 Task: Check the companies of your interests.
Action: Mouse moved to (873, 121)
Screenshot: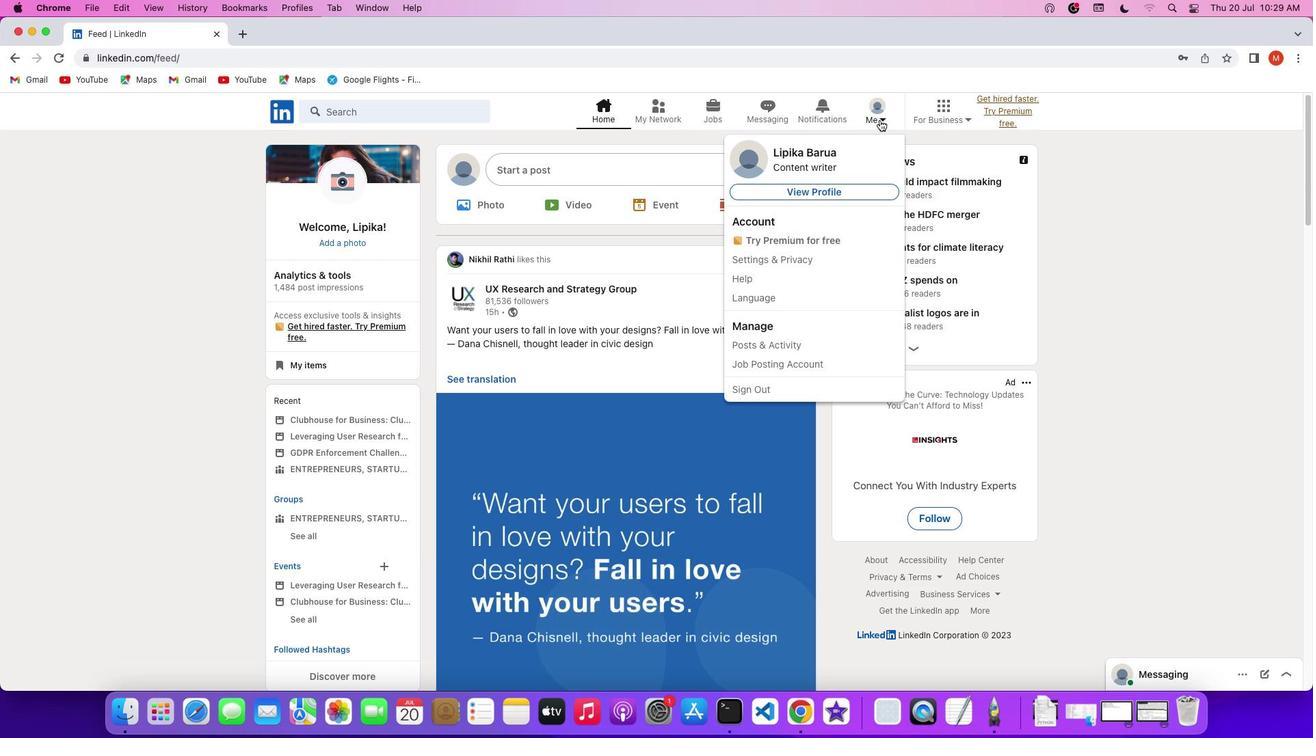 
Action: Mouse pressed left at (873, 121)
Screenshot: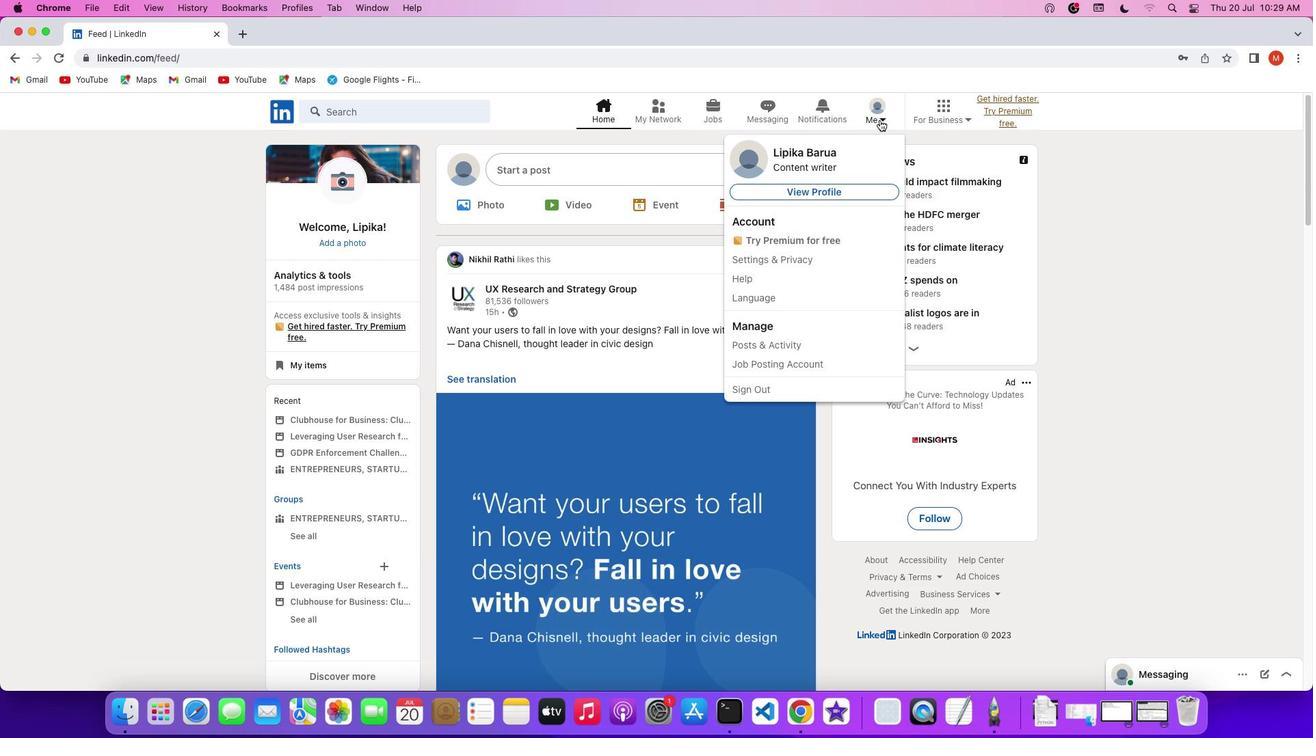 
Action: Mouse moved to (880, 119)
Screenshot: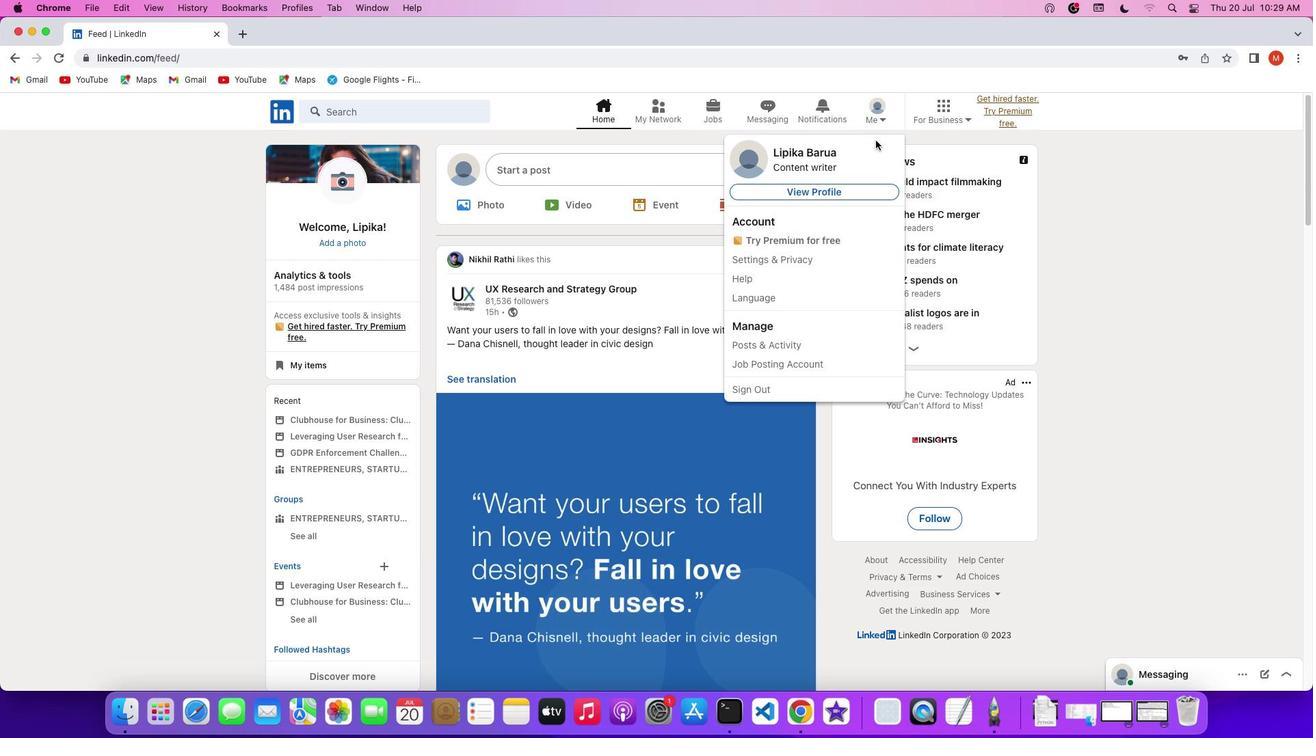 
Action: Mouse pressed left at (880, 119)
Screenshot: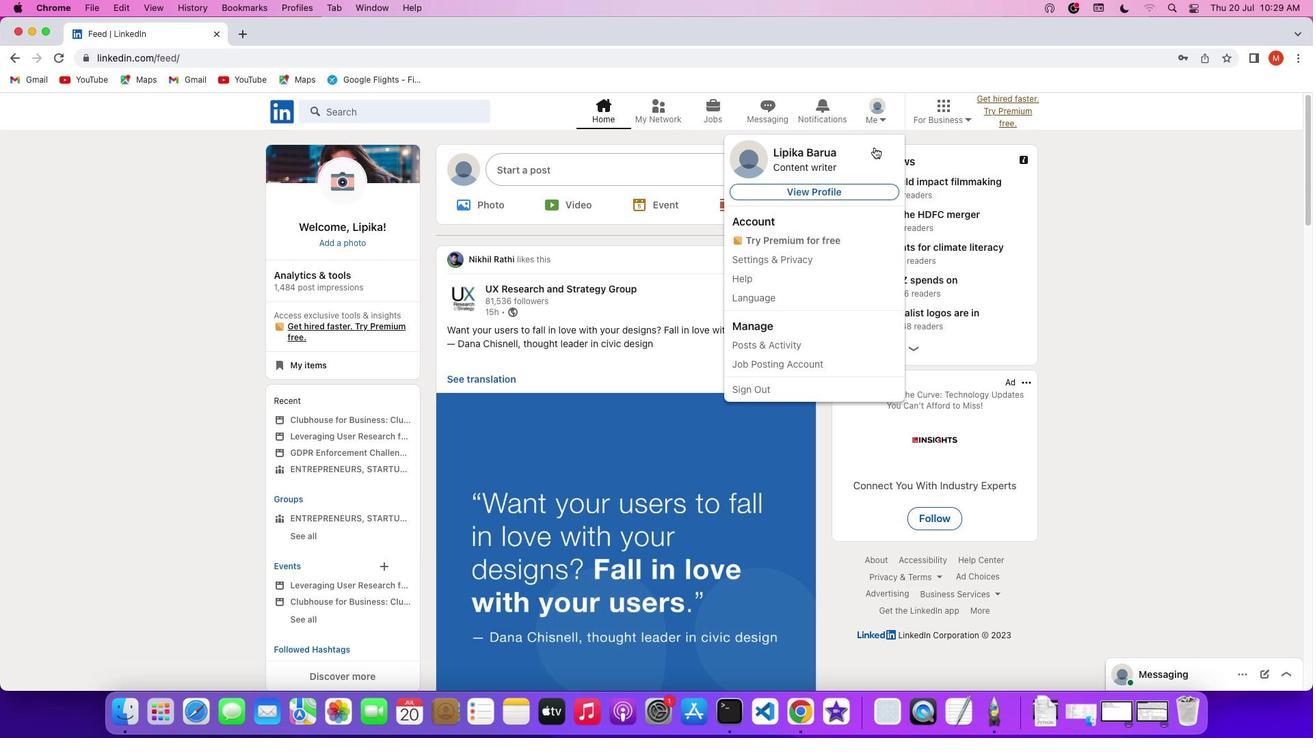 
Action: Mouse moved to (862, 189)
Screenshot: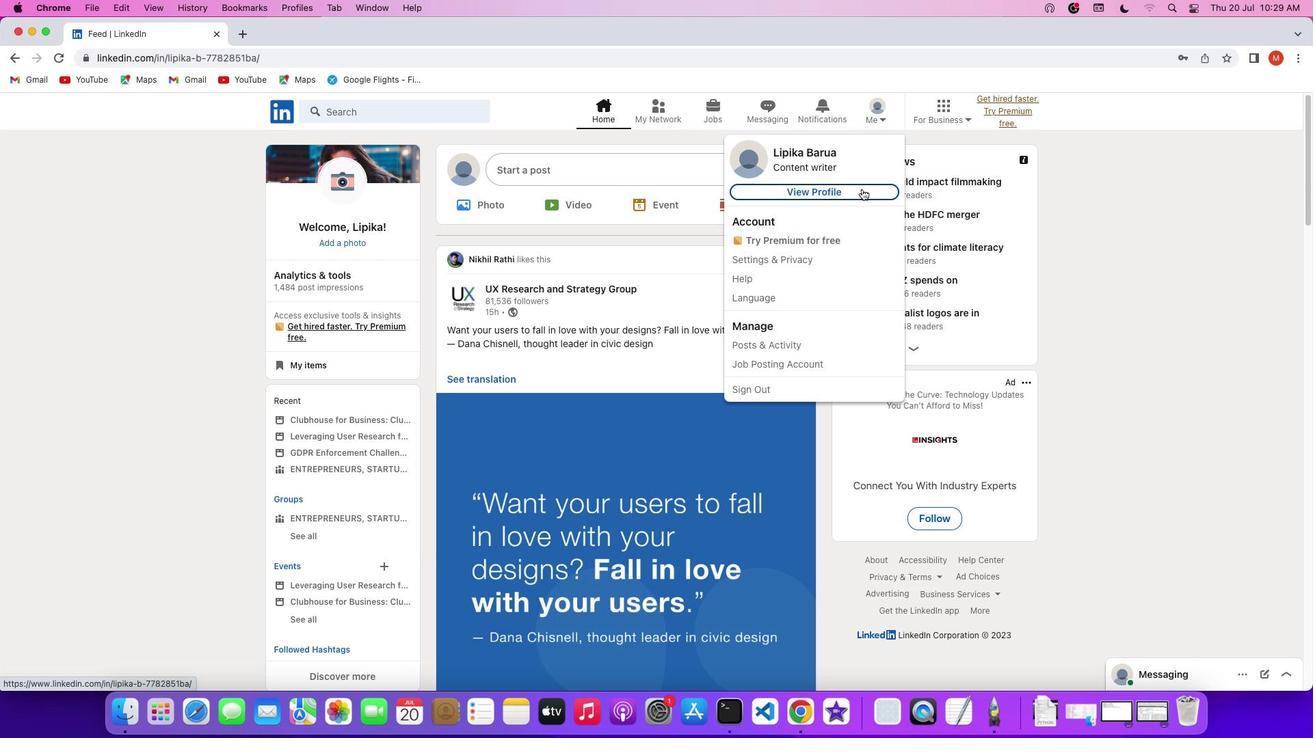 
Action: Mouse pressed left at (862, 189)
Screenshot: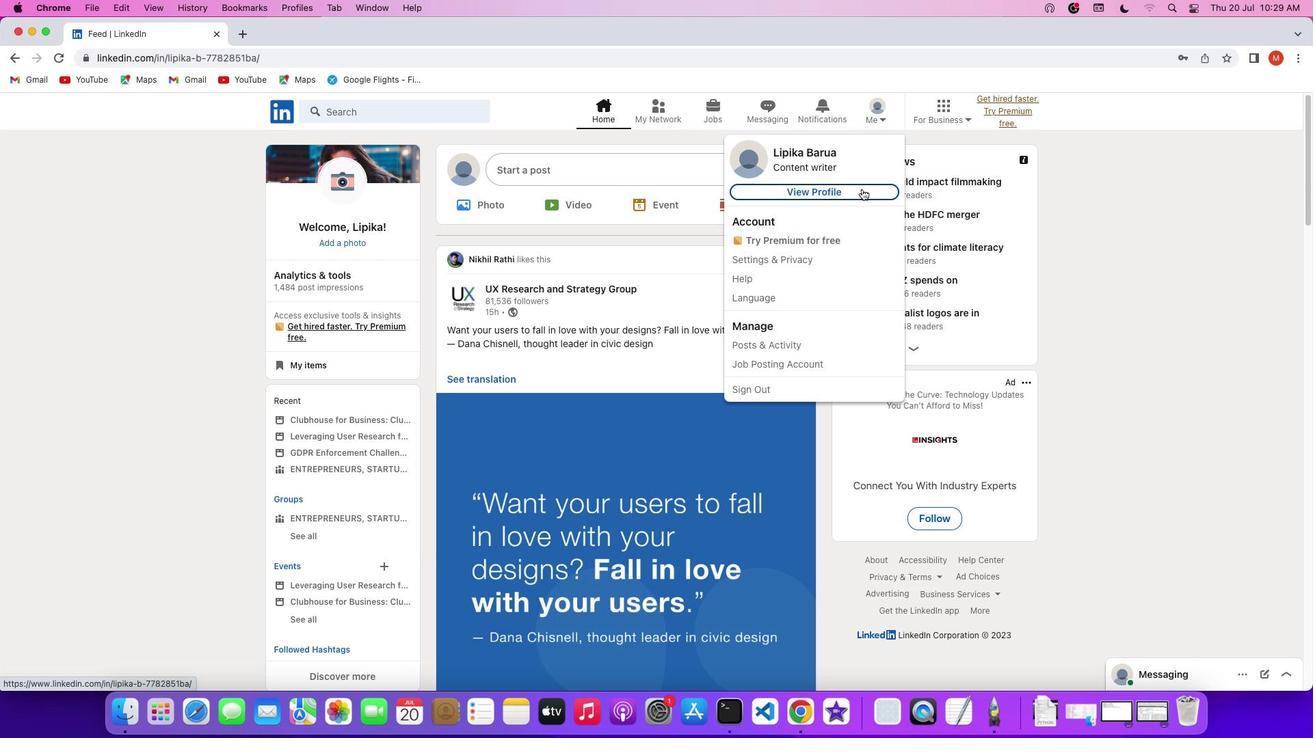 
Action: Mouse moved to (662, 395)
Screenshot: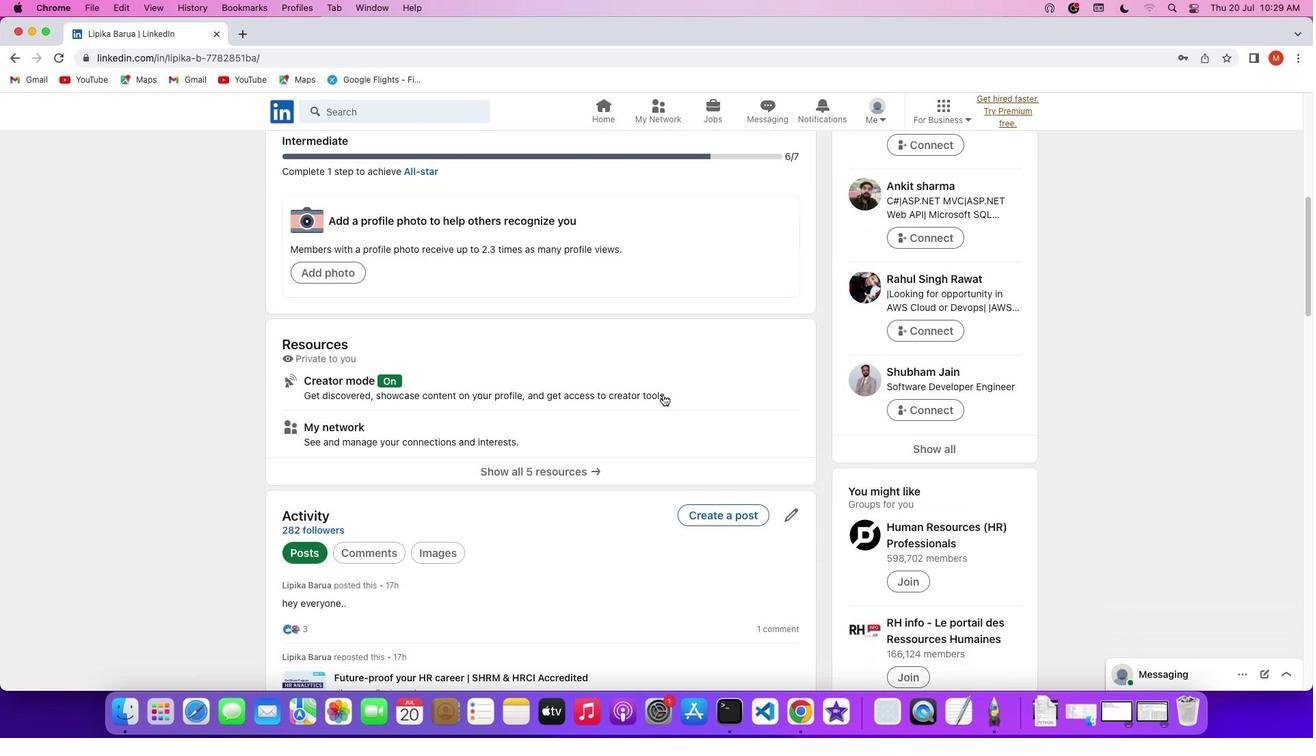 
Action: Mouse scrolled (662, 395) with delta (0, 0)
Screenshot: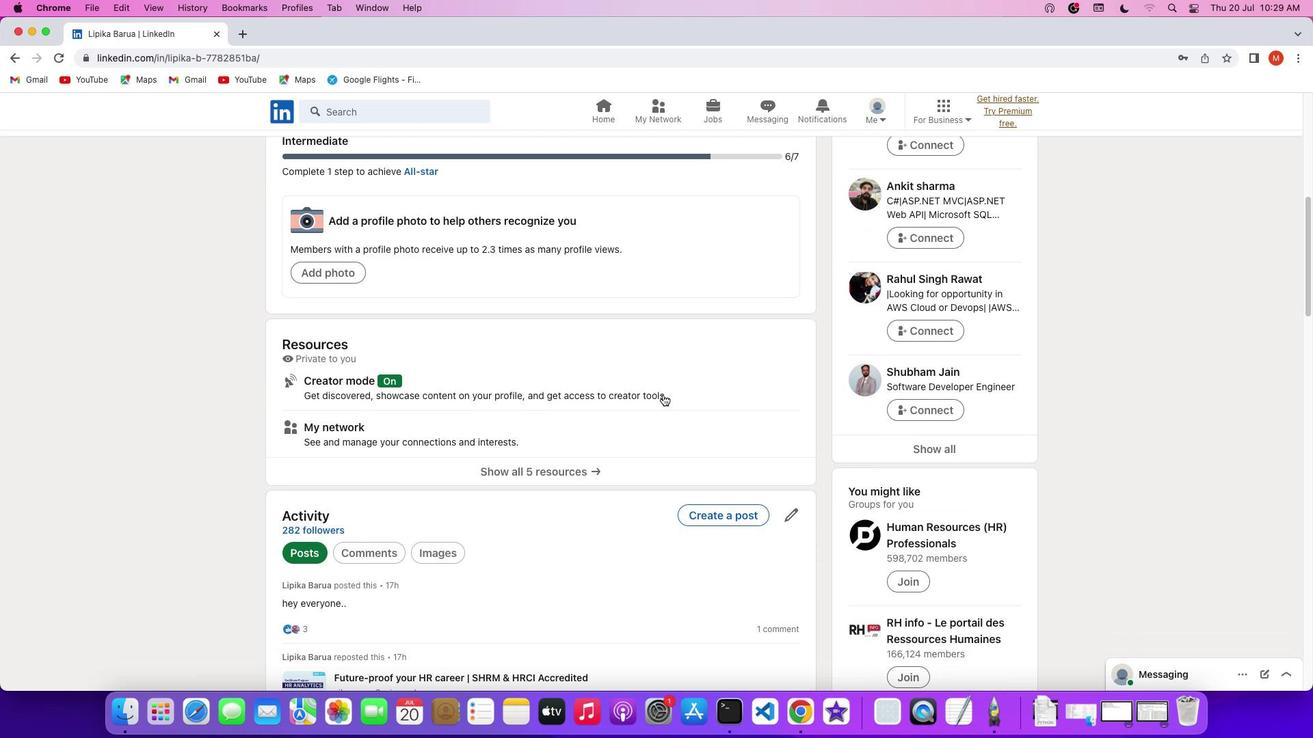 
Action: Mouse scrolled (662, 395) with delta (0, 0)
Screenshot: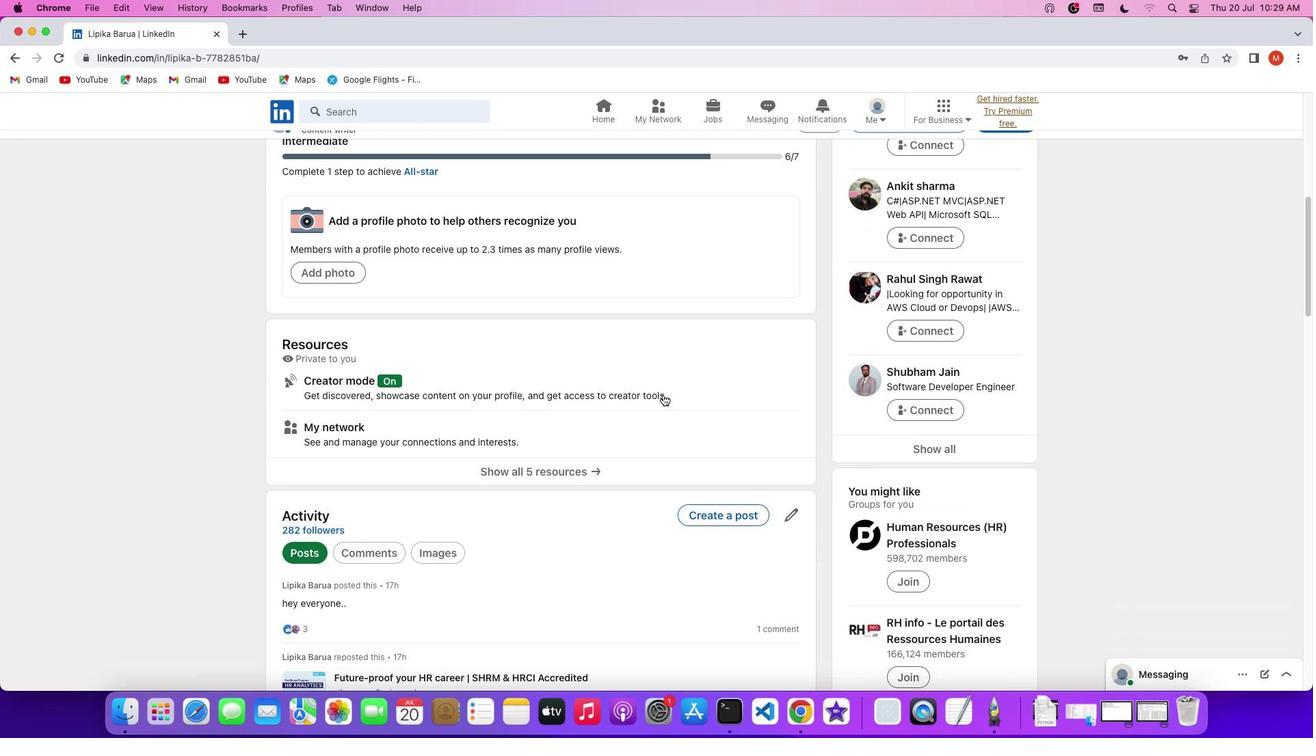 
Action: Mouse scrolled (662, 395) with delta (0, -2)
Screenshot: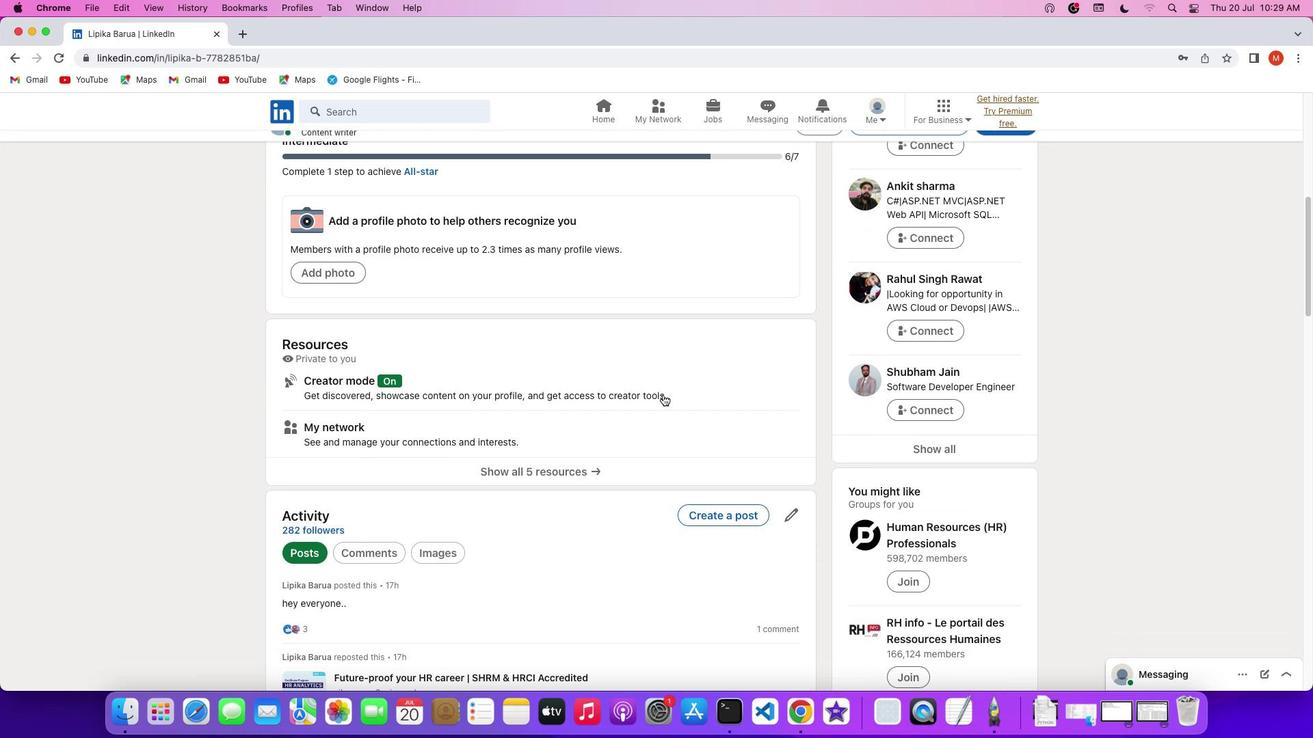 
Action: Mouse scrolled (662, 395) with delta (0, -2)
Screenshot: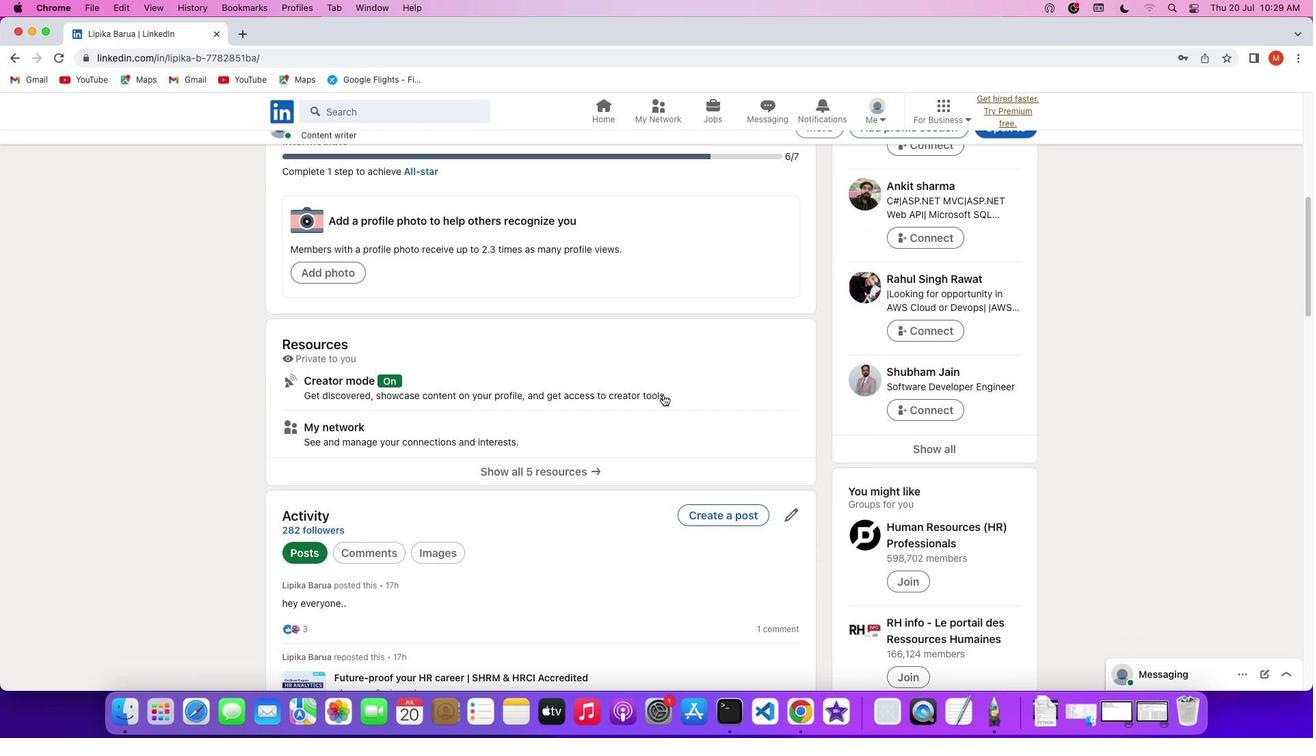 
Action: Mouse scrolled (662, 395) with delta (0, 0)
Screenshot: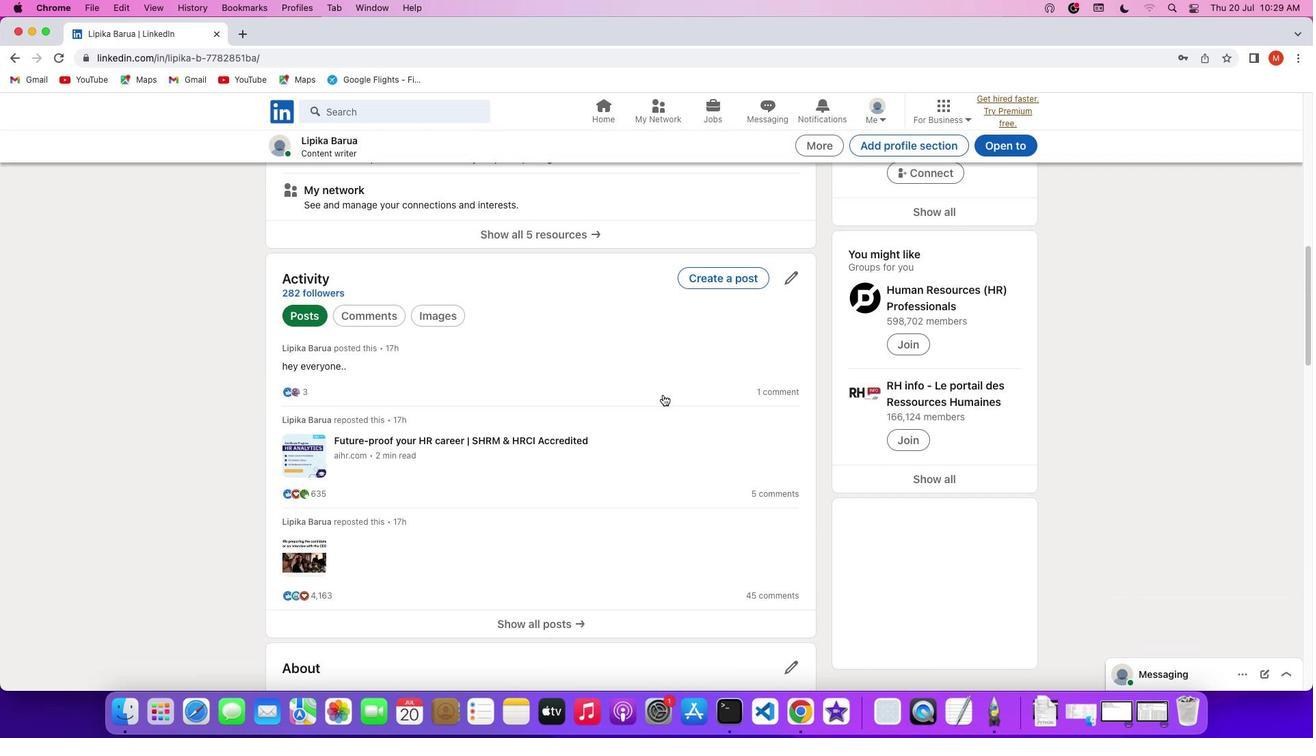 
Action: Mouse scrolled (662, 395) with delta (0, 0)
Screenshot: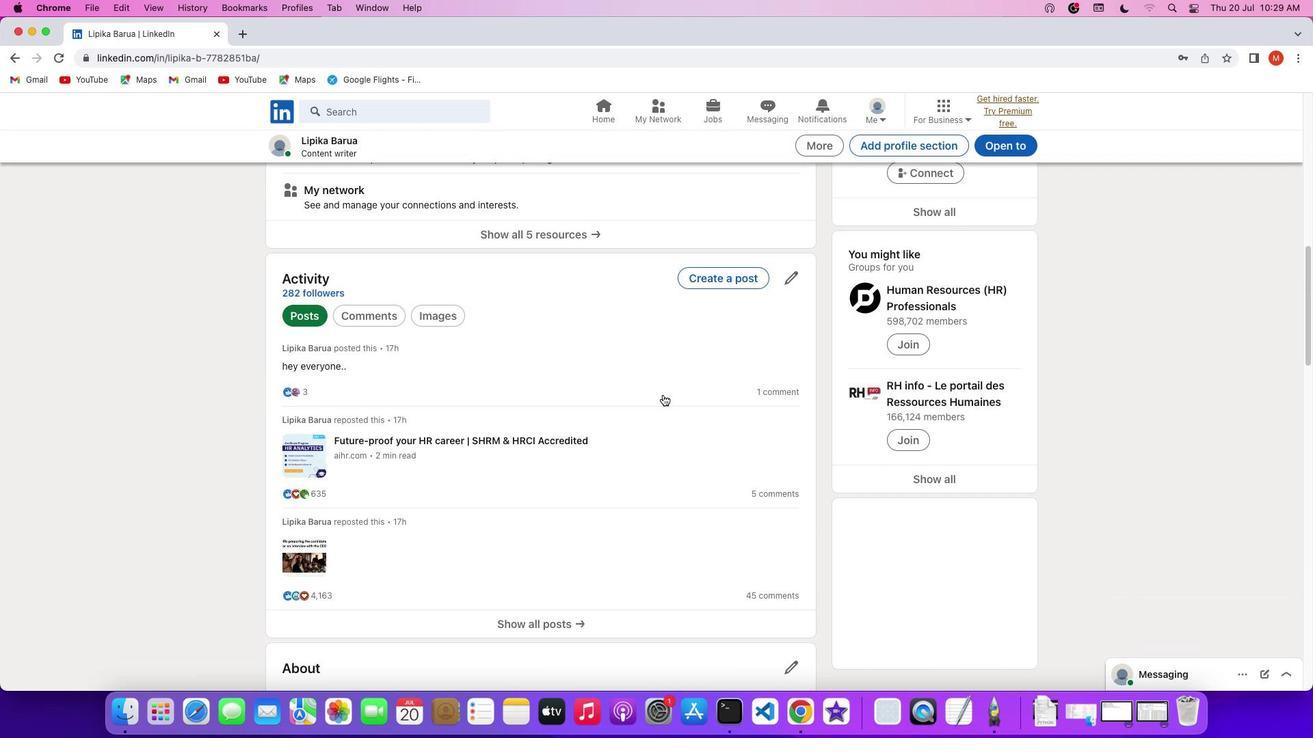 
Action: Mouse scrolled (662, 395) with delta (0, -2)
Screenshot: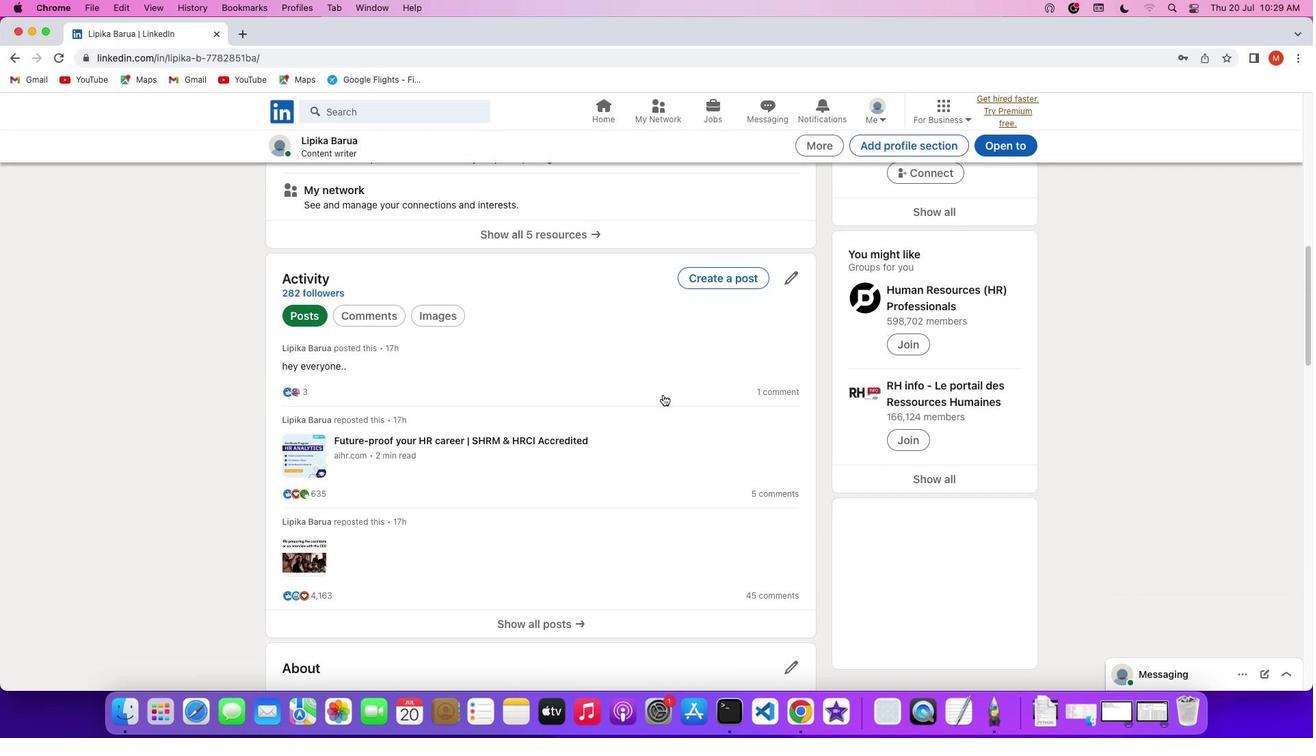 
Action: Mouse scrolled (662, 395) with delta (0, -3)
Screenshot: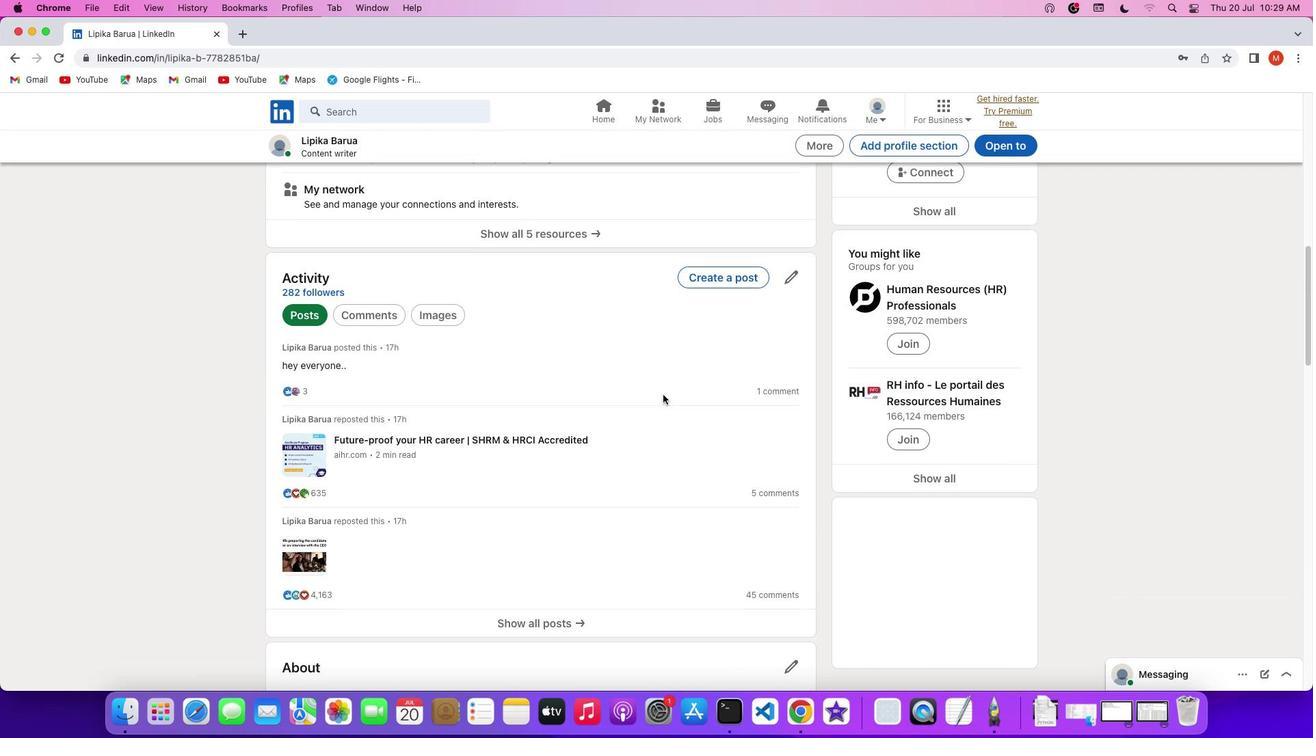 
Action: Mouse scrolled (662, 395) with delta (0, 0)
Screenshot: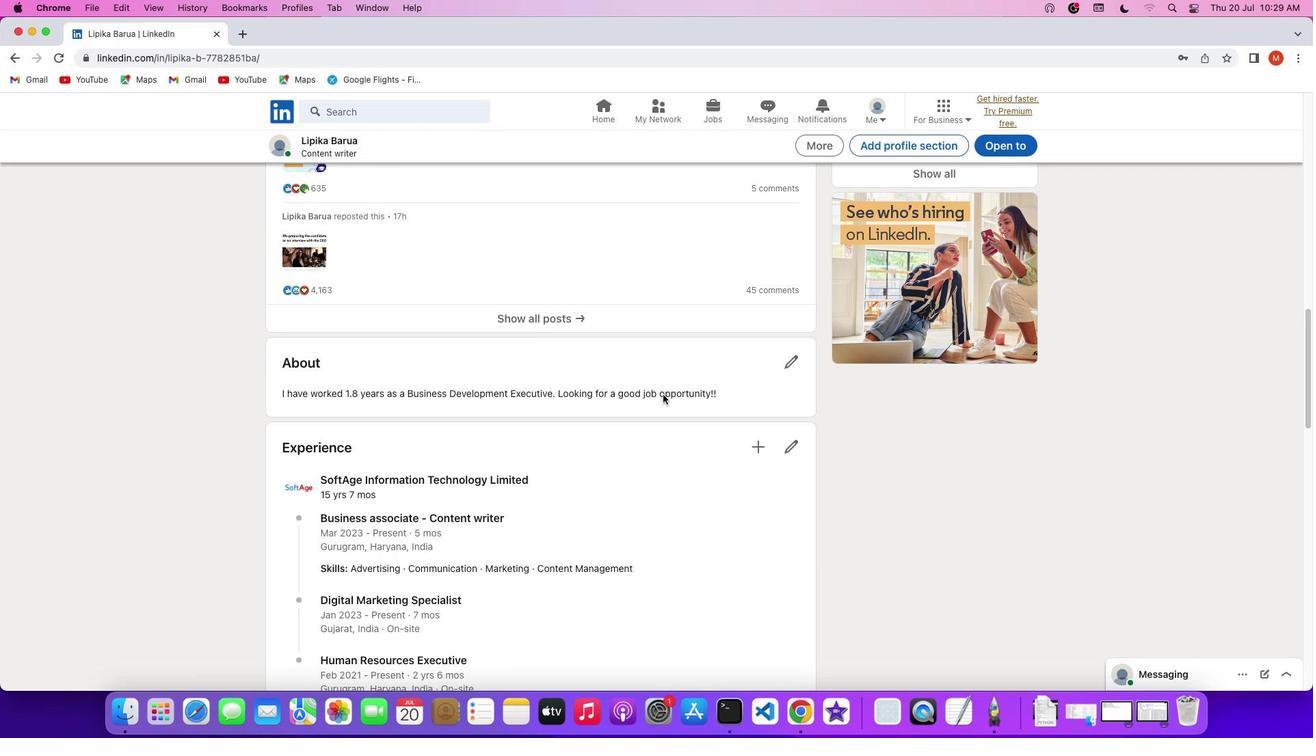 
Action: Mouse scrolled (662, 395) with delta (0, 0)
Screenshot: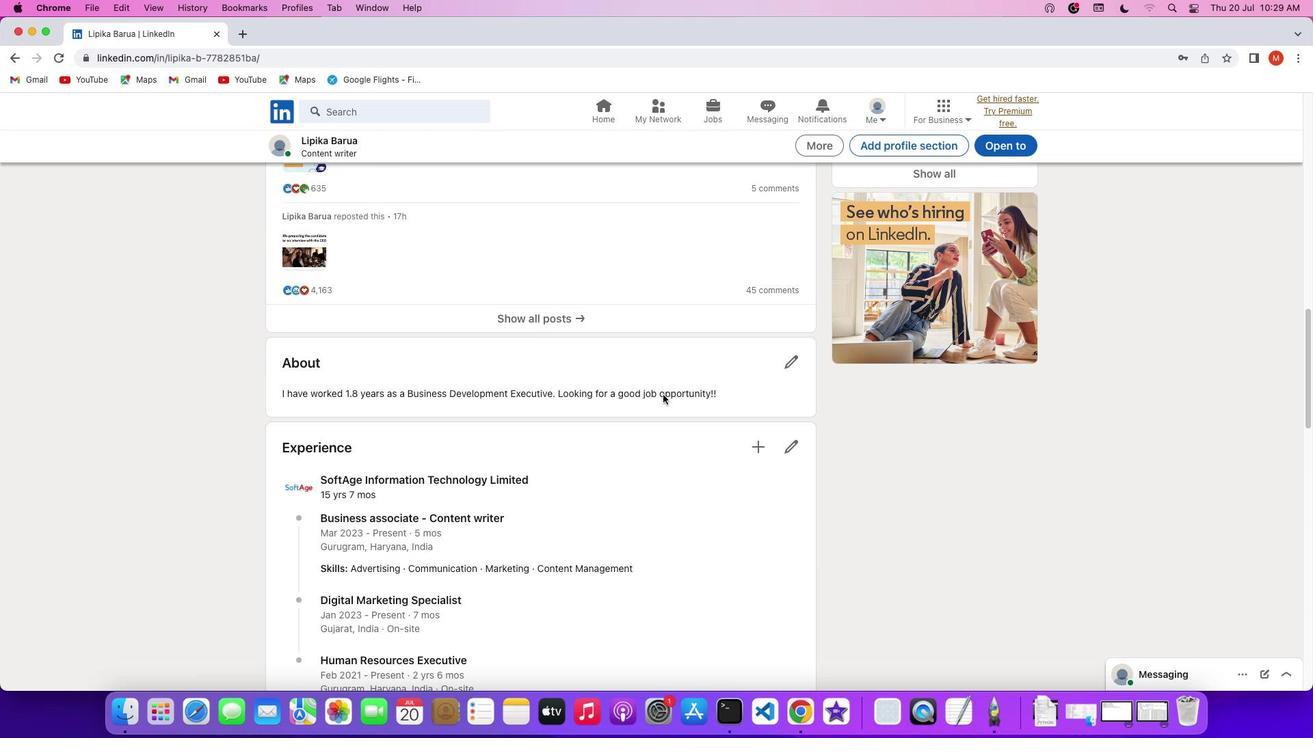 
Action: Mouse scrolled (662, 395) with delta (0, -2)
Screenshot: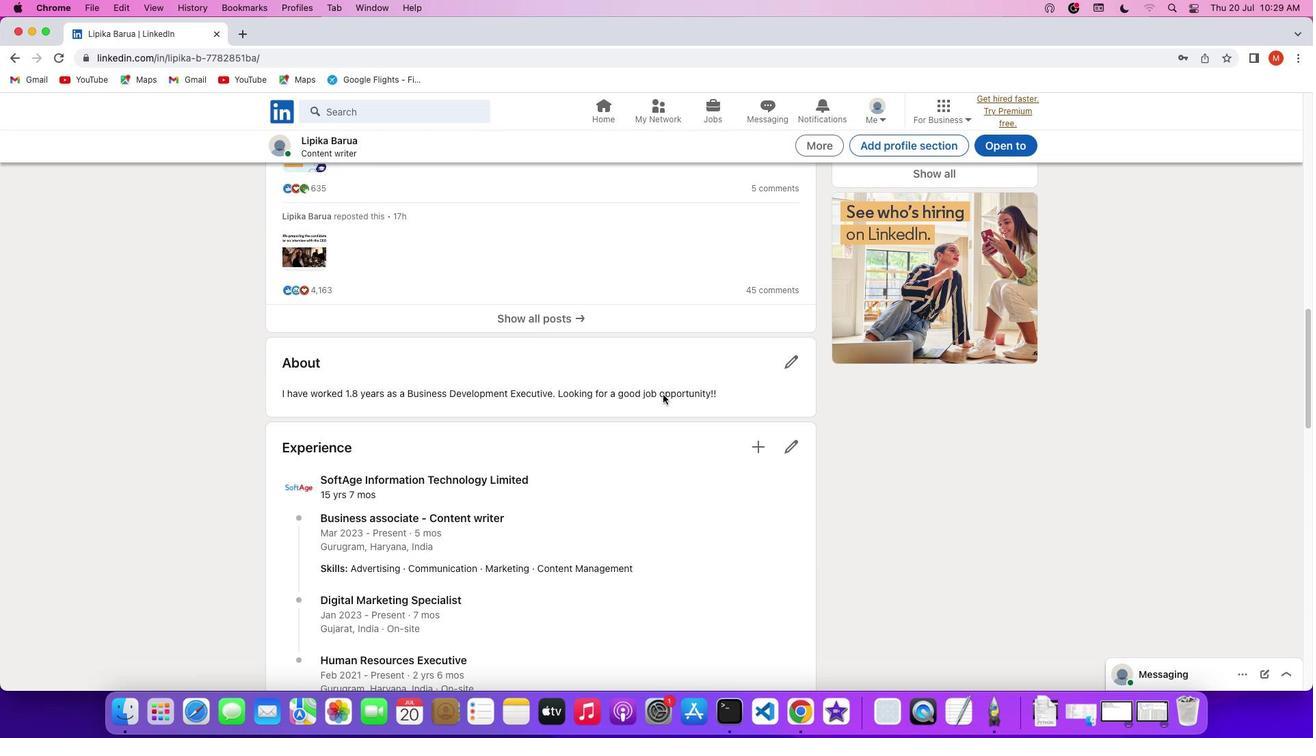 
Action: Mouse scrolled (662, 395) with delta (0, -2)
Screenshot: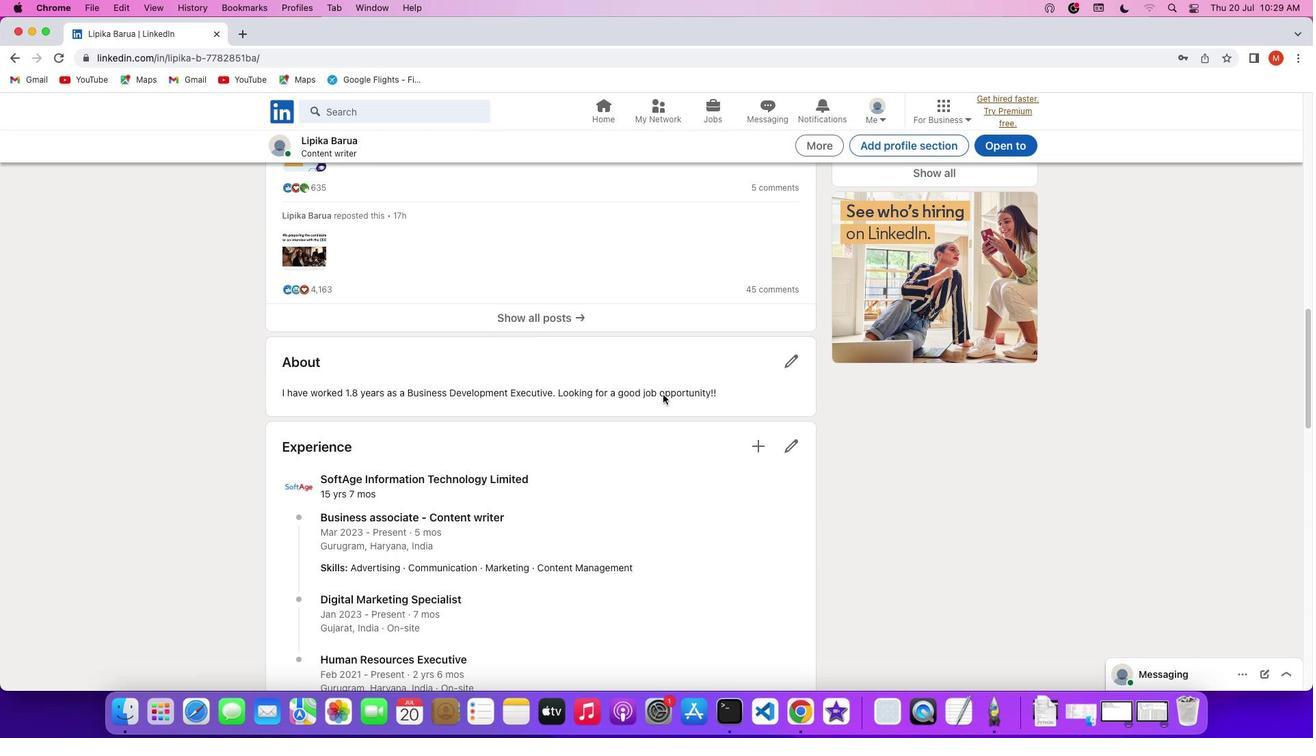 
Action: Mouse scrolled (662, 395) with delta (0, 0)
Screenshot: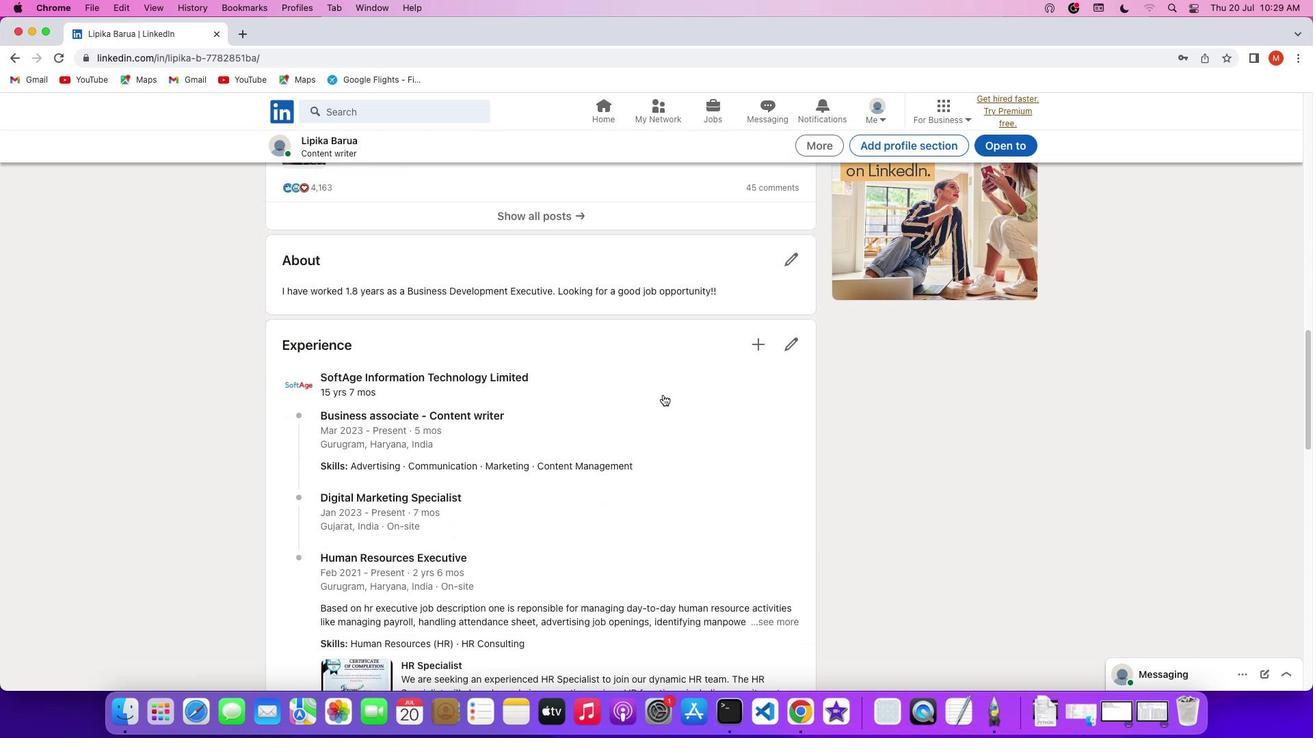 
Action: Mouse scrolled (662, 395) with delta (0, 0)
Screenshot: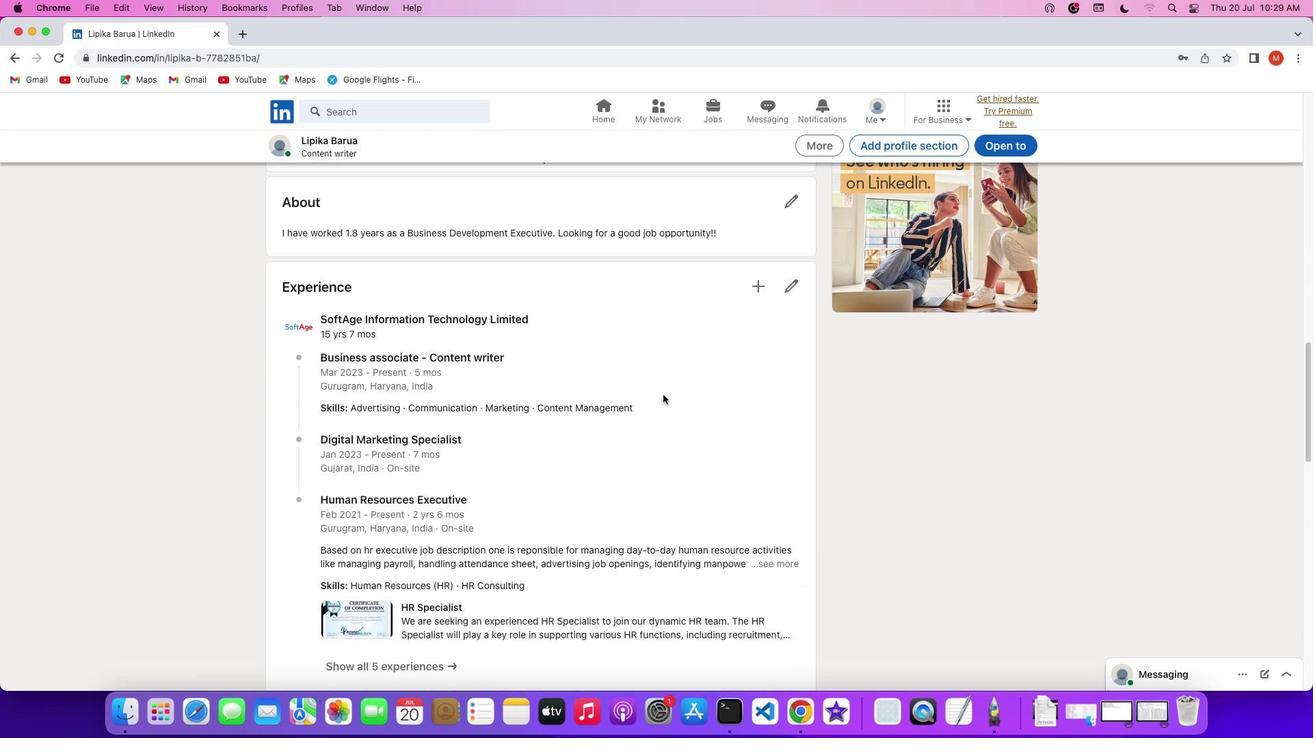 
Action: Mouse scrolled (662, 395) with delta (0, -1)
Screenshot: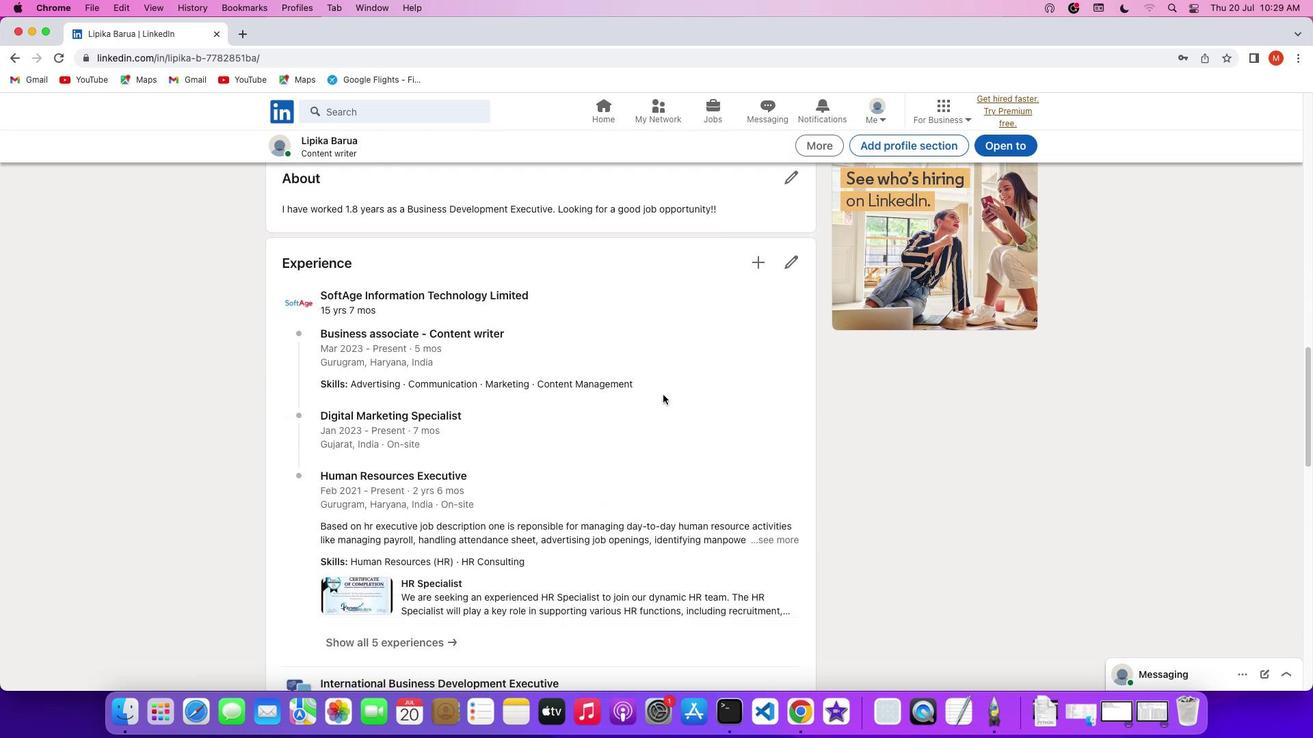 
Action: Mouse scrolled (662, 395) with delta (0, -2)
Screenshot: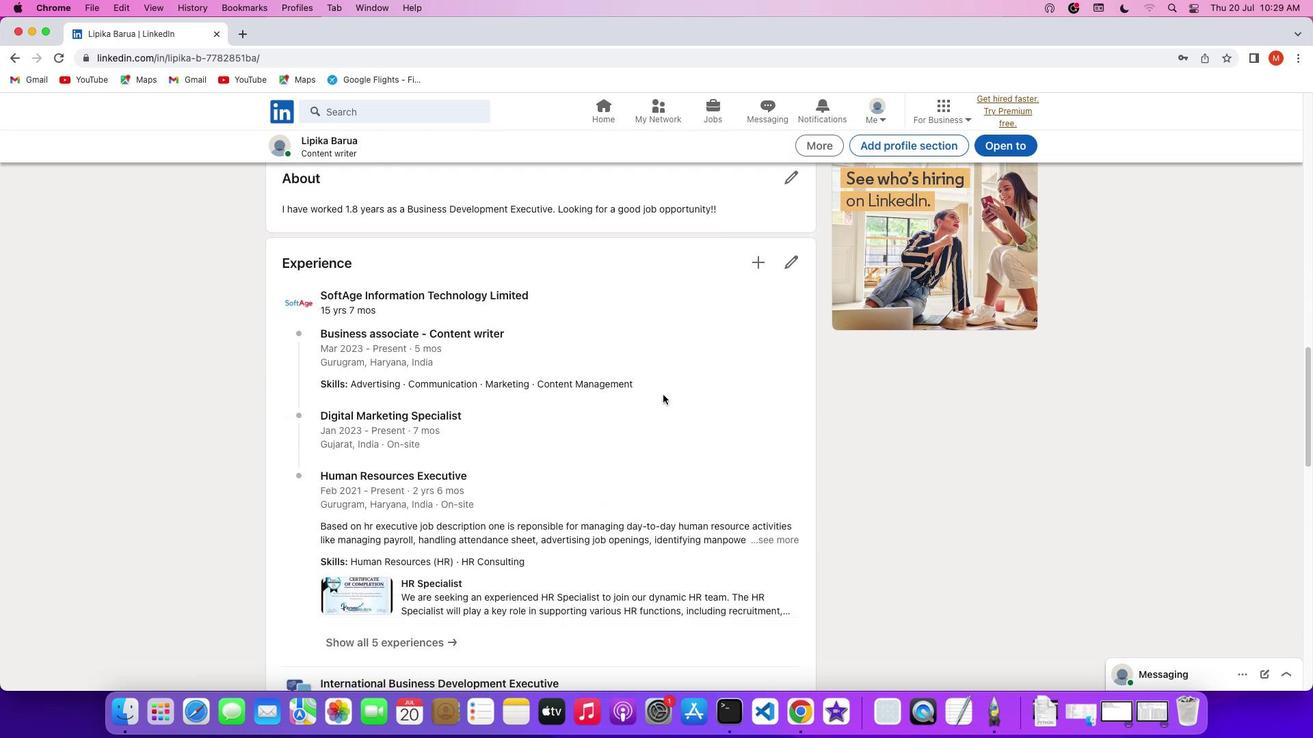 
Action: Mouse scrolled (662, 395) with delta (0, -2)
Screenshot: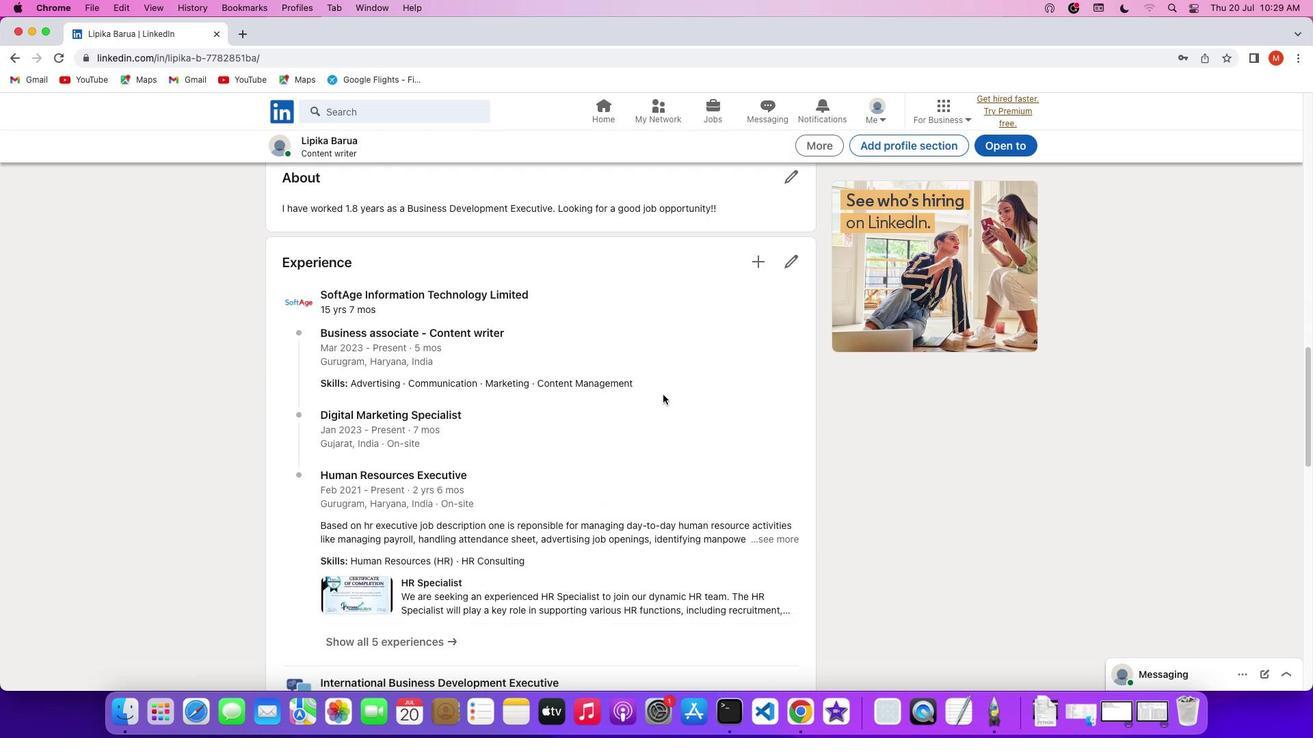 
Action: Mouse scrolled (662, 395) with delta (0, 0)
Screenshot: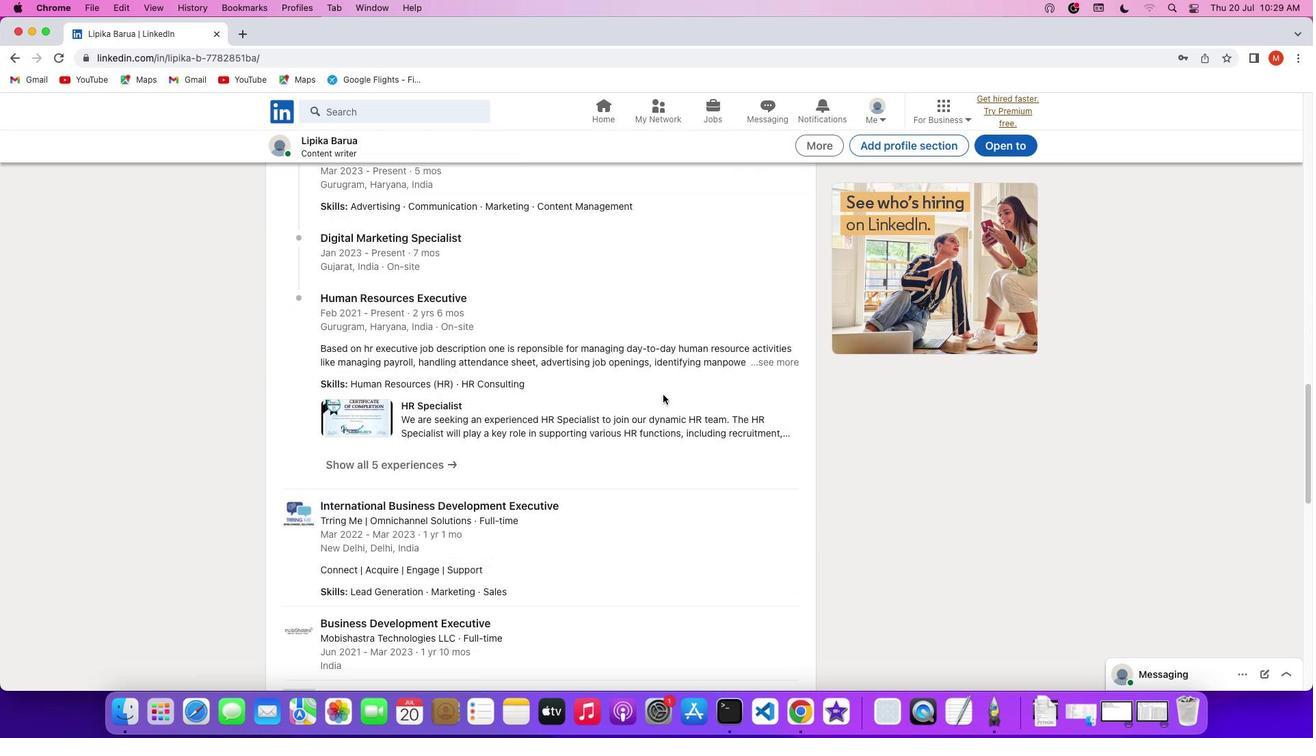 
Action: Mouse scrolled (662, 395) with delta (0, 0)
Screenshot: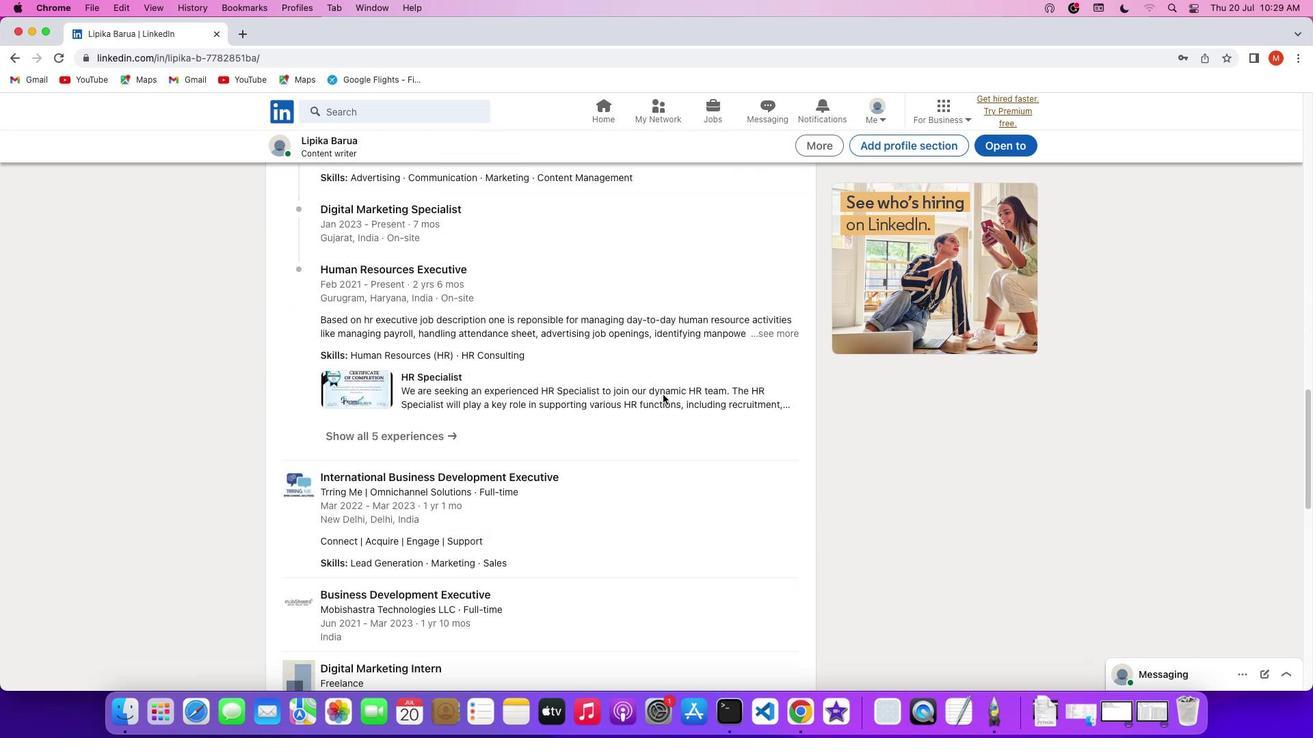 
Action: Mouse scrolled (662, 395) with delta (0, 0)
Screenshot: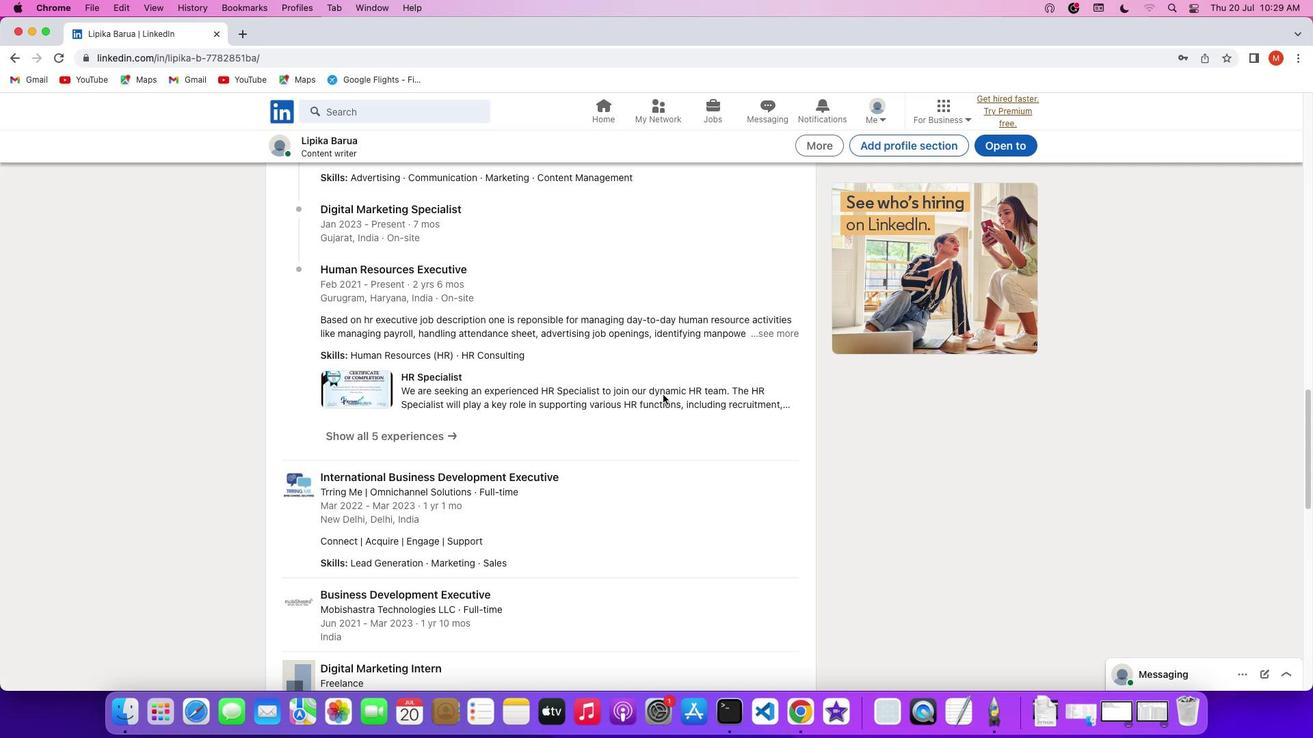 
Action: Mouse scrolled (662, 395) with delta (0, -1)
Screenshot: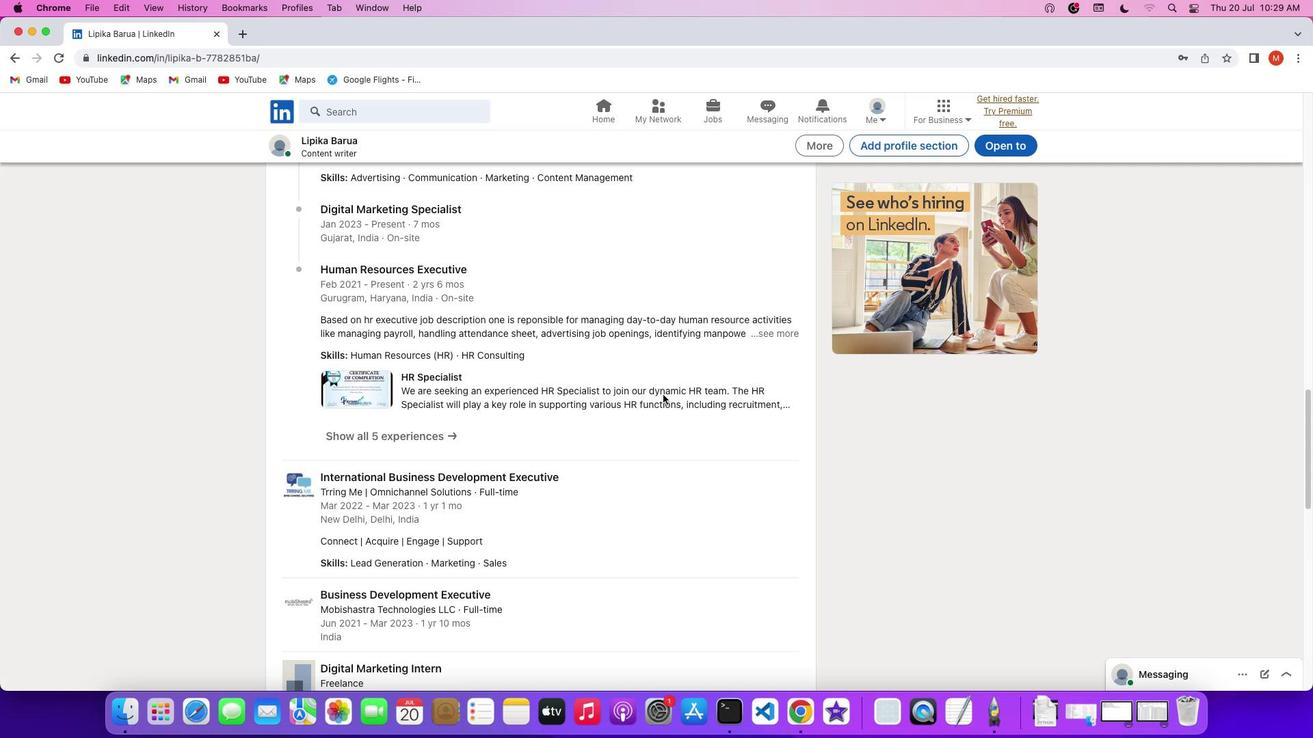 
Action: Mouse scrolled (662, 395) with delta (0, -1)
Screenshot: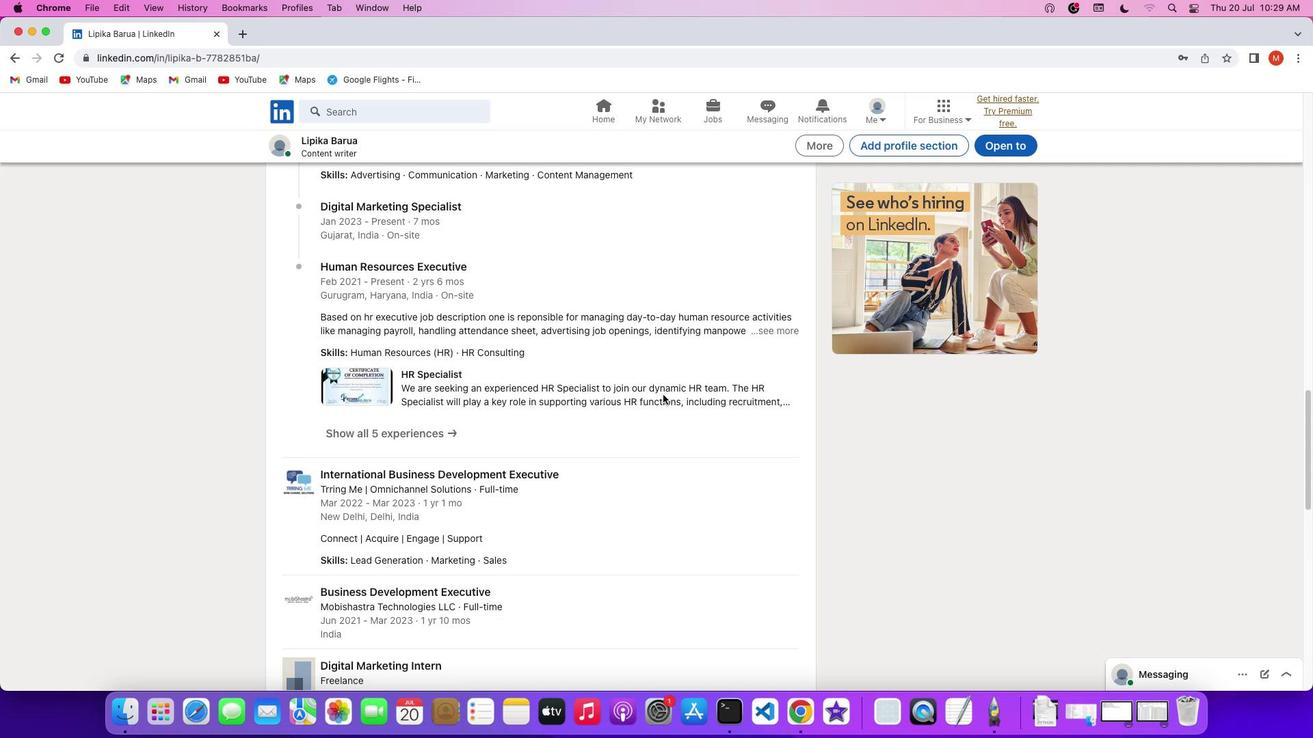 
Action: Mouse scrolled (662, 395) with delta (0, 0)
Screenshot: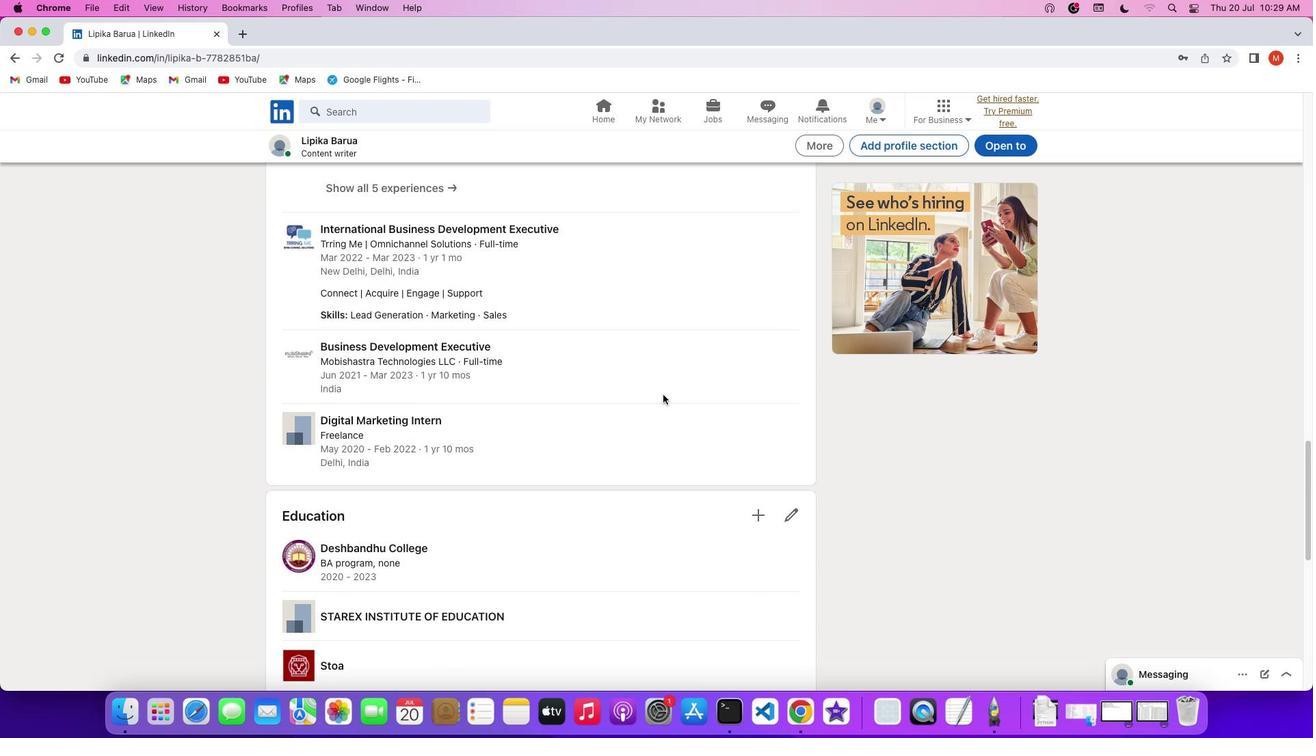 
Action: Mouse scrolled (662, 395) with delta (0, 0)
Screenshot: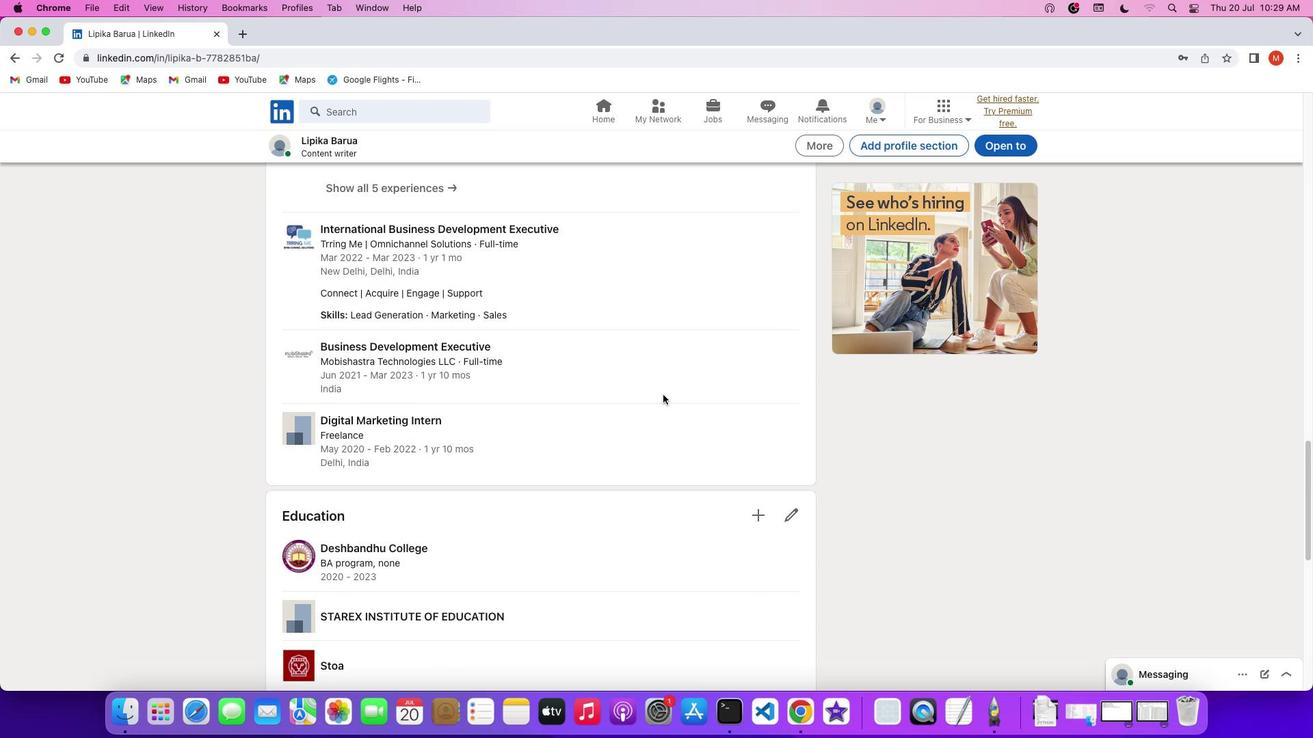 
Action: Mouse scrolled (662, 395) with delta (0, -1)
Screenshot: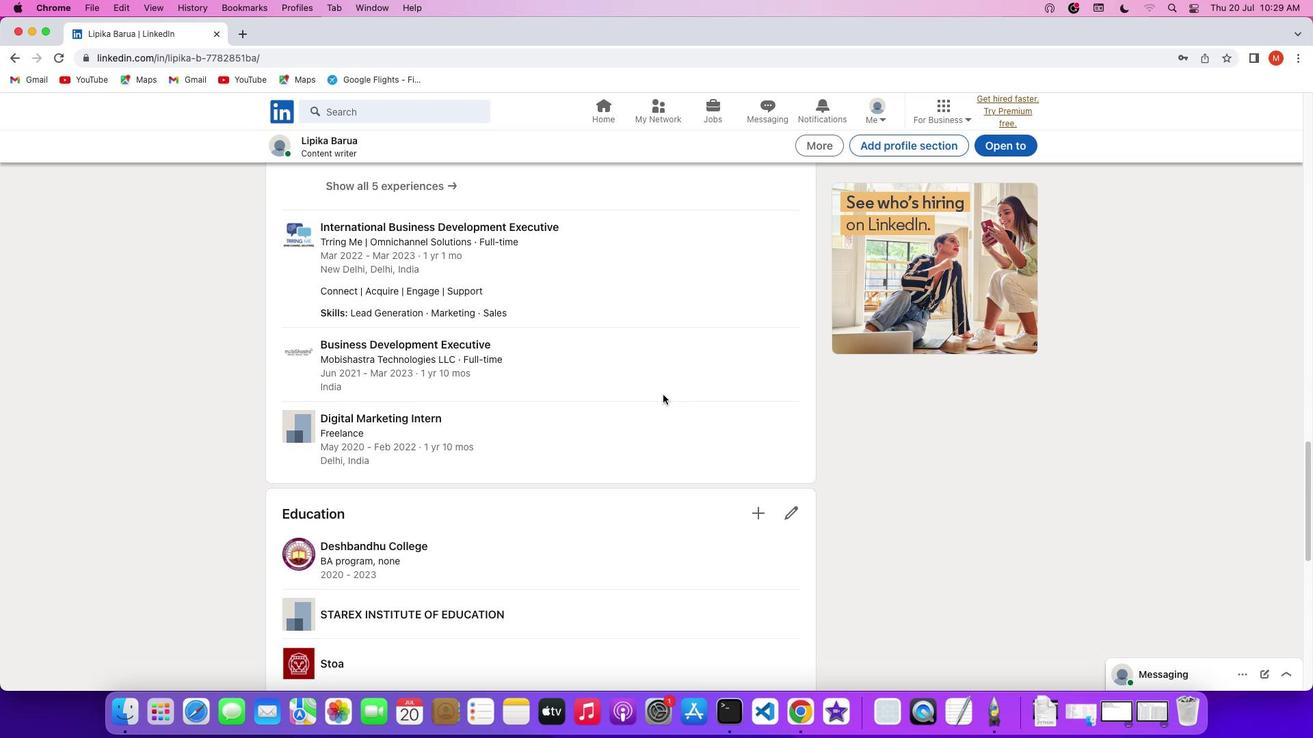 
Action: Mouse scrolled (662, 395) with delta (0, -2)
Screenshot: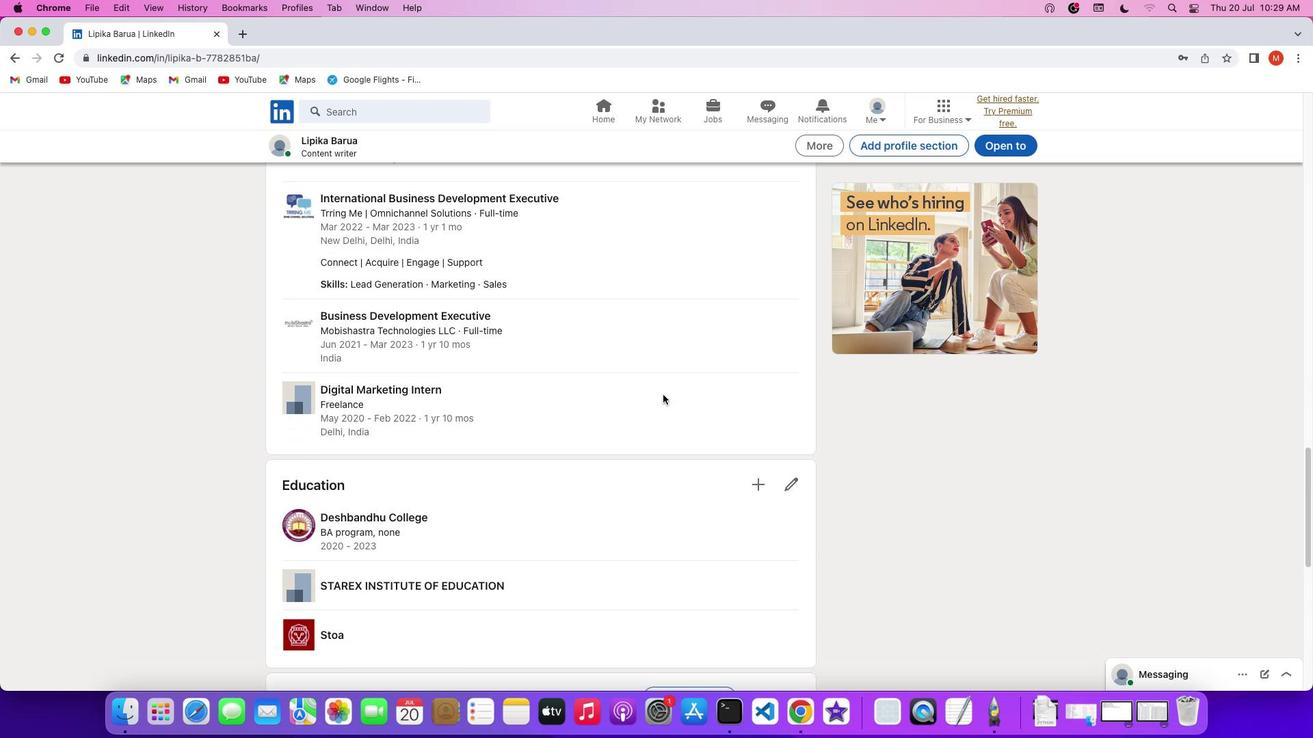 
Action: Mouse scrolled (662, 395) with delta (0, 0)
Screenshot: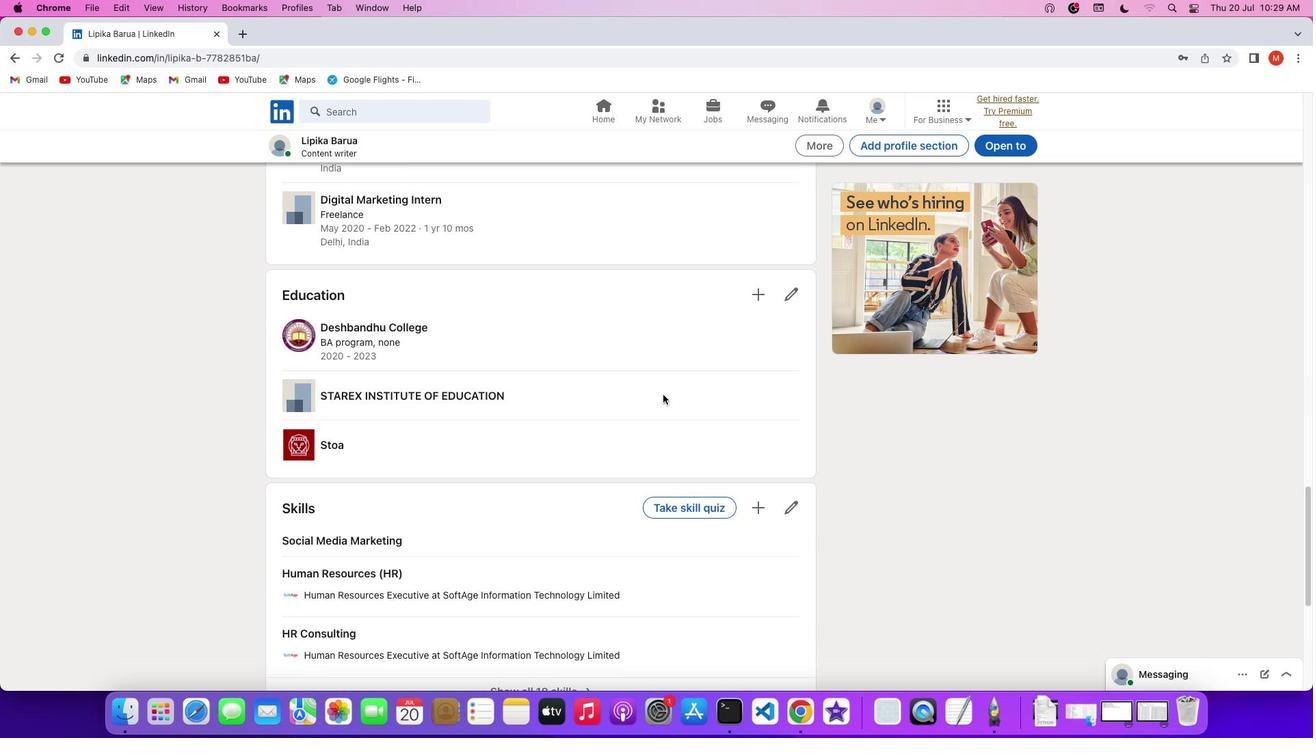 
Action: Mouse scrolled (662, 395) with delta (0, 0)
Screenshot: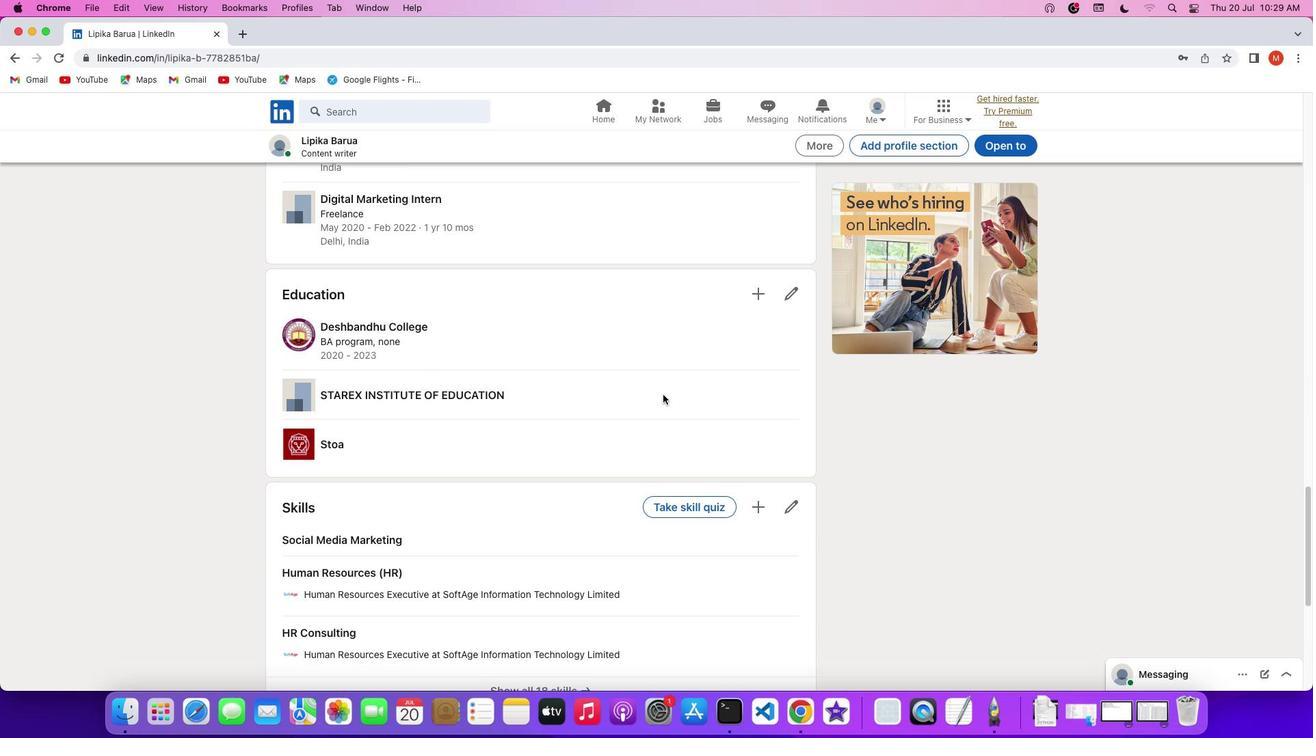 
Action: Mouse scrolled (662, 395) with delta (0, -2)
Screenshot: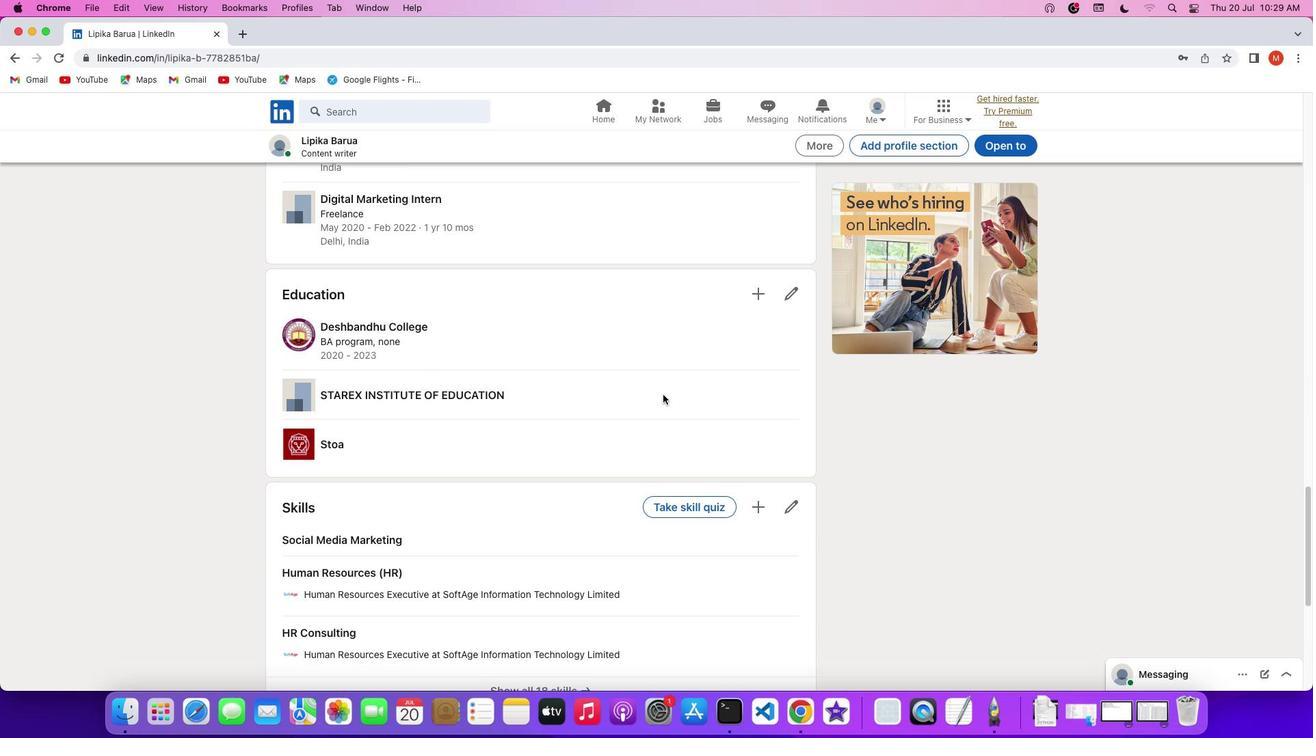 
Action: Mouse scrolled (662, 395) with delta (0, -2)
Screenshot: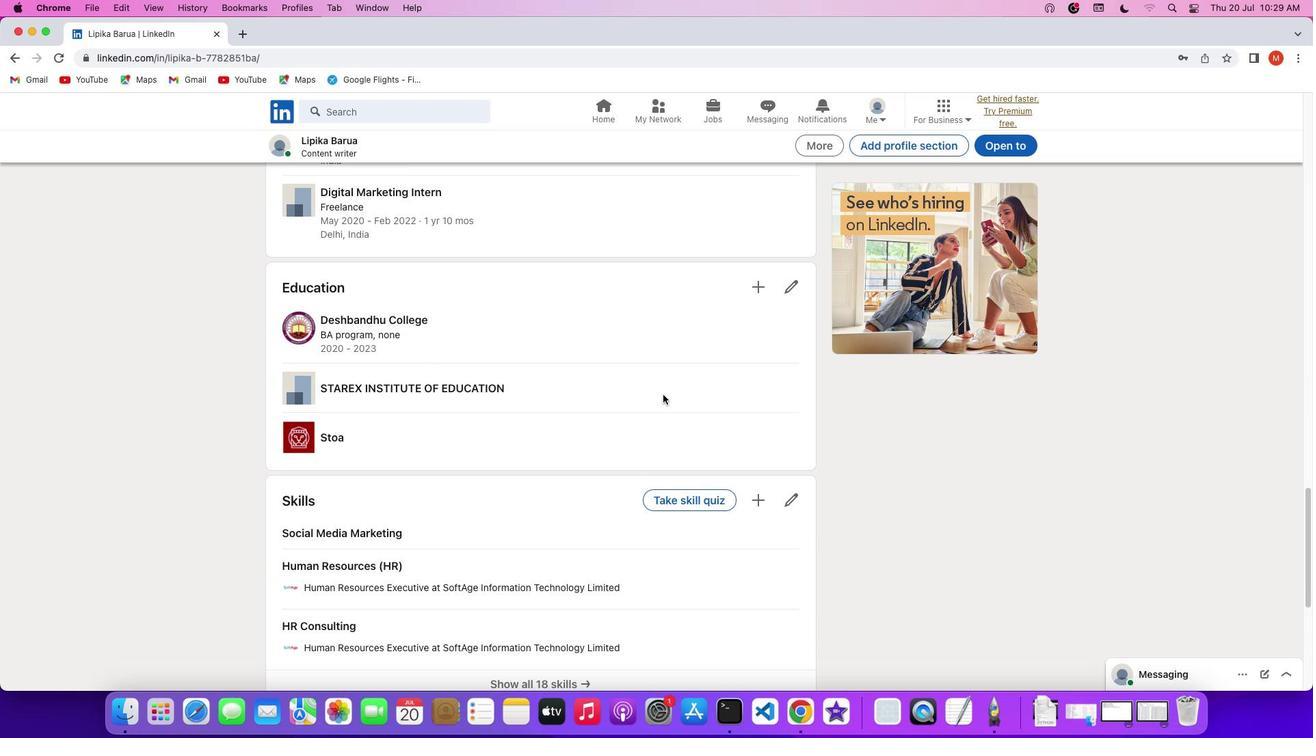 
Action: Mouse scrolled (662, 395) with delta (0, 0)
Screenshot: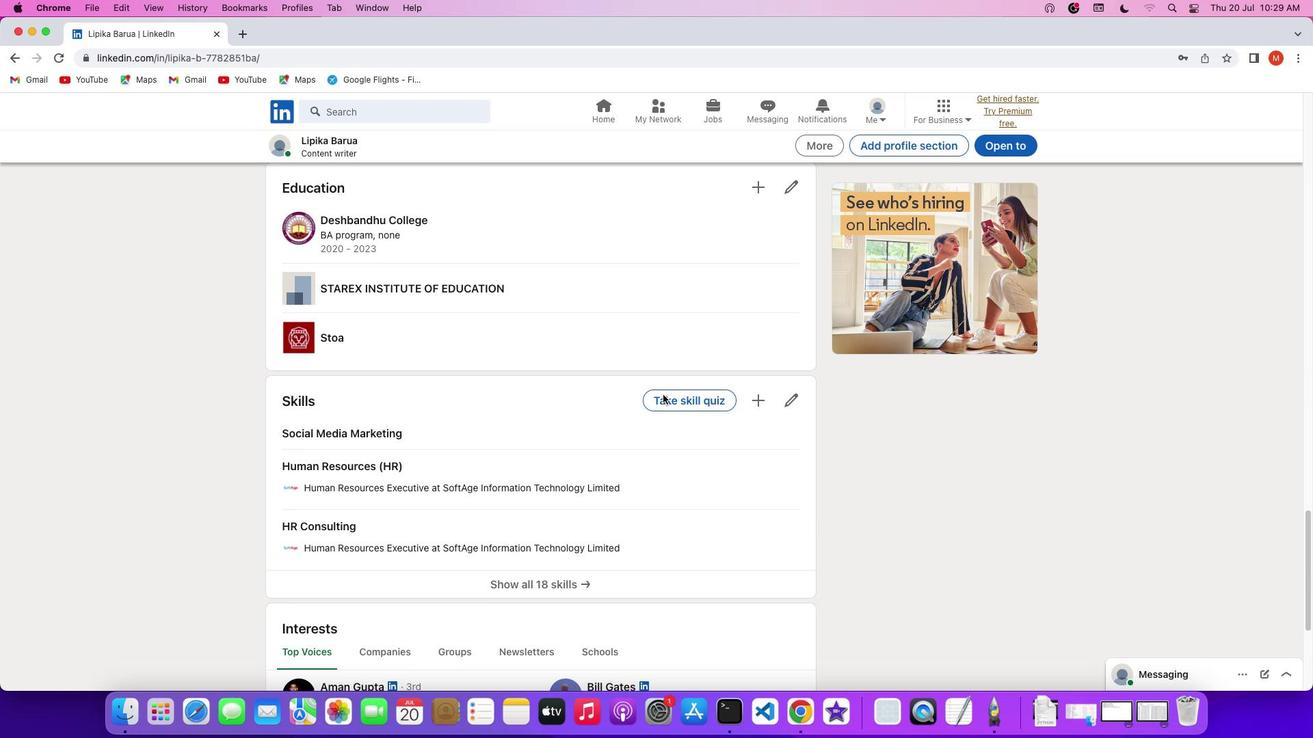 
Action: Mouse scrolled (662, 395) with delta (0, 0)
Screenshot: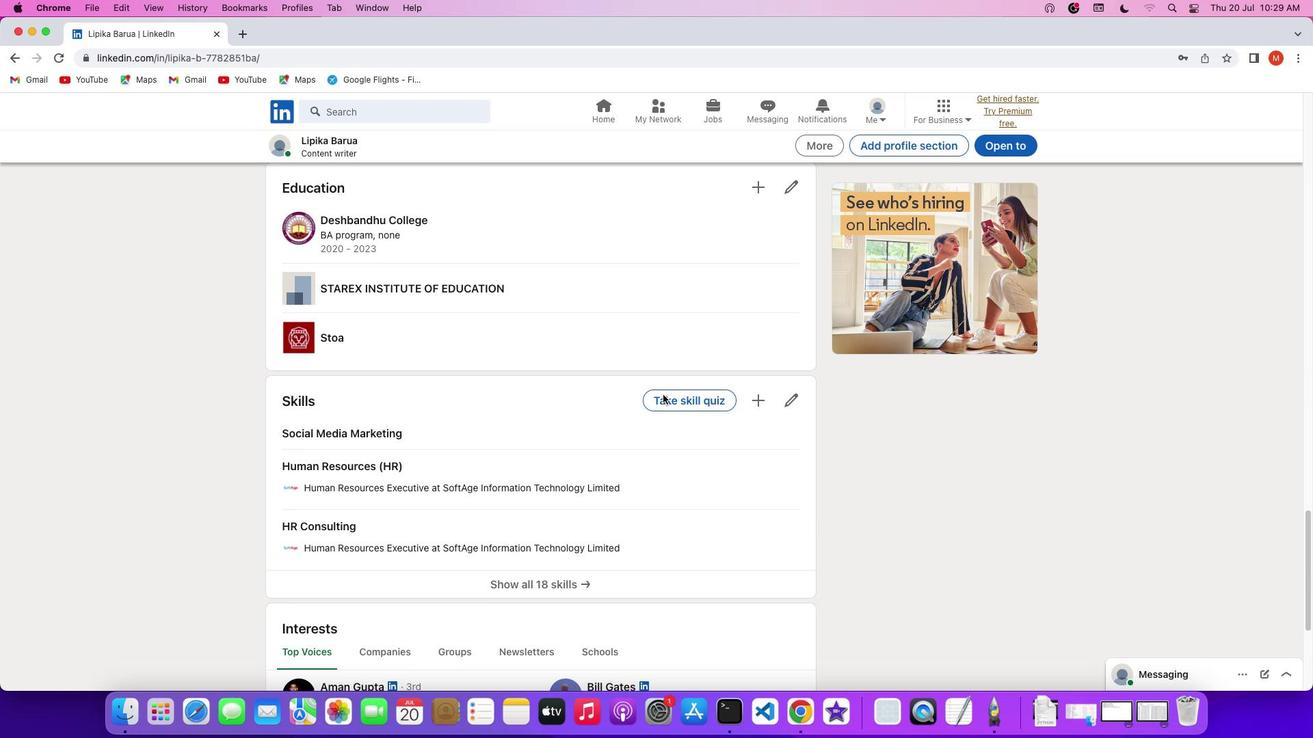 
Action: Mouse scrolled (662, 395) with delta (0, -2)
Screenshot: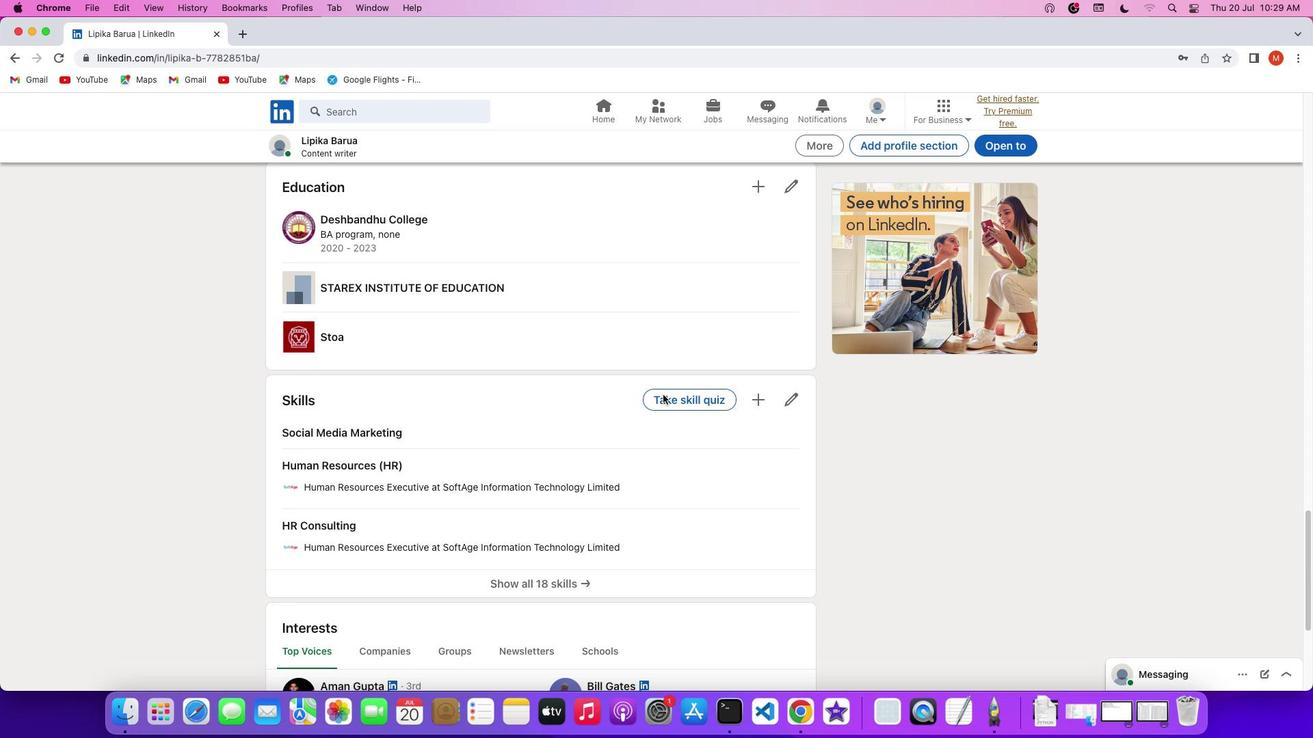 
Action: Mouse scrolled (662, 395) with delta (0, -2)
Screenshot: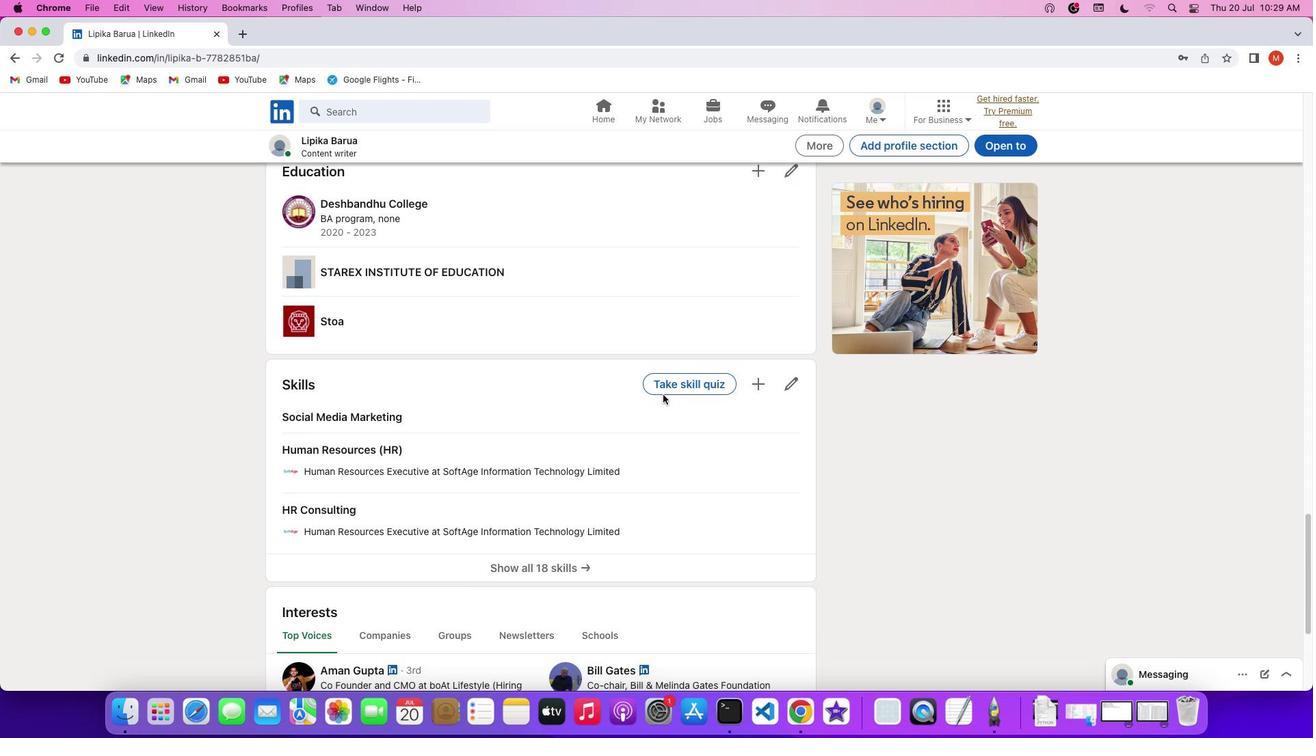 
Action: Mouse scrolled (662, 395) with delta (0, 0)
Screenshot: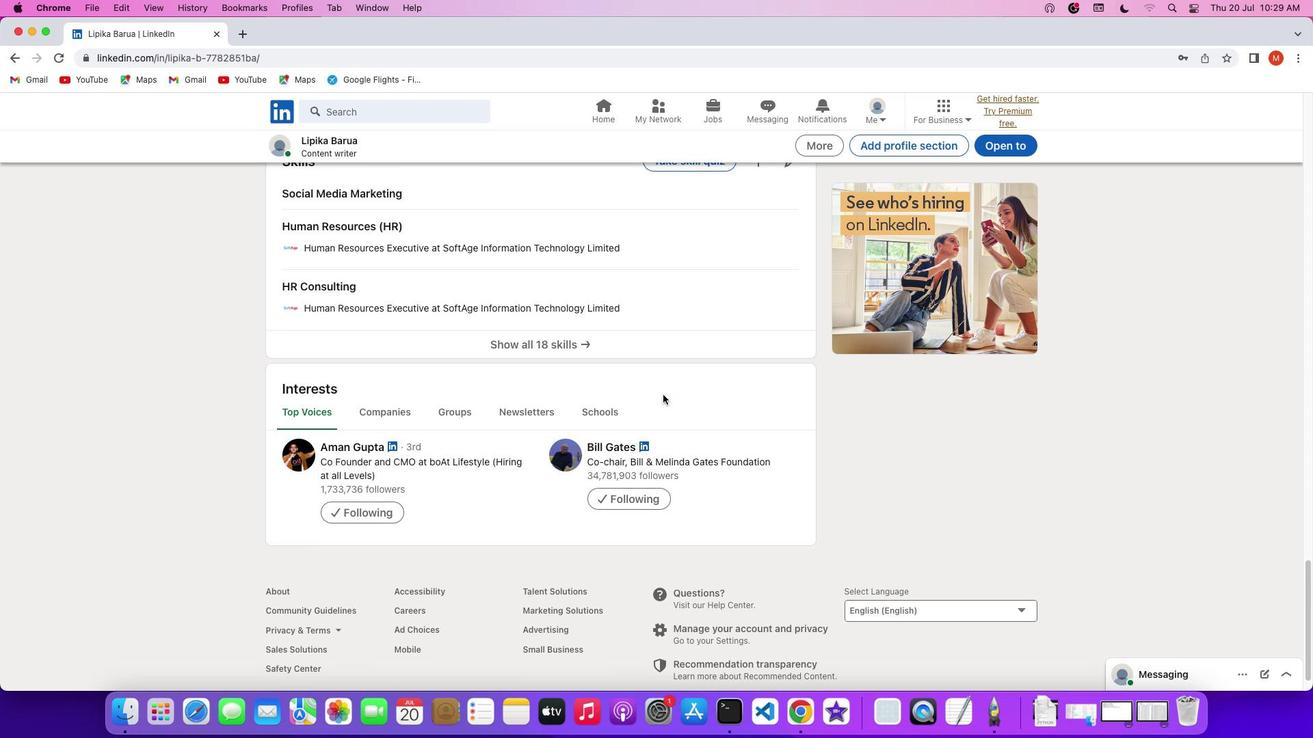 
Action: Mouse scrolled (662, 395) with delta (0, 0)
Screenshot: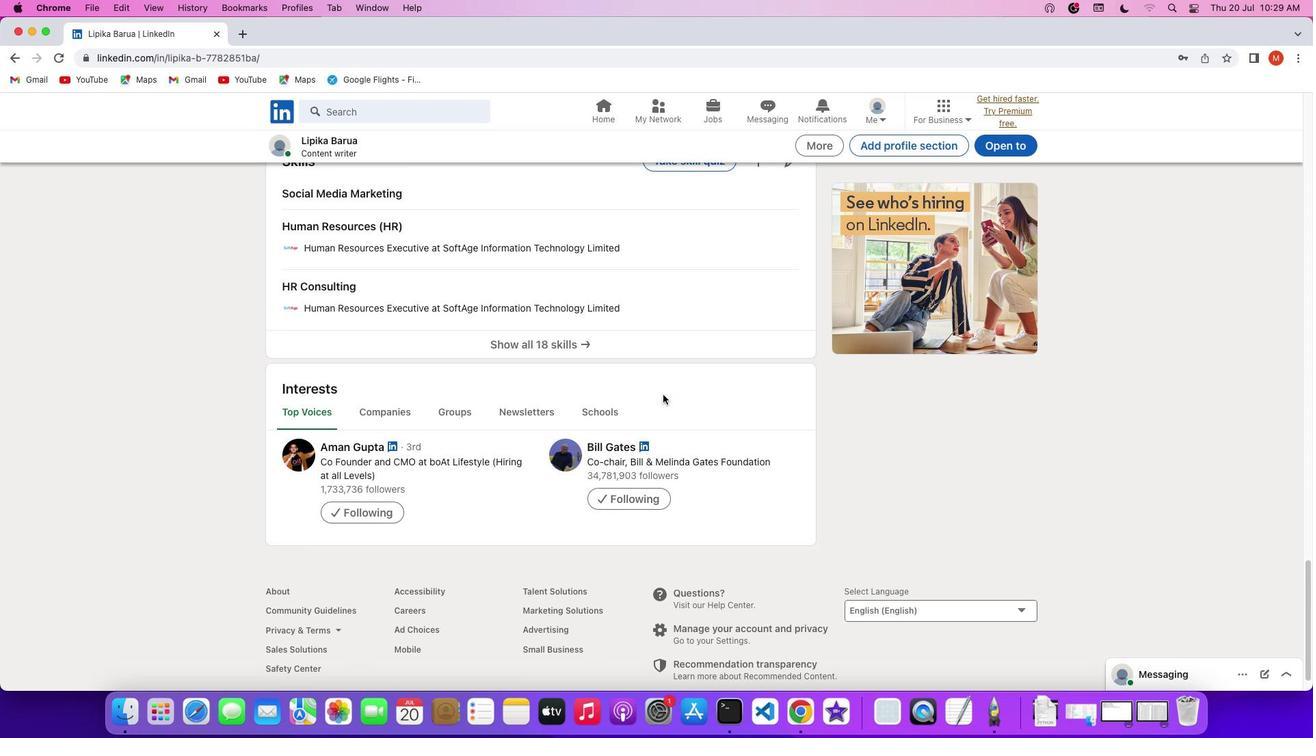 
Action: Mouse scrolled (662, 395) with delta (0, -1)
Screenshot: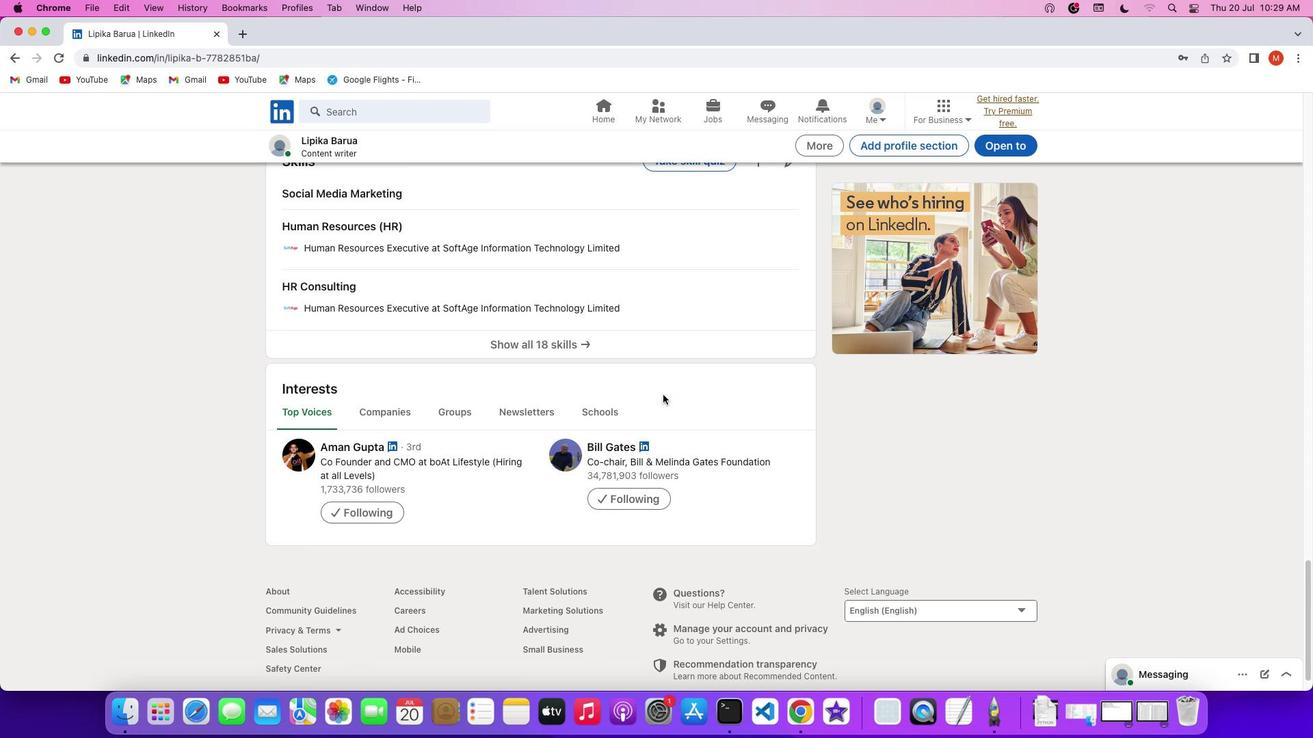 
Action: Mouse scrolled (662, 395) with delta (0, 0)
Screenshot: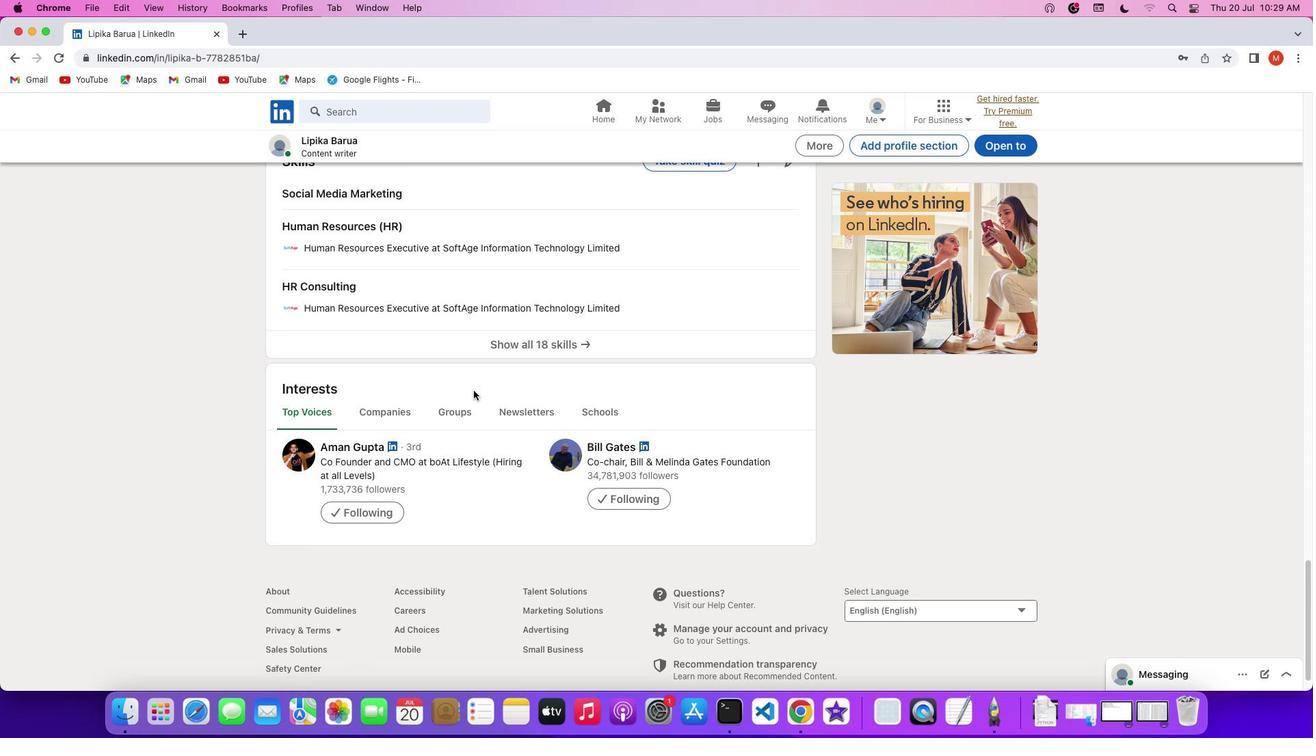 
Action: Mouse scrolled (662, 395) with delta (0, 0)
Screenshot: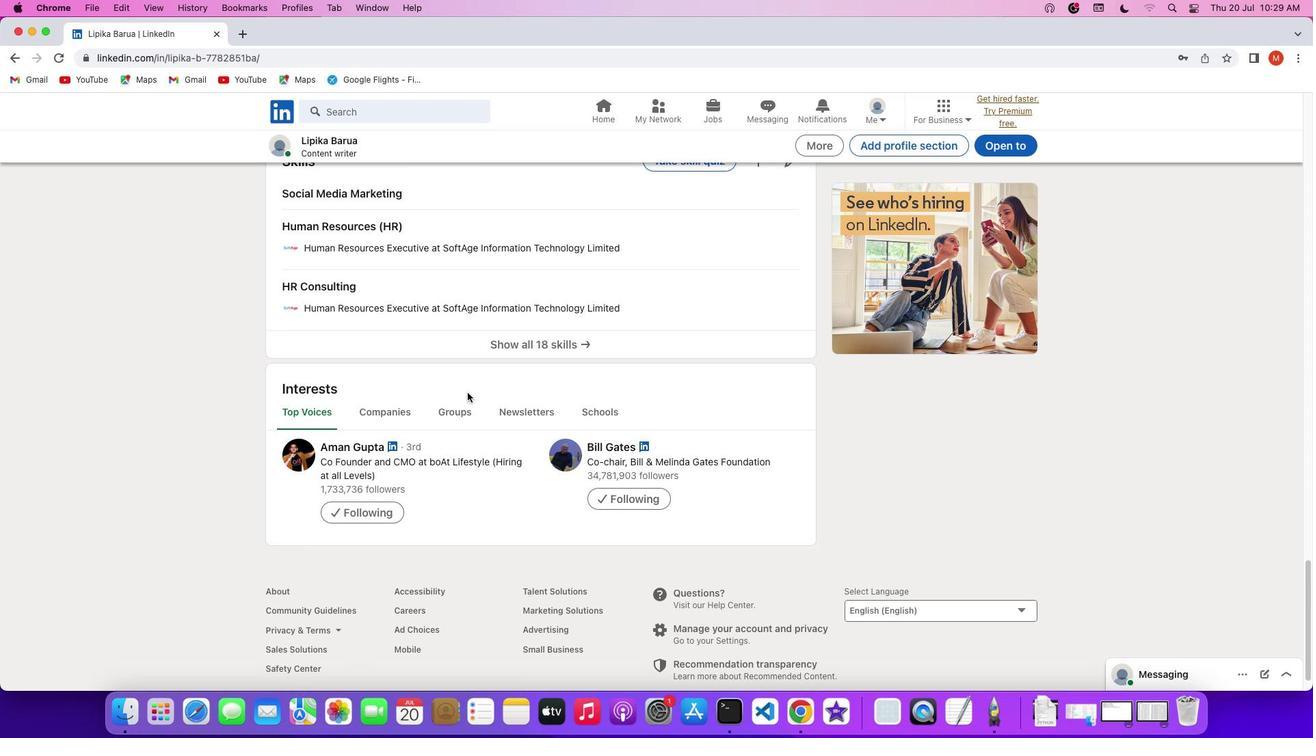 
Action: Mouse scrolled (662, 395) with delta (0, -2)
Screenshot: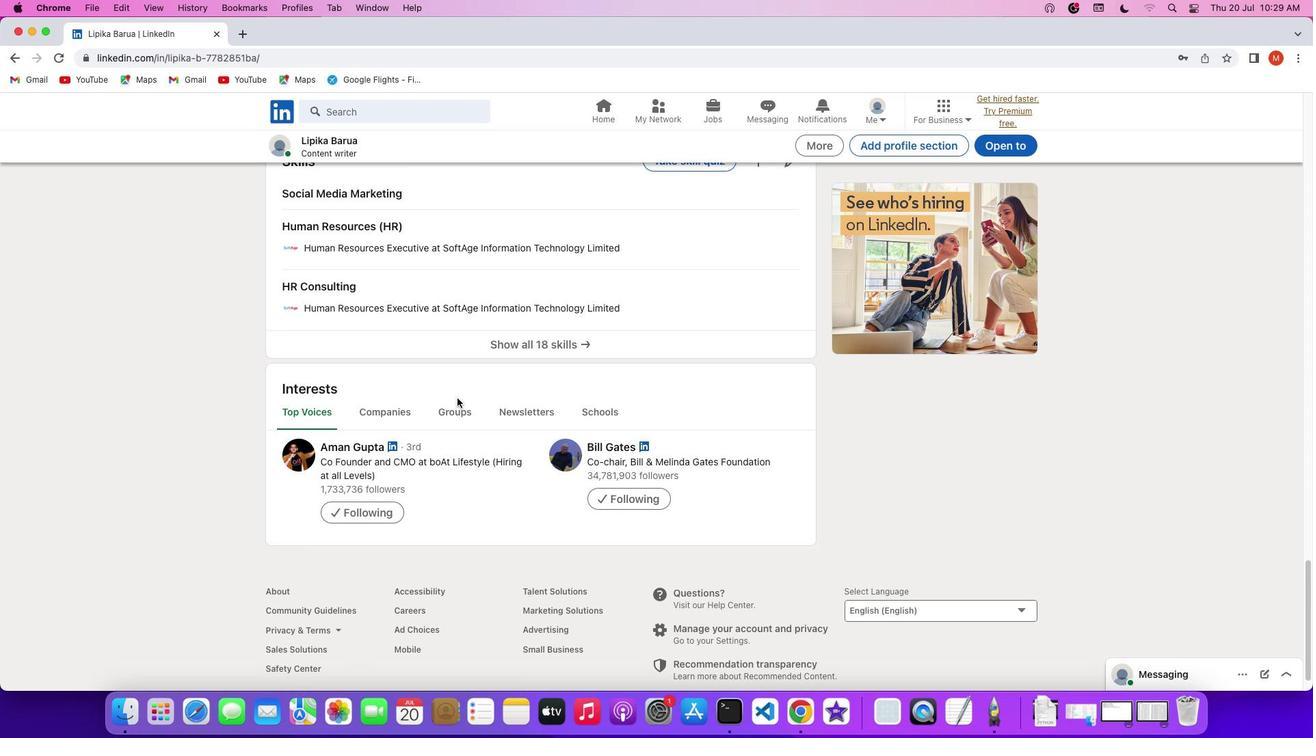 
Action: Mouse scrolled (662, 395) with delta (0, -2)
Screenshot: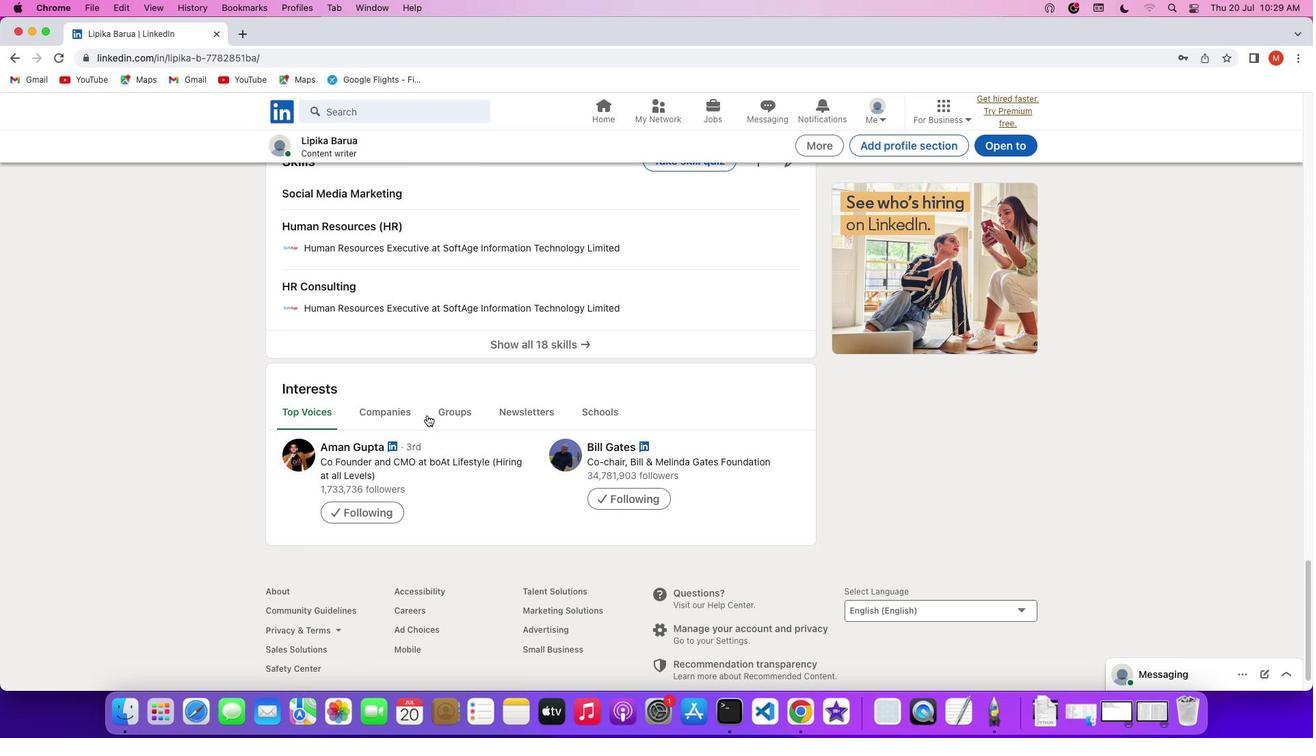 
Action: Mouse moved to (395, 410)
Screenshot: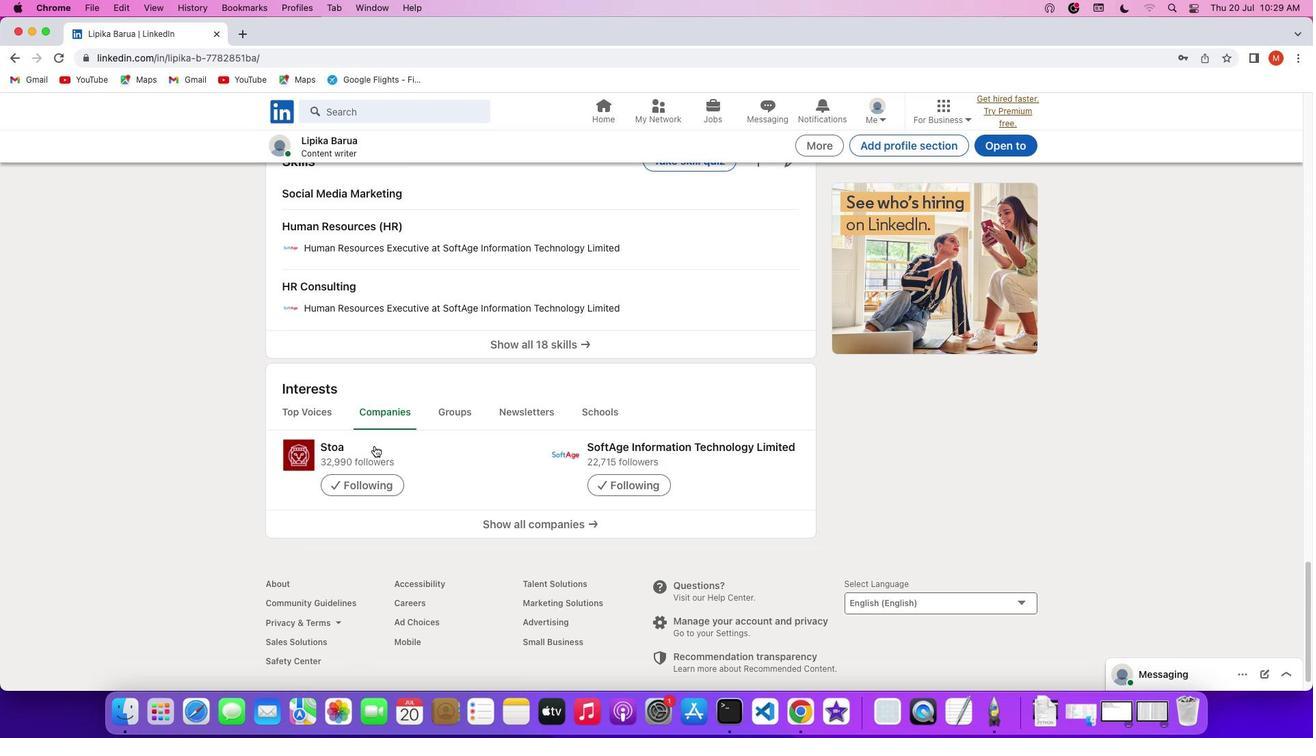 
Action: Mouse pressed left at (395, 410)
Screenshot: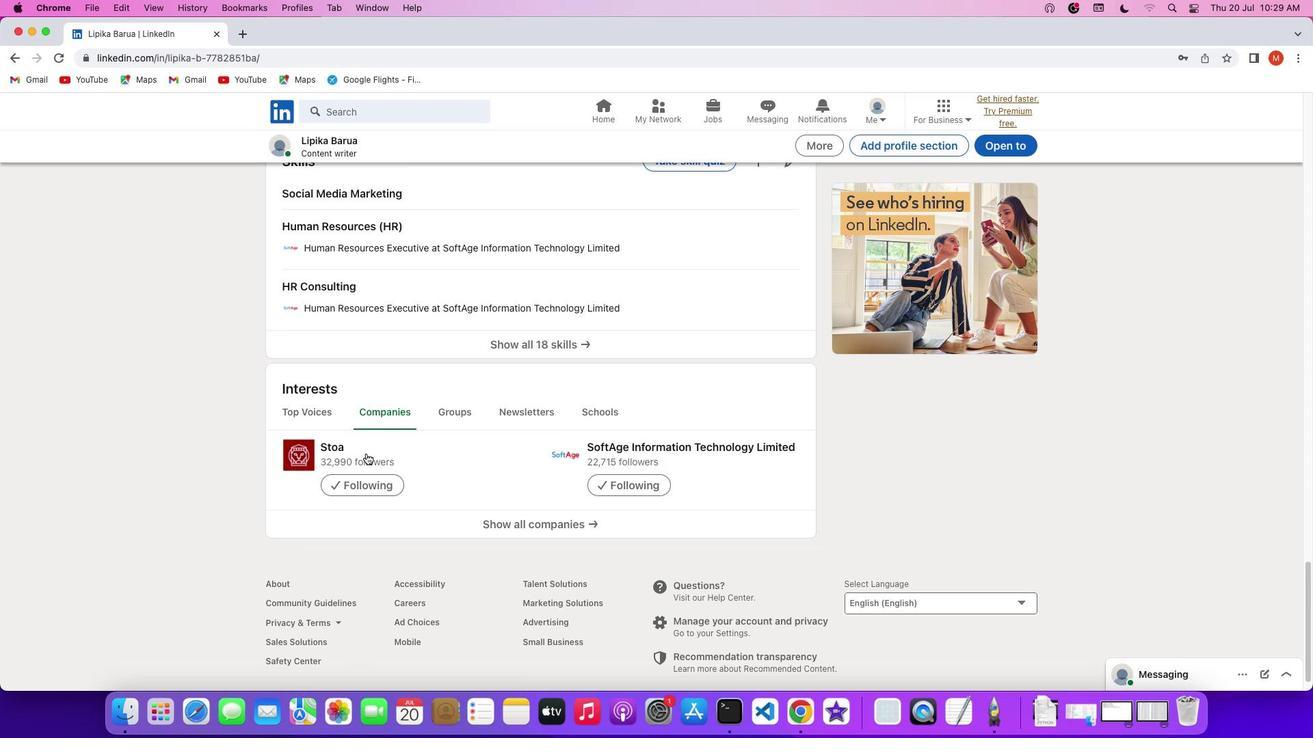 
Action: Mouse moved to (361, 456)
Screenshot: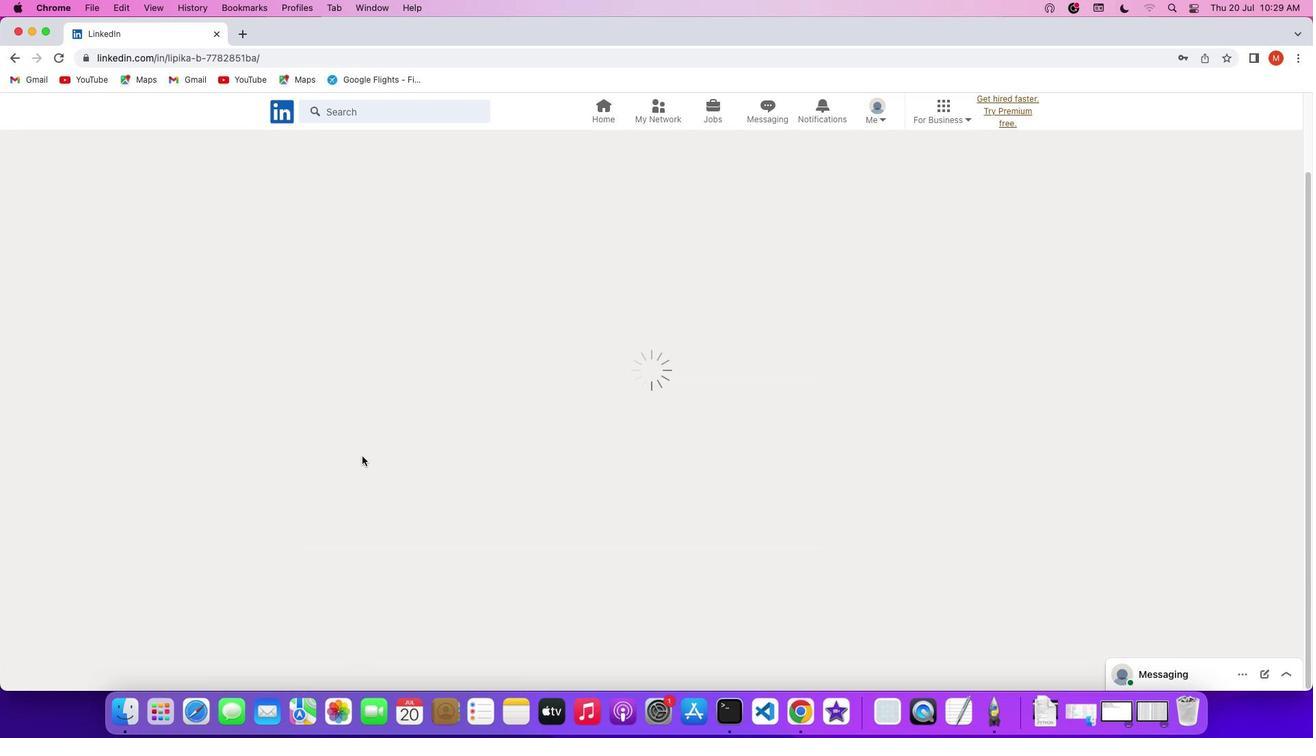 
Action: Mouse pressed left at (361, 456)
Screenshot: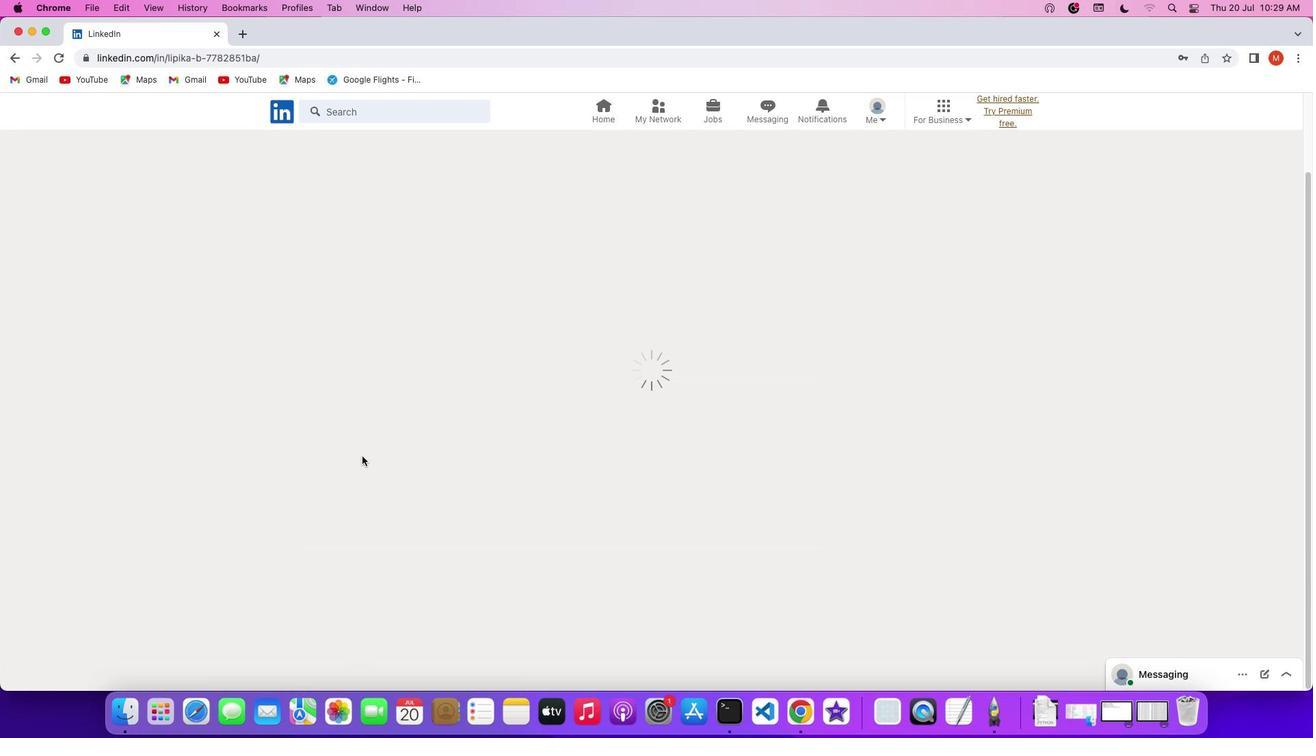 
Action: Mouse moved to (446, 466)
Screenshot: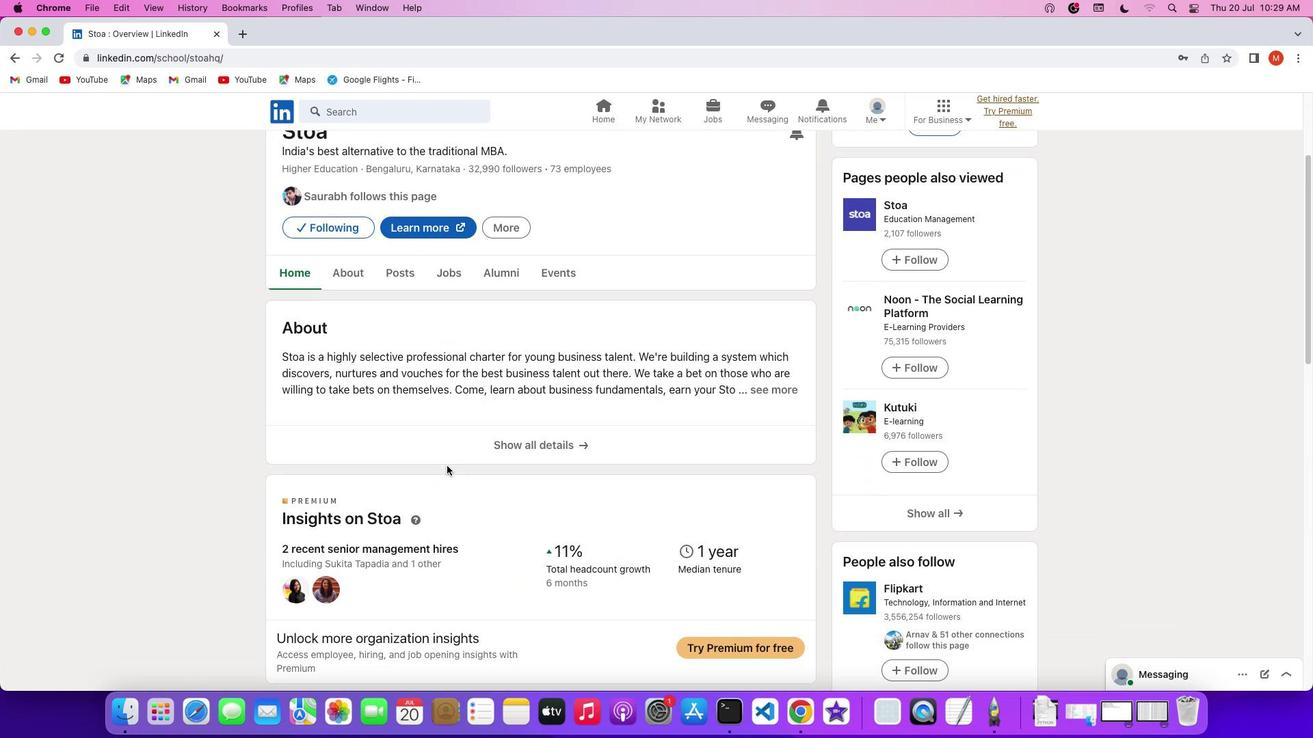 
Action: Mouse scrolled (446, 466) with delta (0, 0)
Screenshot: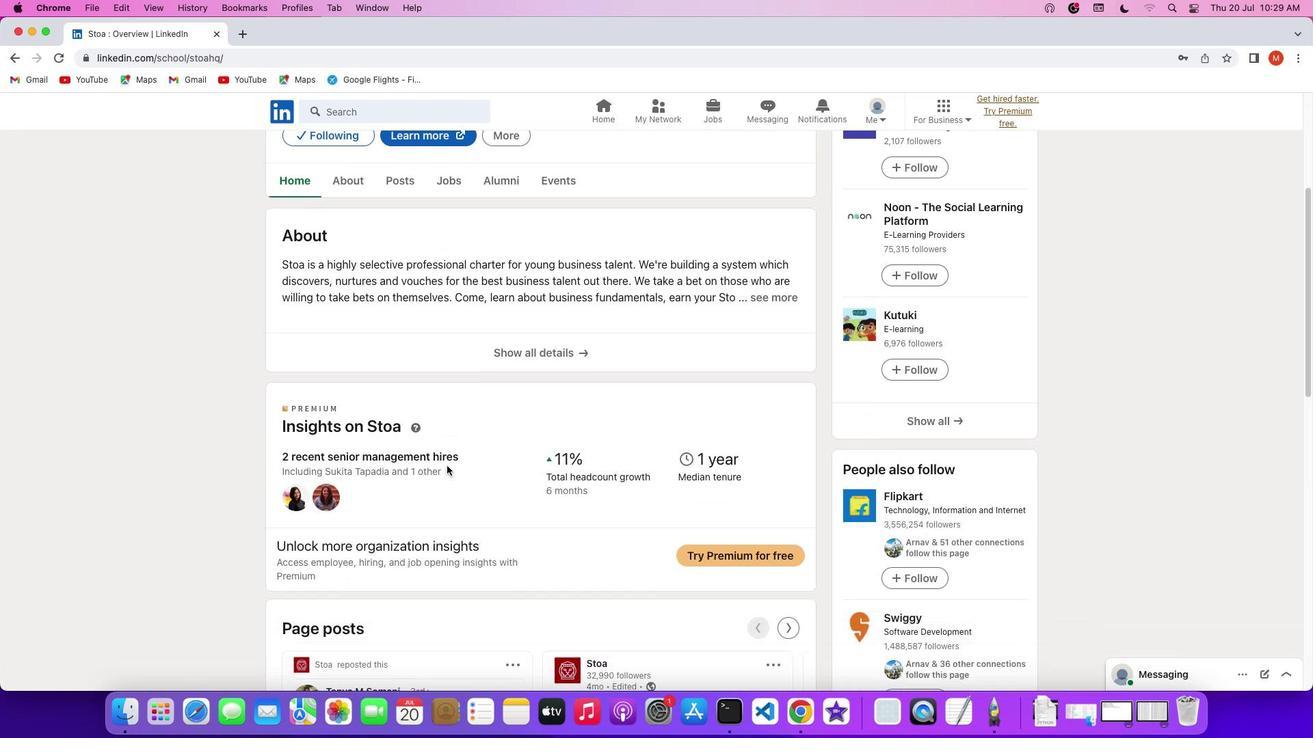 
Action: Mouse scrolled (446, 466) with delta (0, 0)
Screenshot: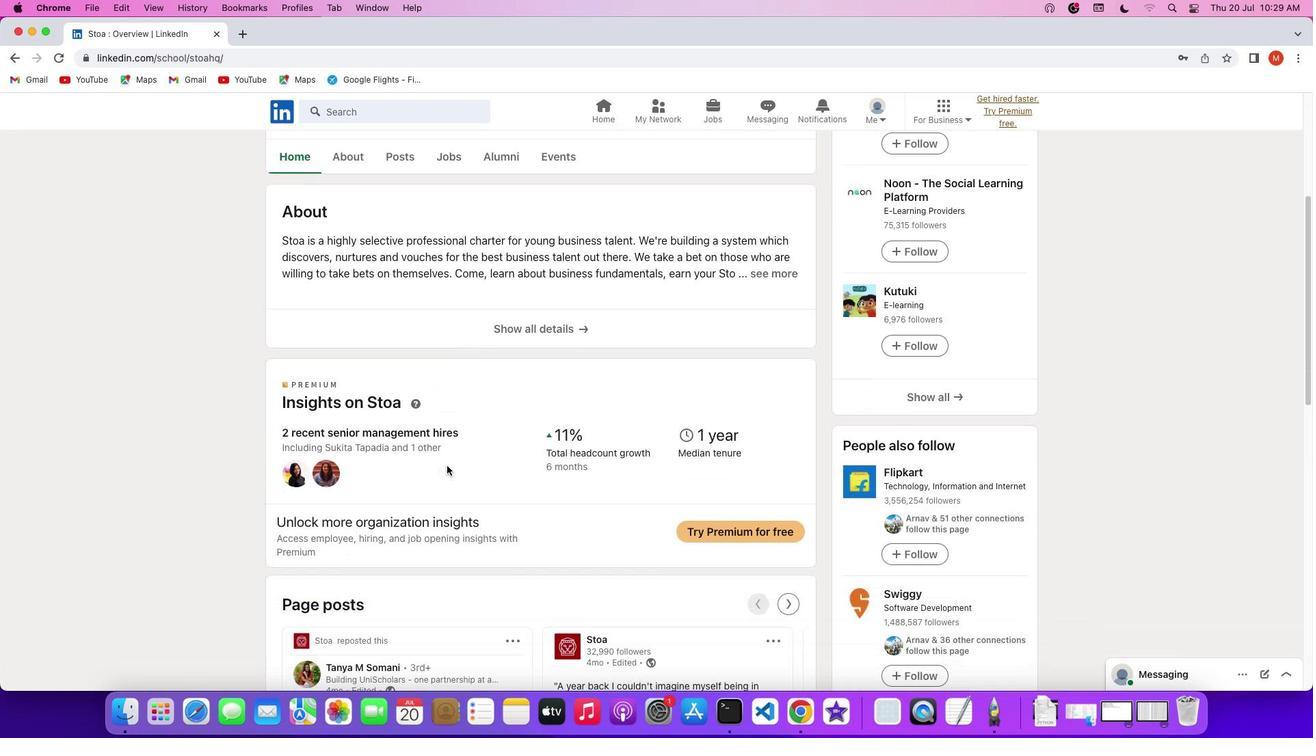 
Action: Mouse scrolled (446, 466) with delta (0, -1)
Screenshot: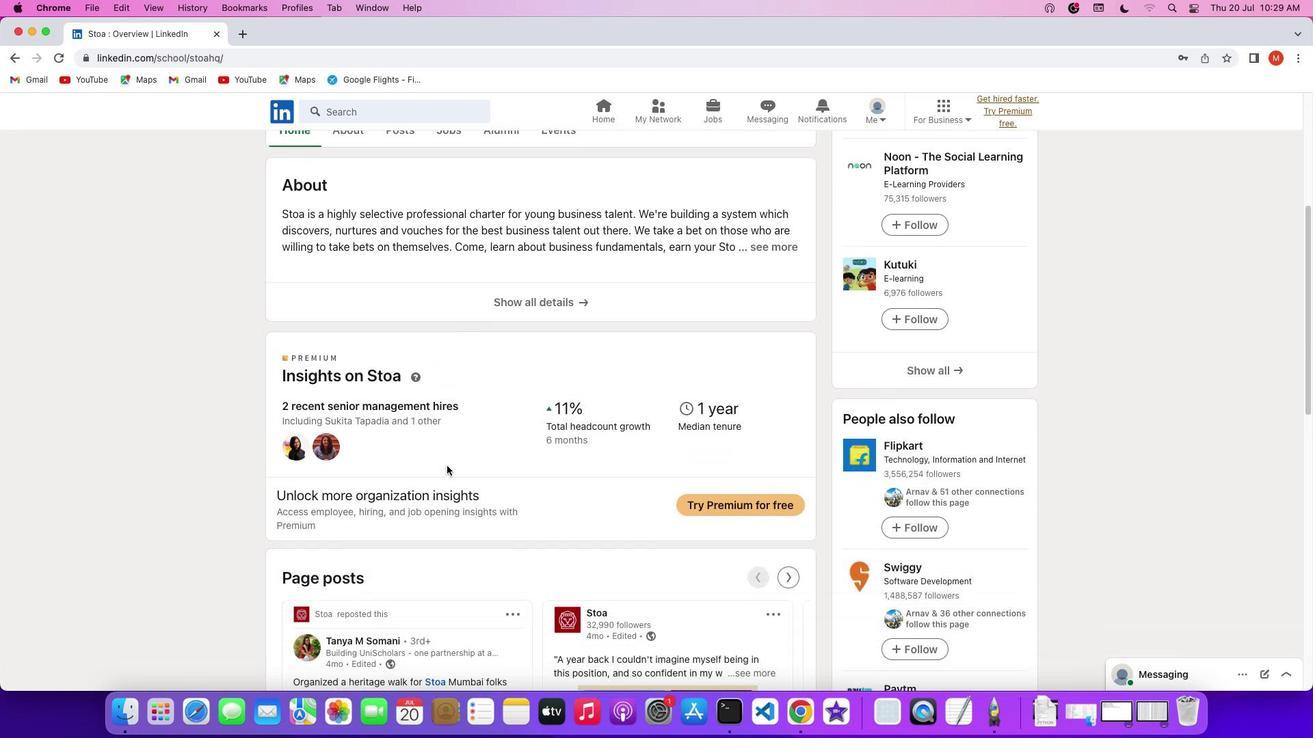 
Action: Mouse scrolled (446, 466) with delta (0, -1)
Screenshot: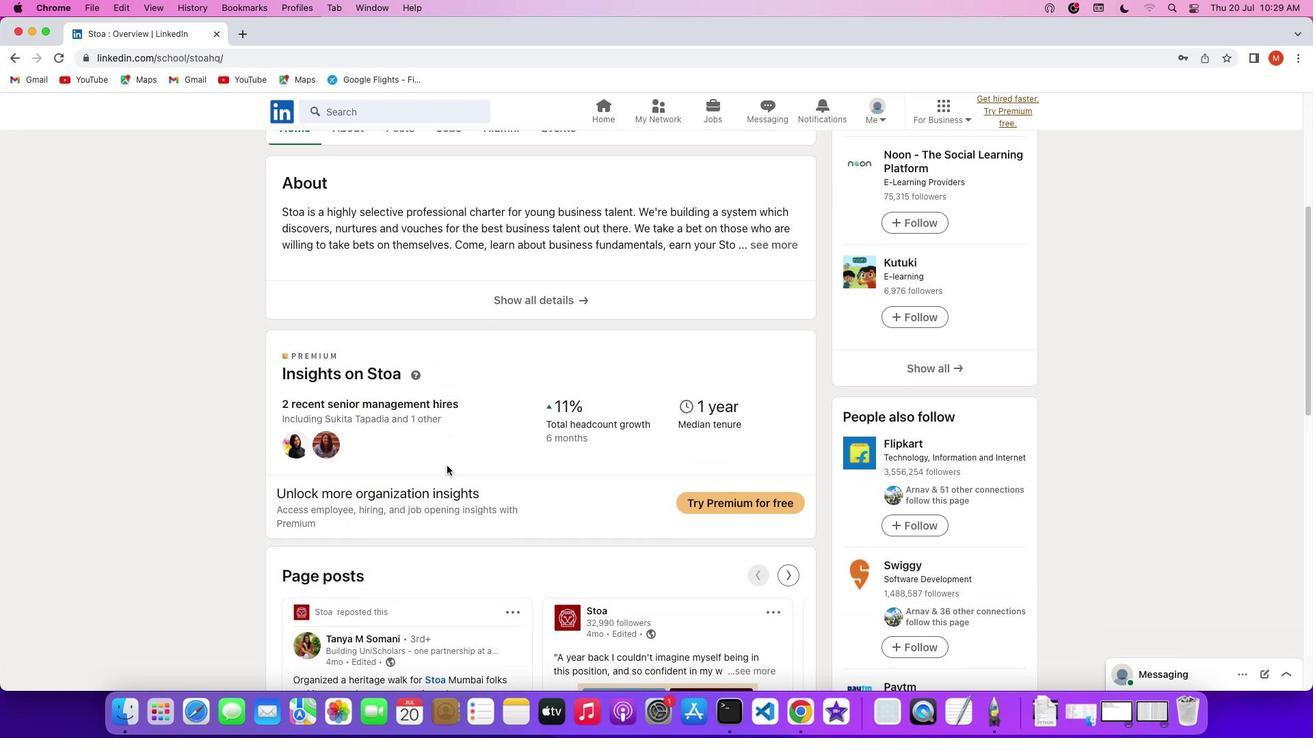 
Action: Mouse scrolled (446, 466) with delta (0, 0)
Screenshot: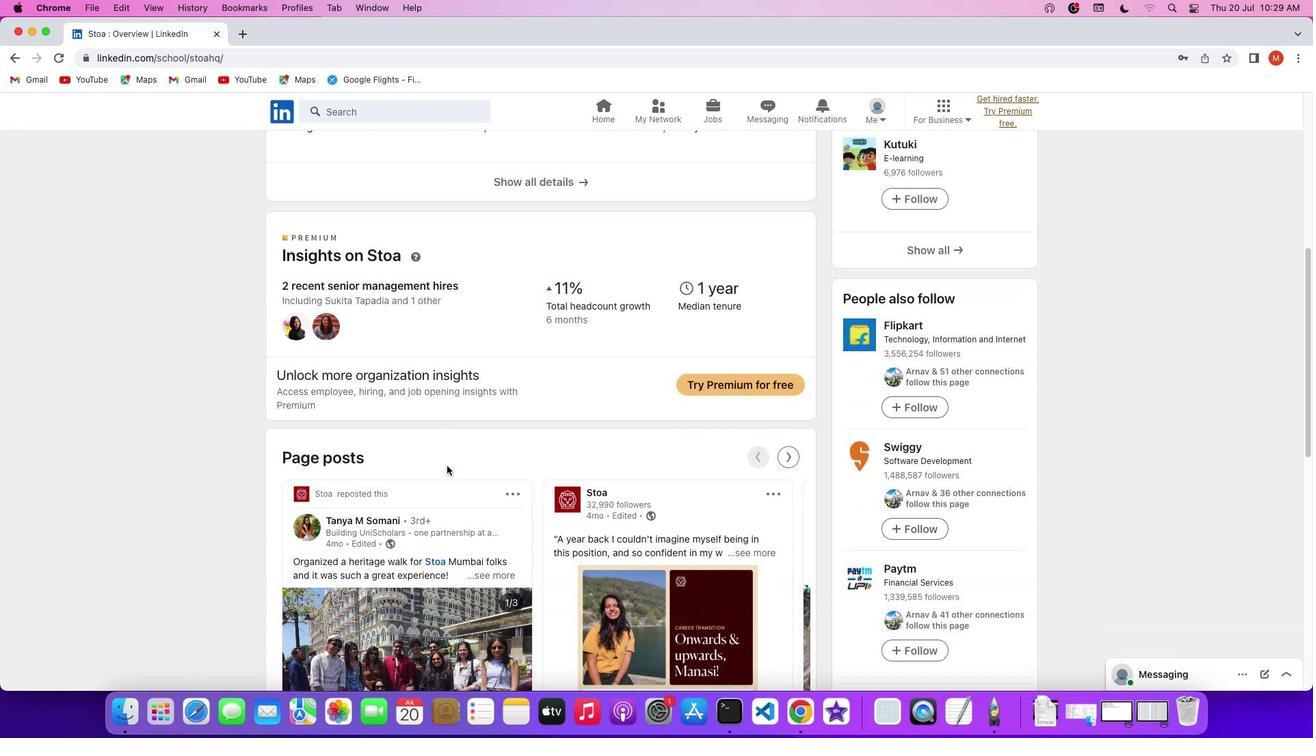 
Action: Mouse scrolled (446, 466) with delta (0, 0)
Screenshot: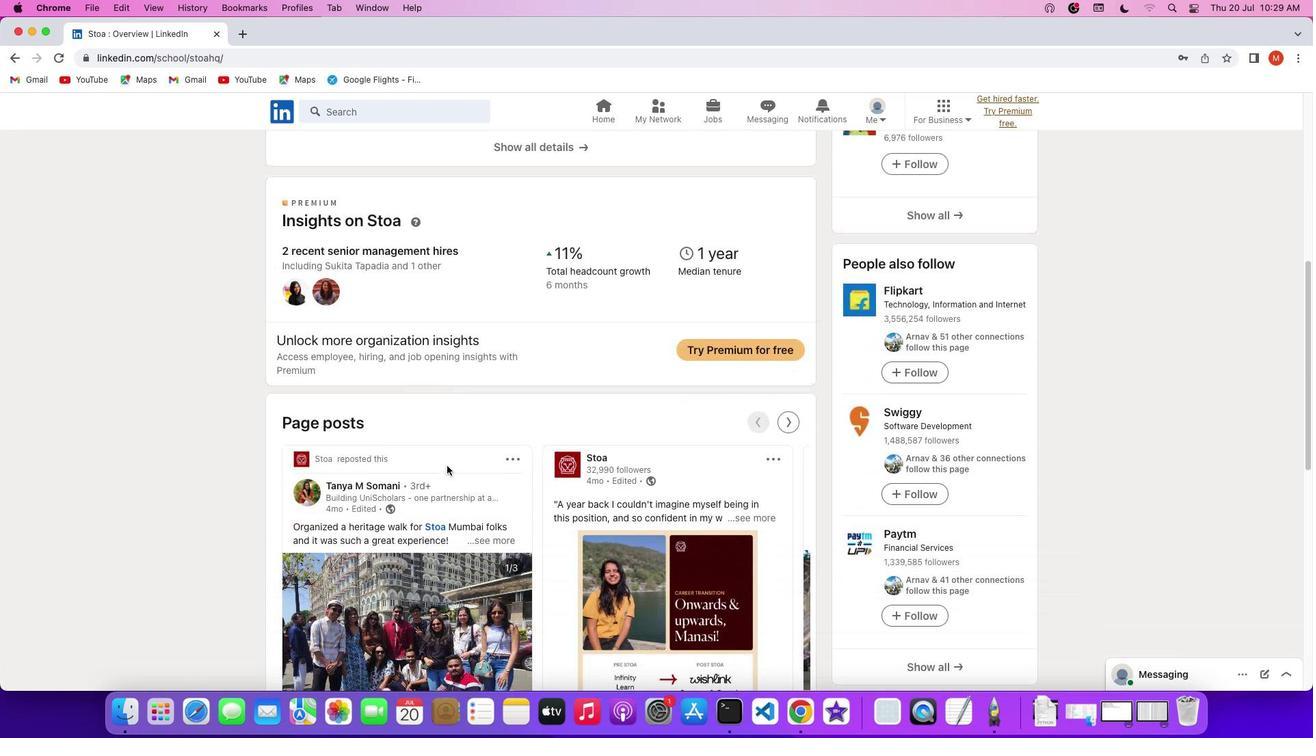 
Action: Mouse scrolled (446, 466) with delta (0, -1)
Screenshot: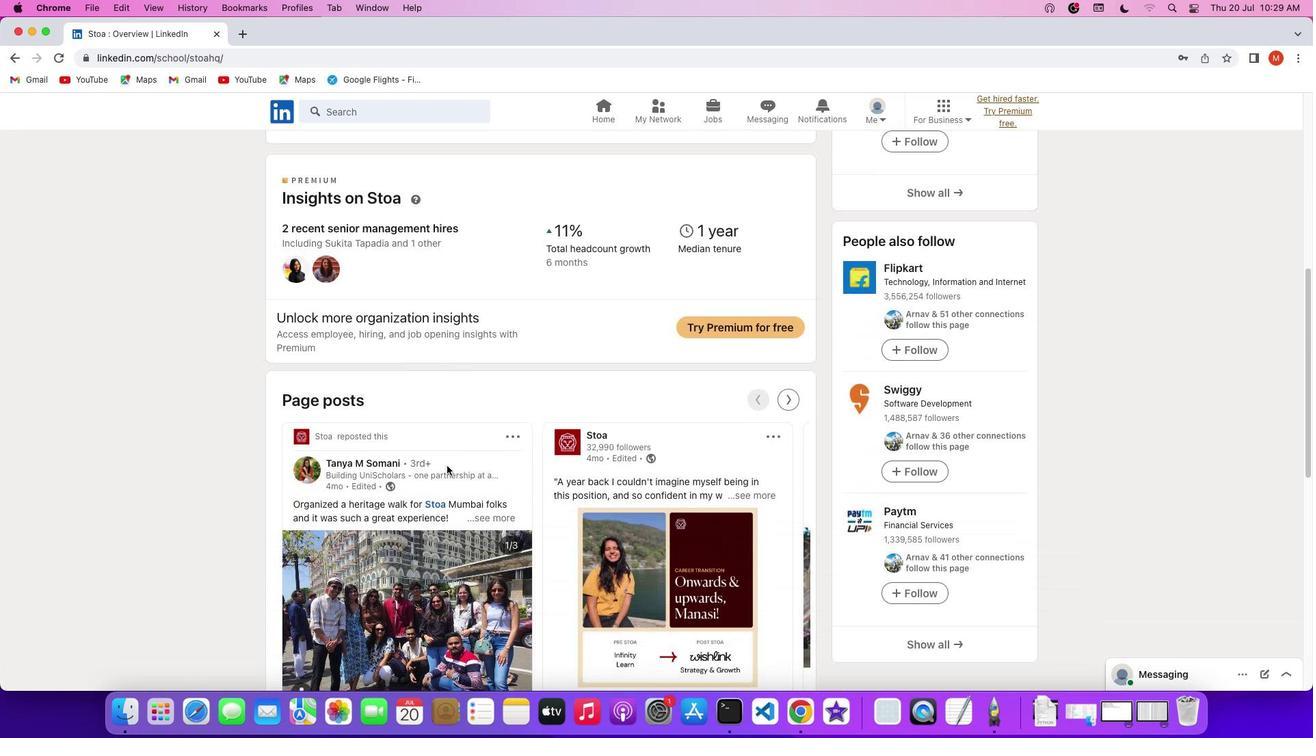 
Action: Mouse scrolled (446, 466) with delta (0, -1)
Screenshot: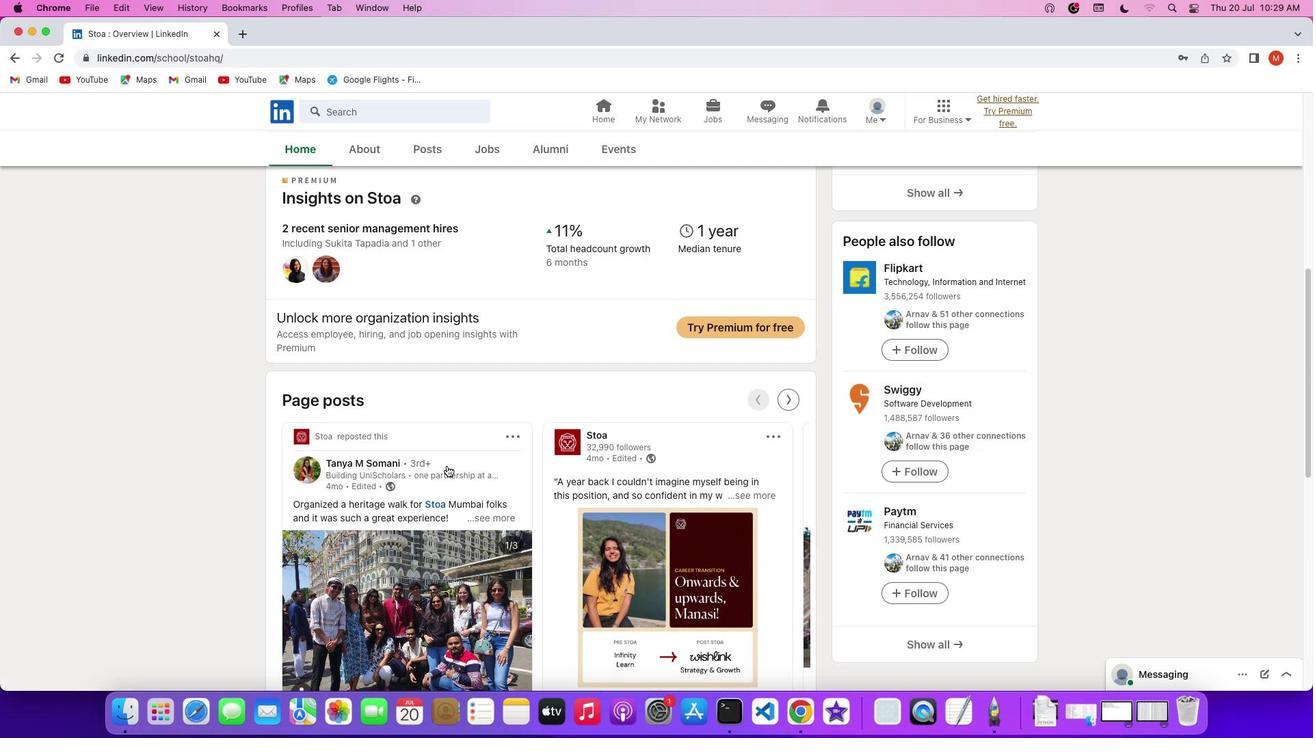 
Action: Mouse scrolled (446, 466) with delta (0, 0)
Screenshot: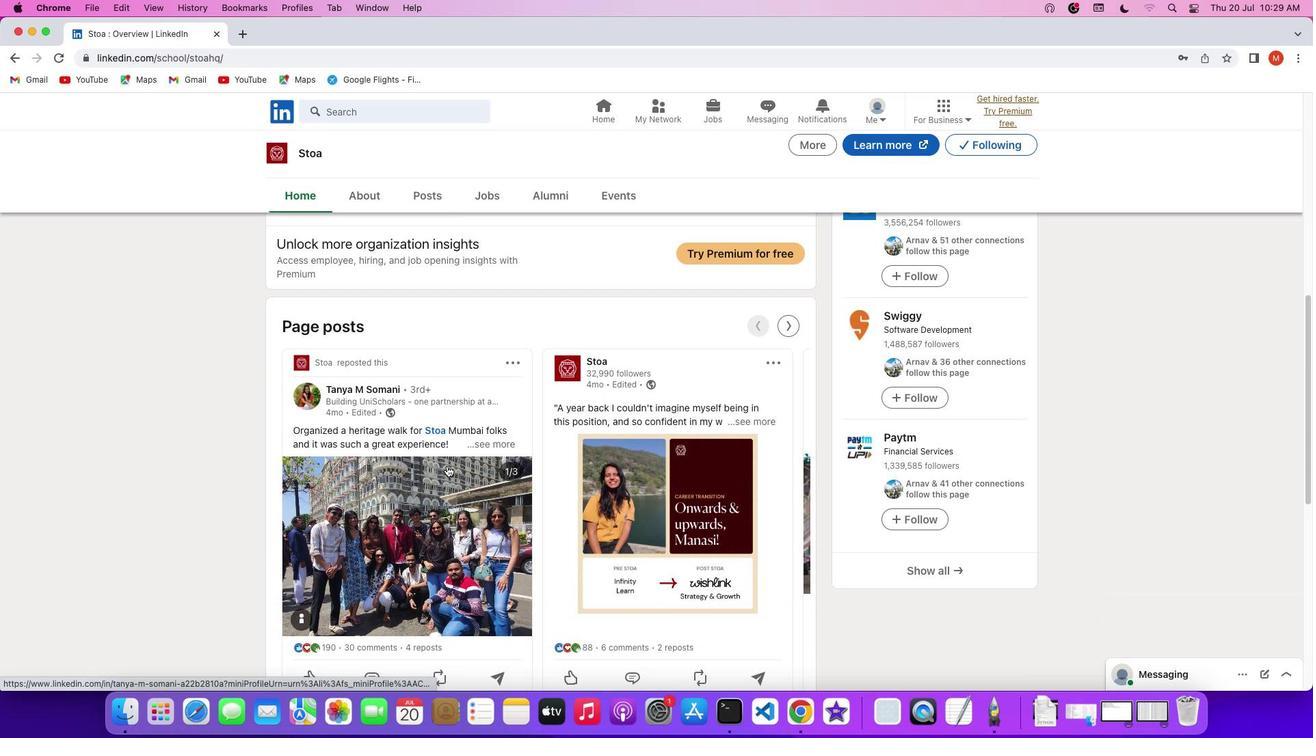 
Action: Mouse scrolled (446, 466) with delta (0, 0)
Screenshot: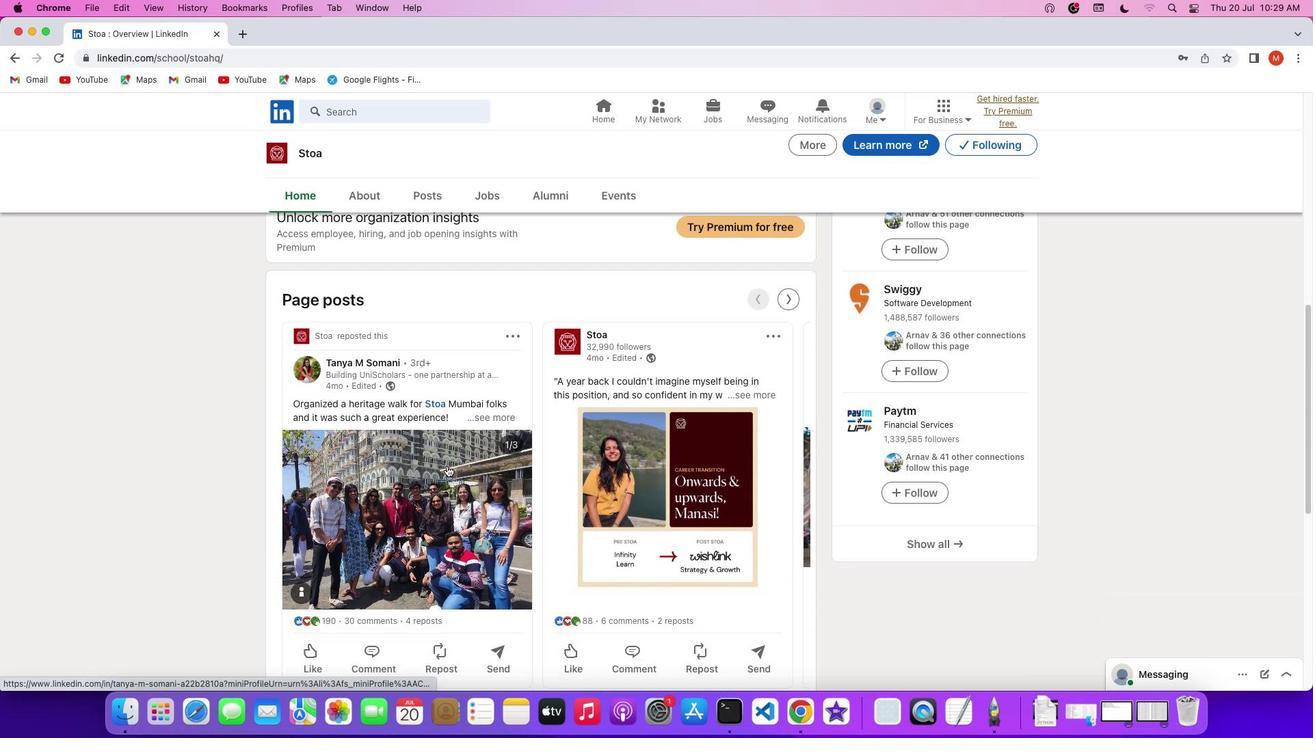 
Action: Mouse scrolled (446, 466) with delta (0, -1)
Screenshot: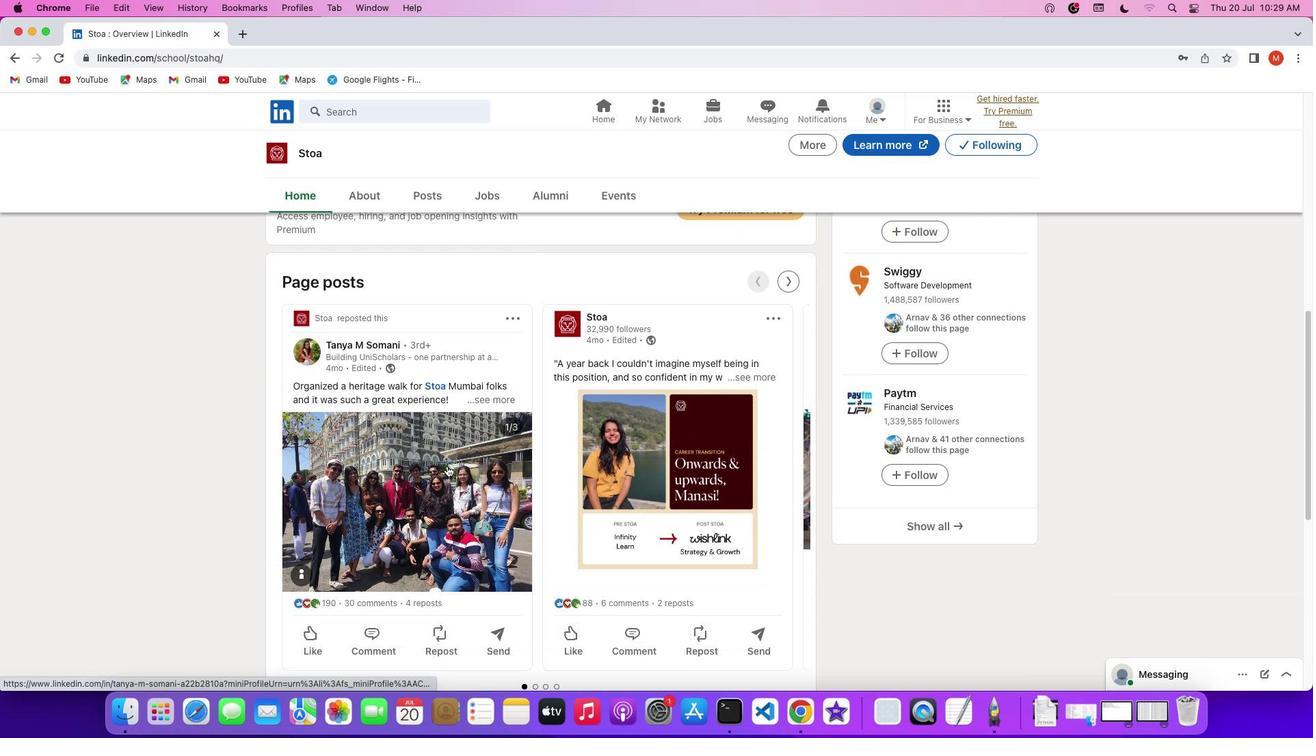 
Action: Mouse scrolled (446, 466) with delta (0, -2)
Screenshot: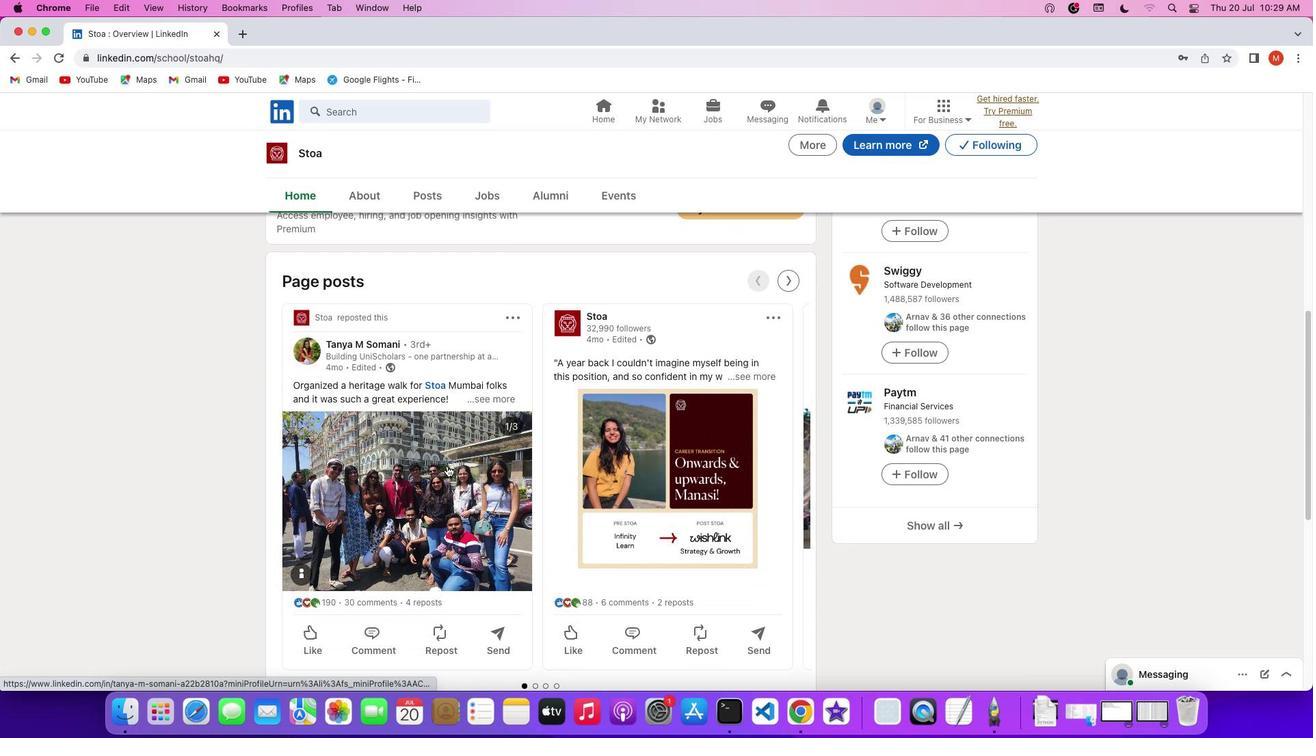 
Action: Mouse scrolled (446, 466) with delta (0, 0)
Screenshot: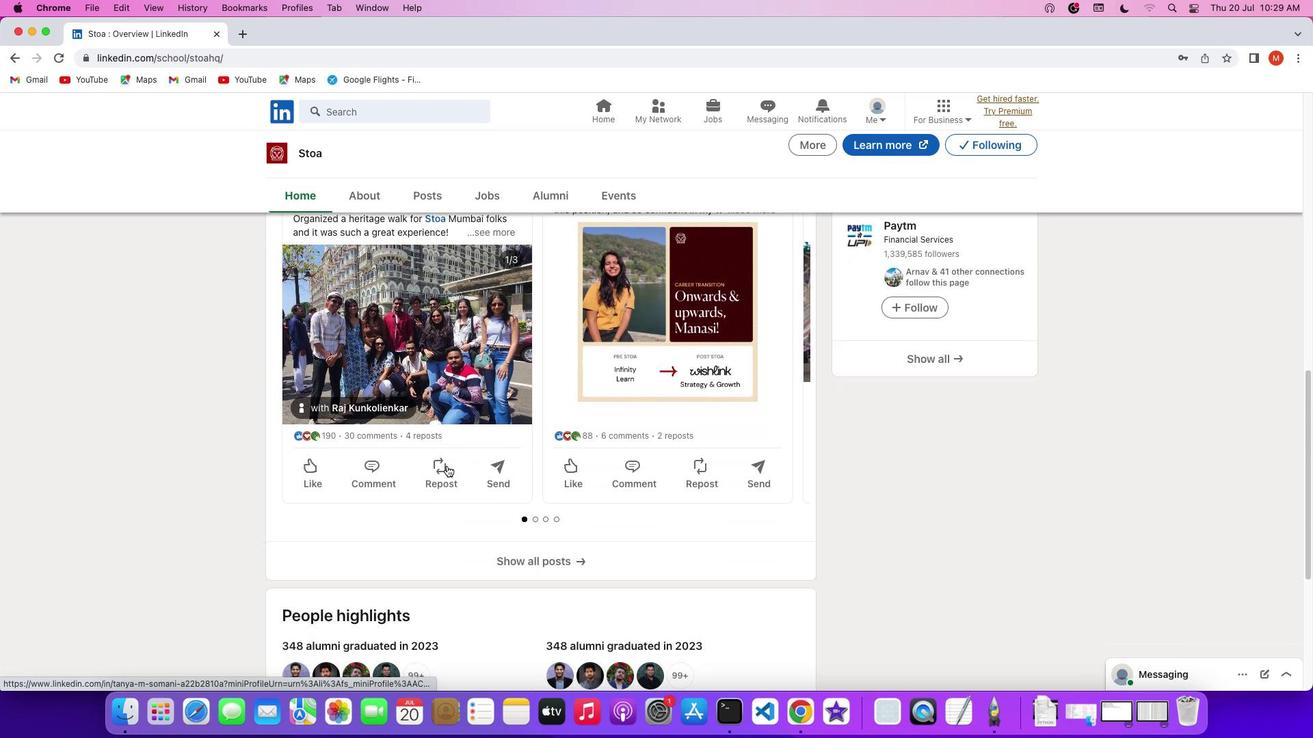 
Action: Mouse scrolled (446, 466) with delta (0, 0)
Screenshot: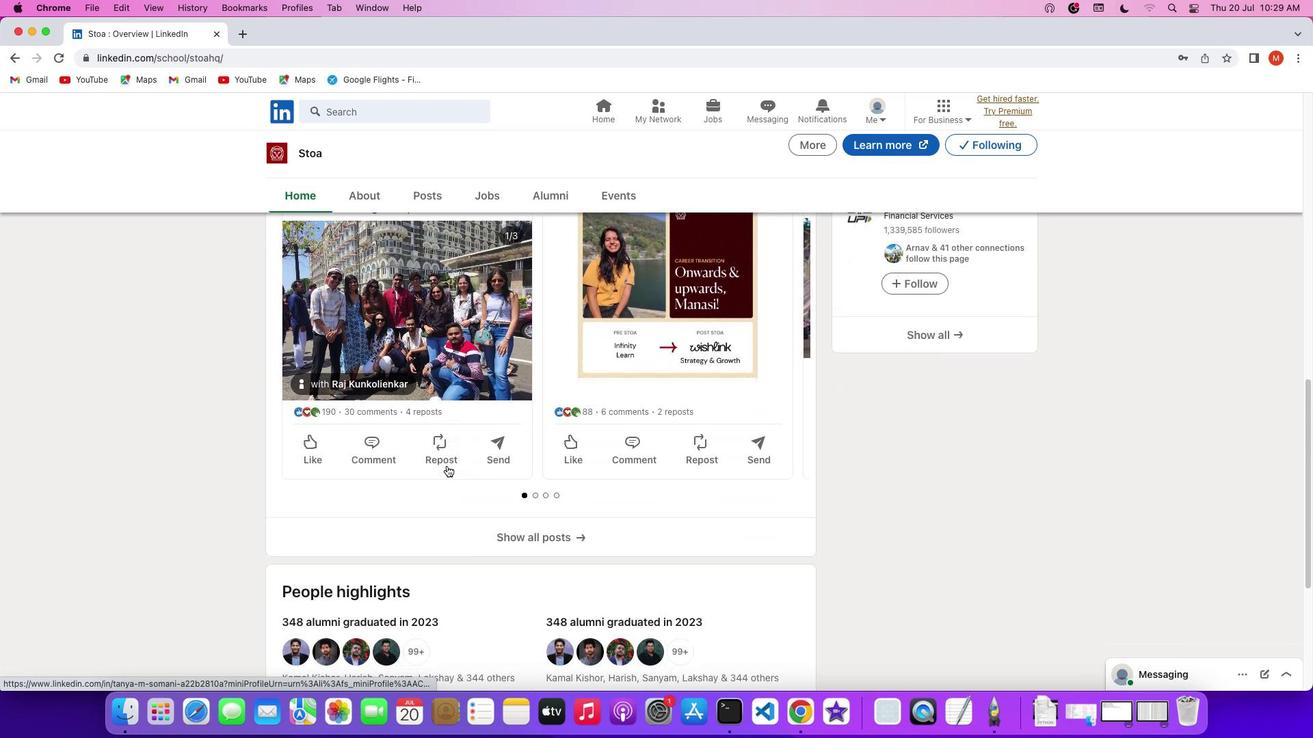 
Action: Mouse scrolled (446, 466) with delta (0, 0)
Screenshot: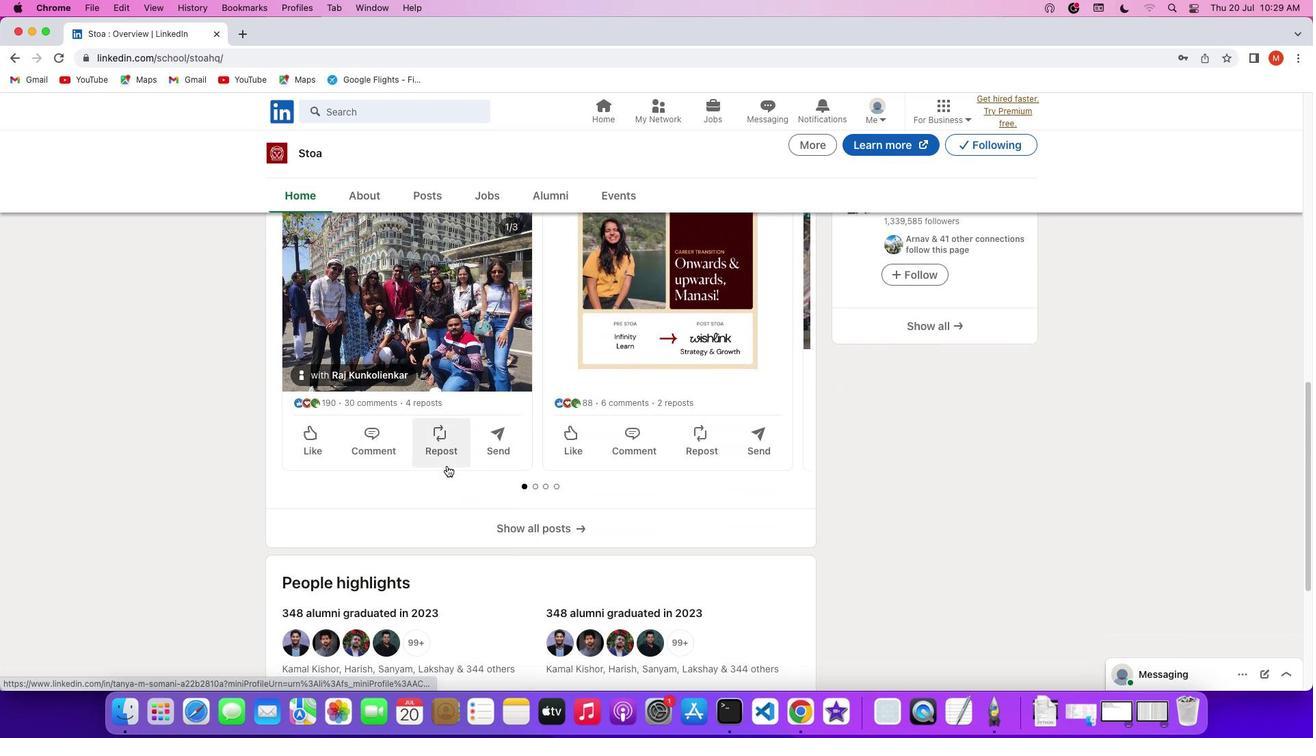 
Action: Mouse scrolled (446, 466) with delta (0, 0)
Screenshot: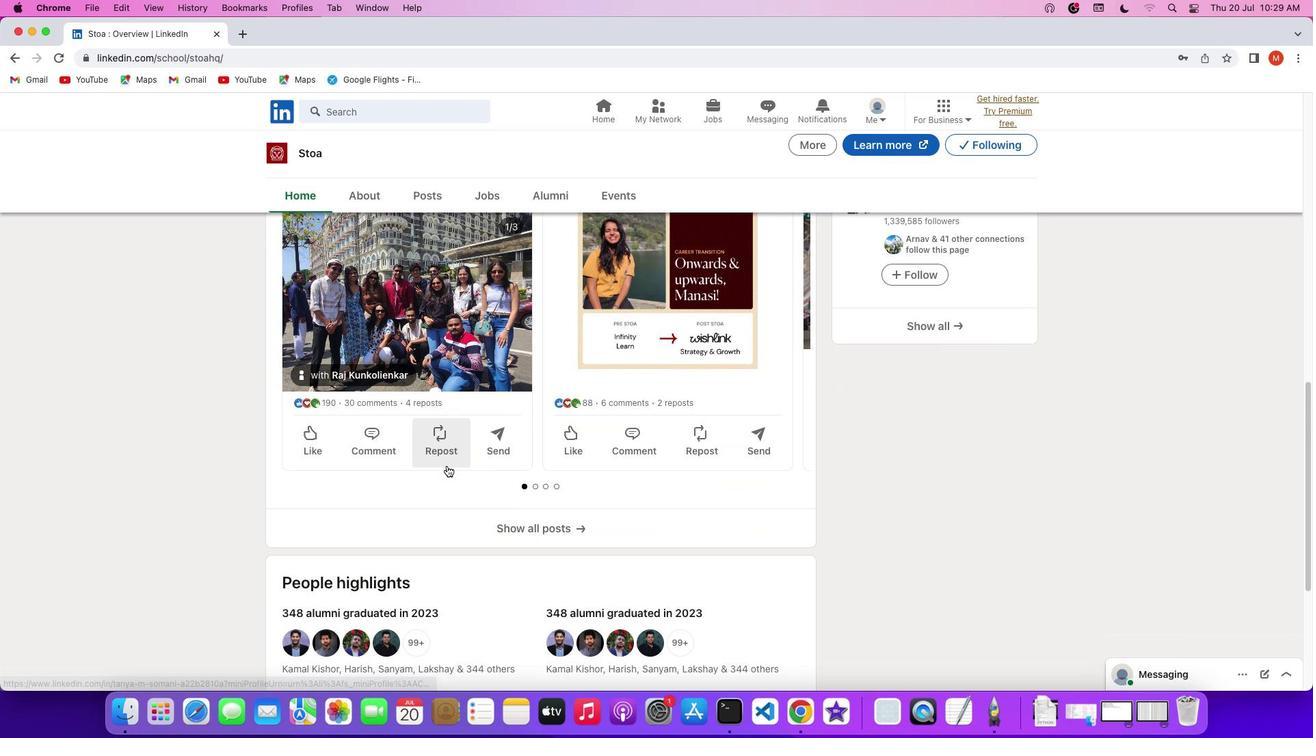 
Action: Mouse scrolled (446, 466) with delta (0, 0)
Screenshot: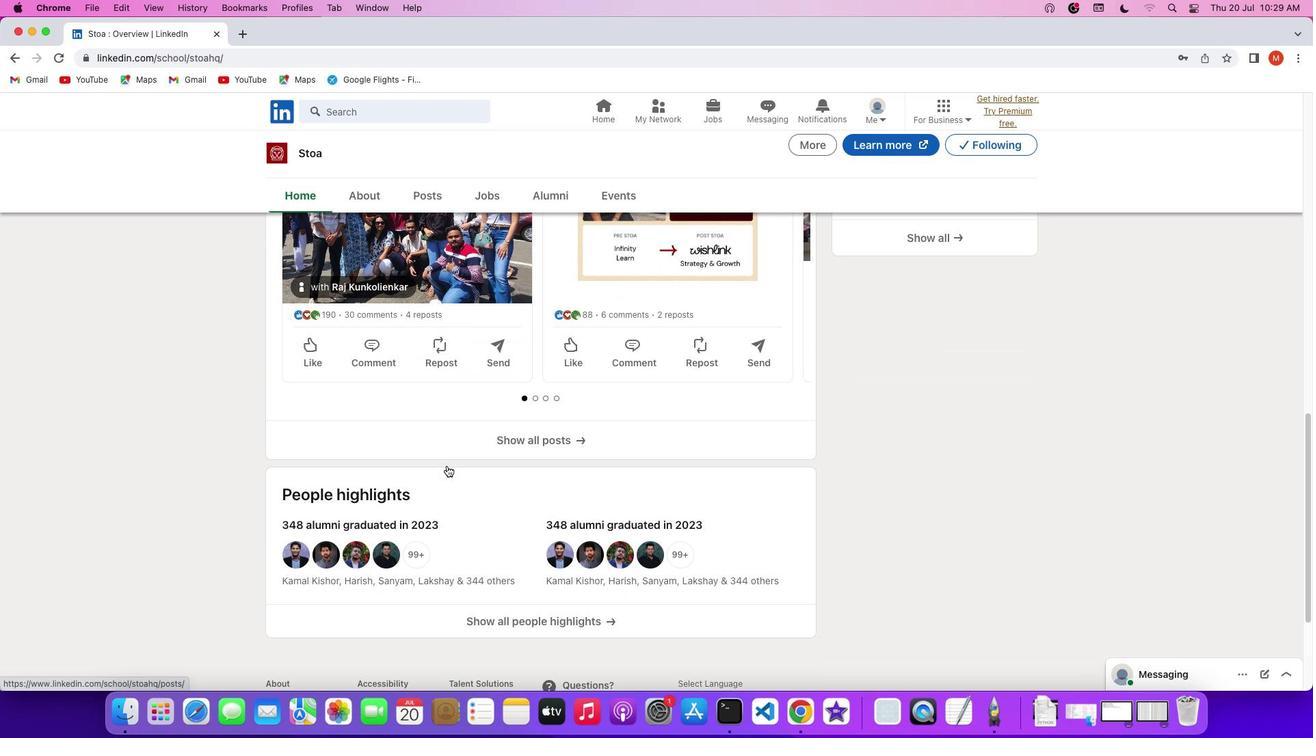 
Action: Mouse scrolled (446, 466) with delta (0, 0)
Screenshot: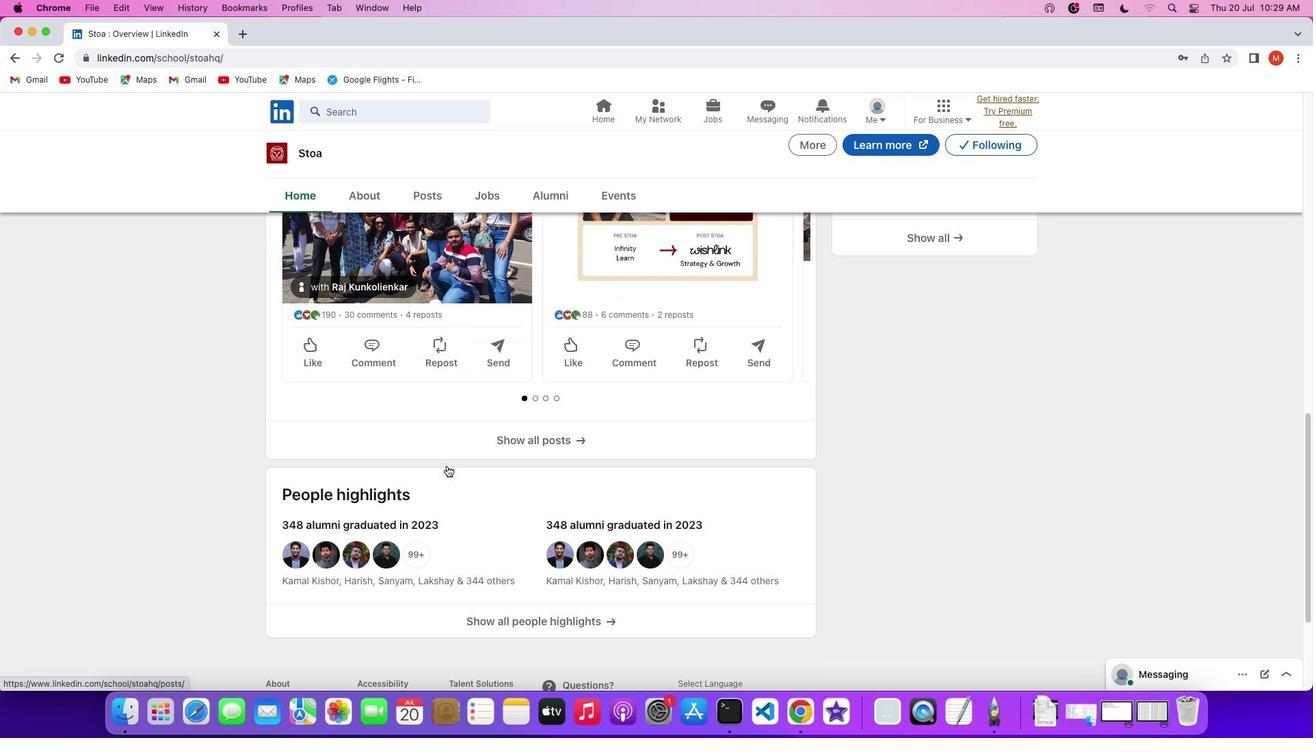 
Action: Mouse scrolled (446, 466) with delta (0, -1)
Screenshot: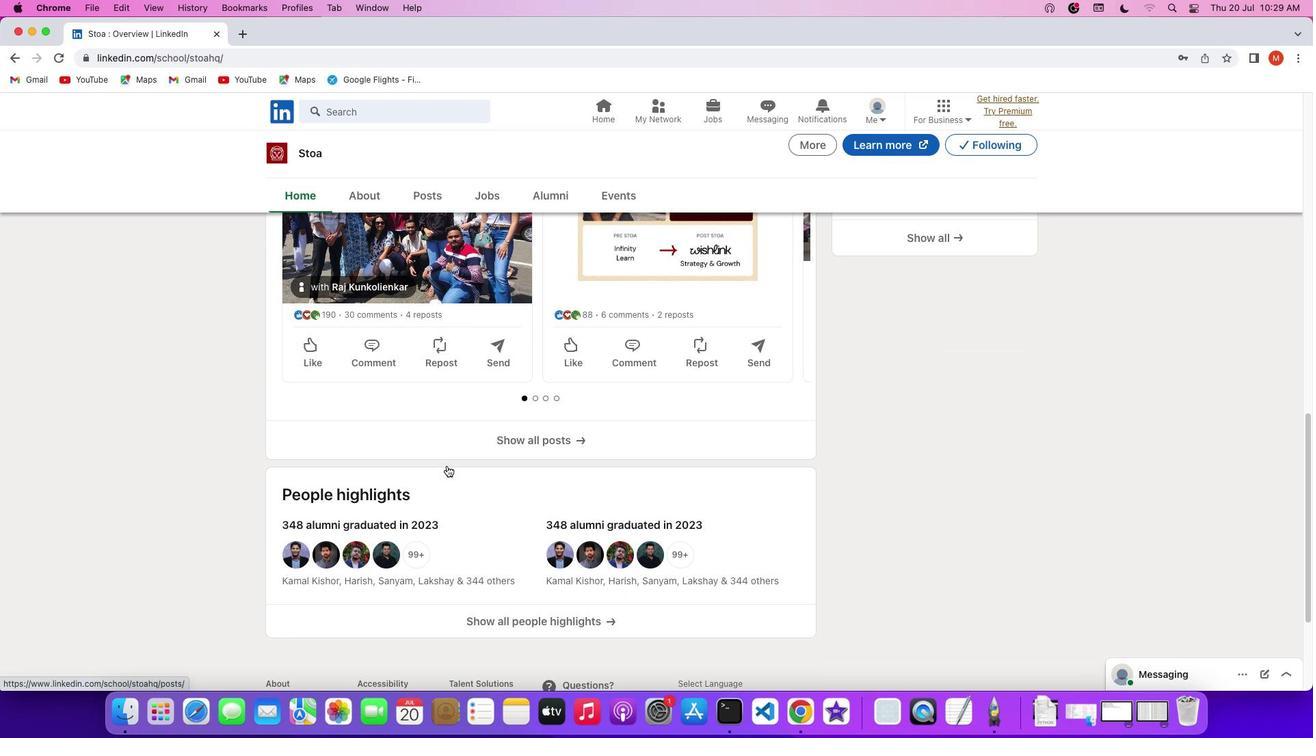 
Action: Mouse scrolled (446, 466) with delta (0, -2)
Screenshot: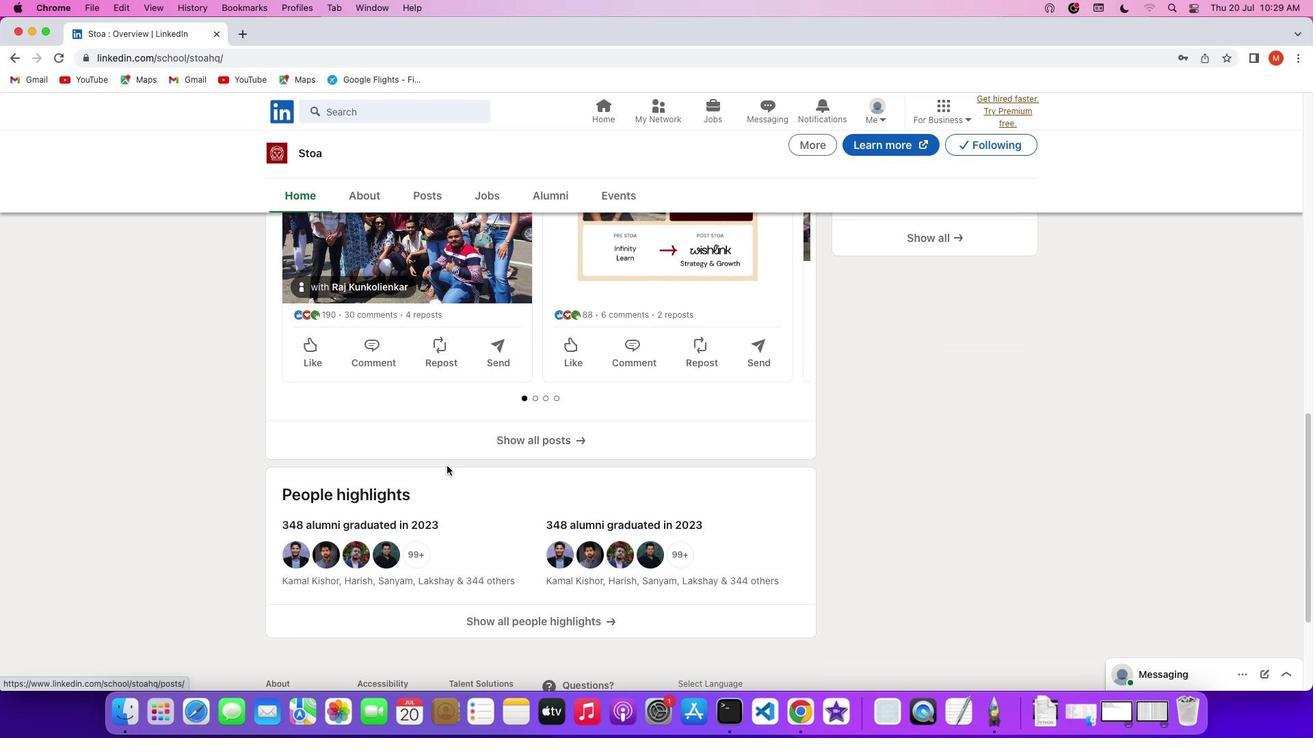 
Action: Mouse scrolled (446, 466) with delta (0, 0)
Screenshot: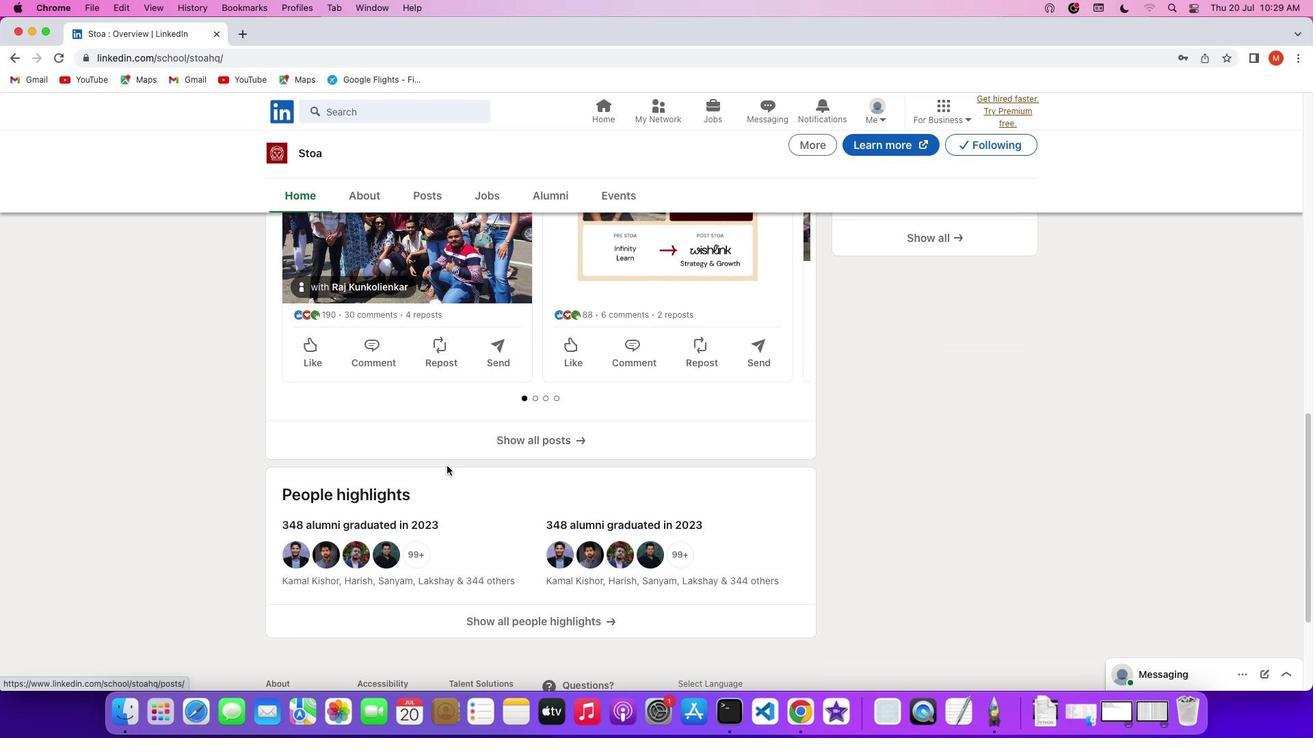 
Action: Mouse scrolled (446, 466) with delta (0, 0)
Screenshot: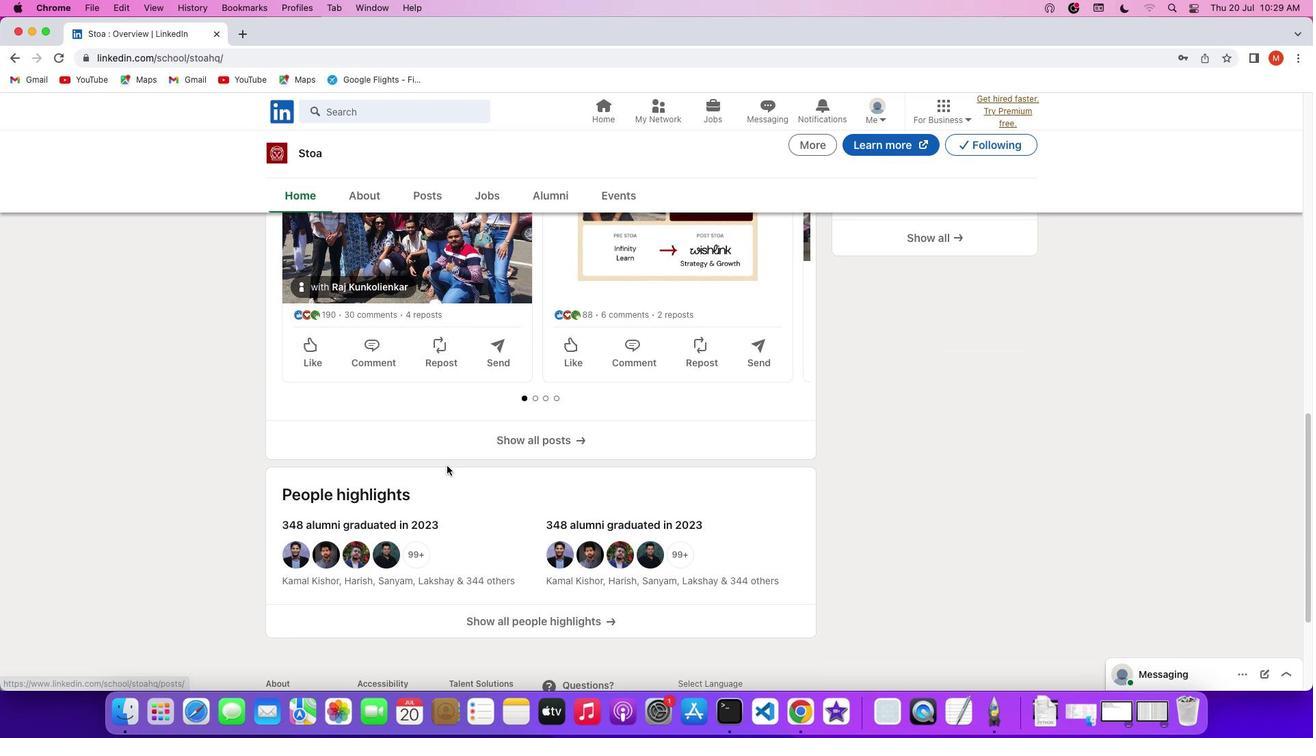 
Action: Mouse scrolled (446, 466) with delta (0, -1)
Screenshot: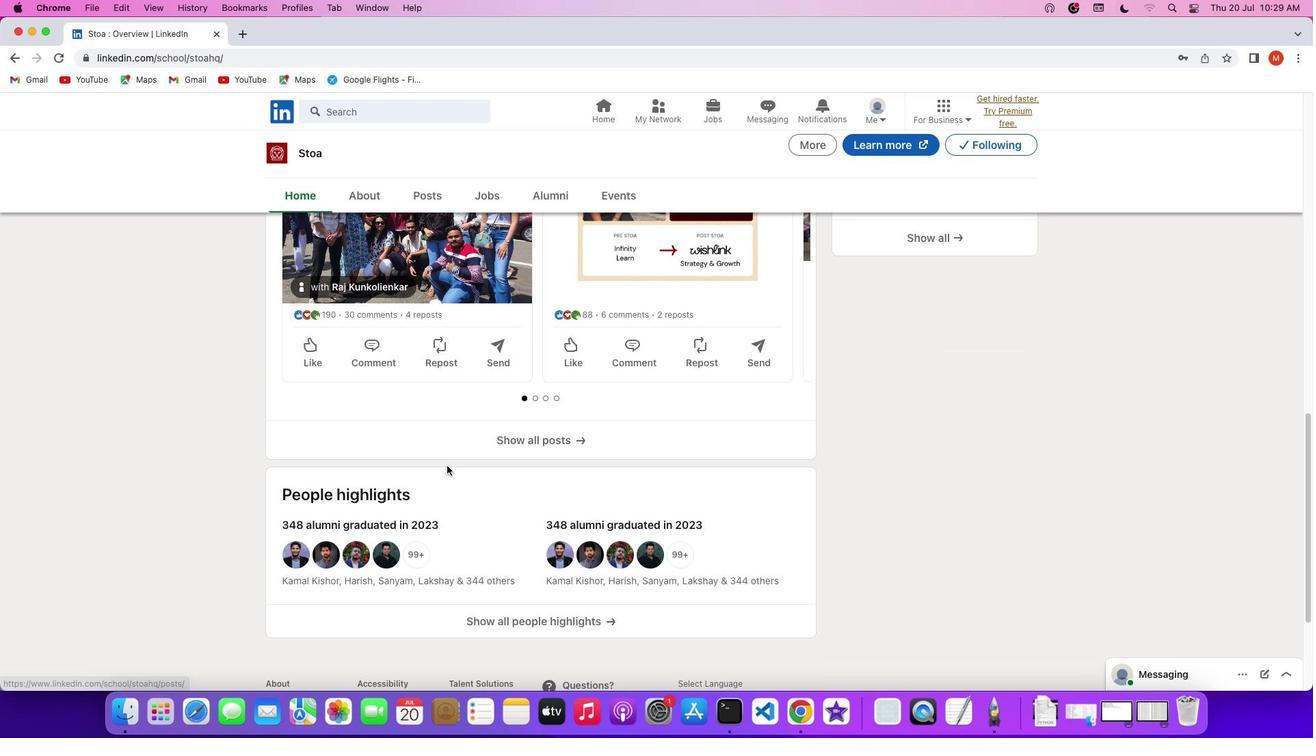 
Action: Mouse moved to (446, 466)
Screenshot: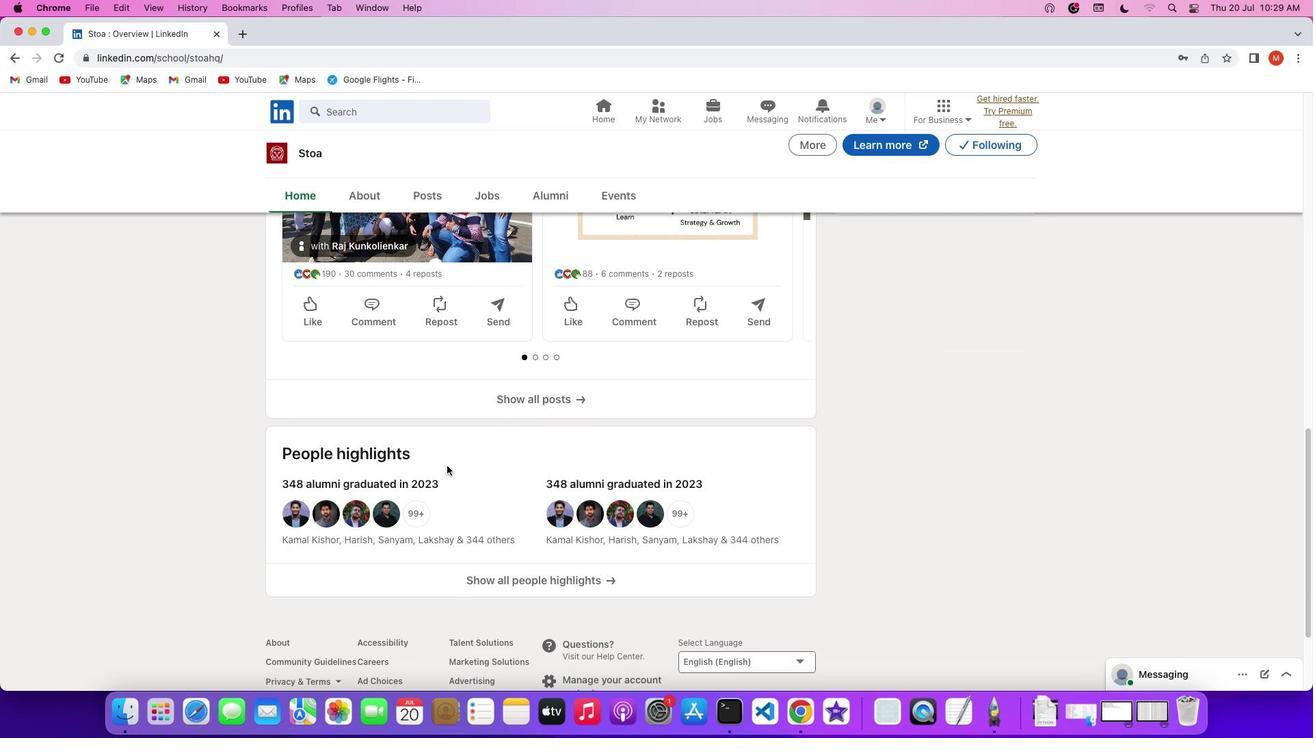 
Action: Mouse scrolled (446, 466) with delta (0, 0)
Screenshot: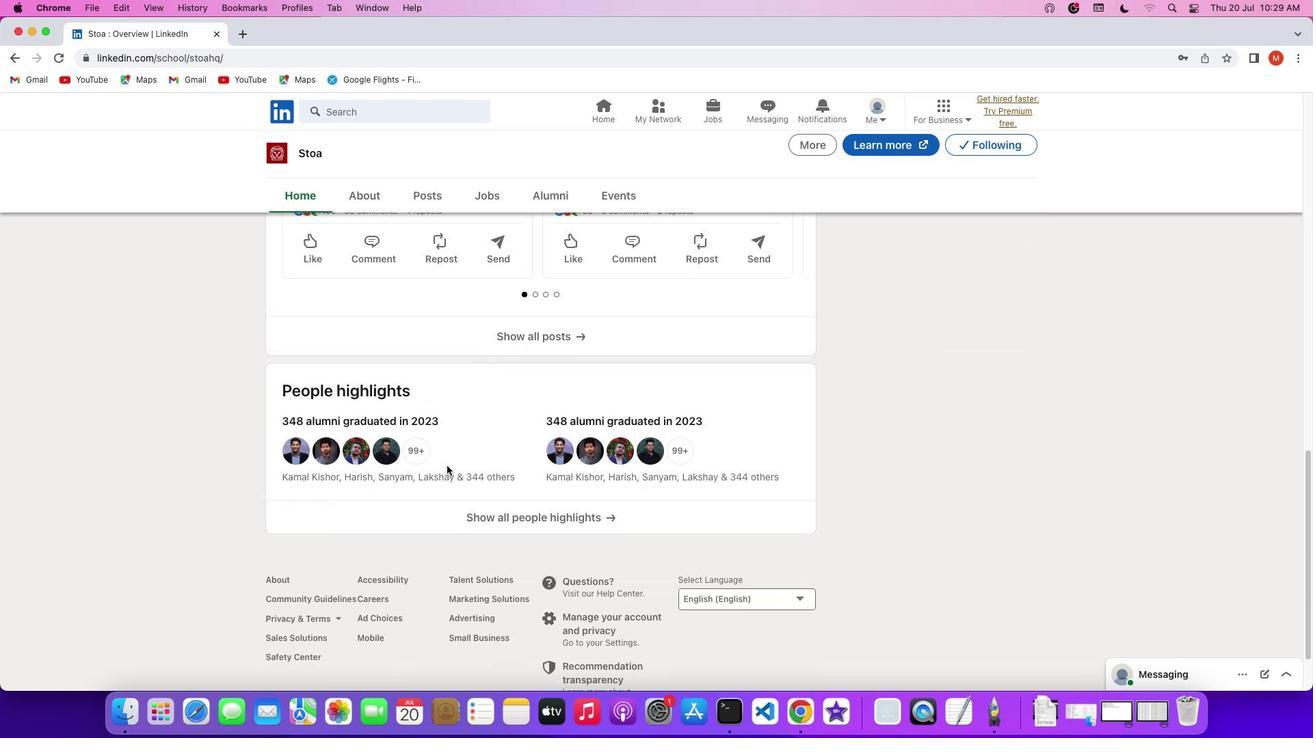 
Action: Mouse scrolled (446, 466) with delta (0, 0)
Screenshot: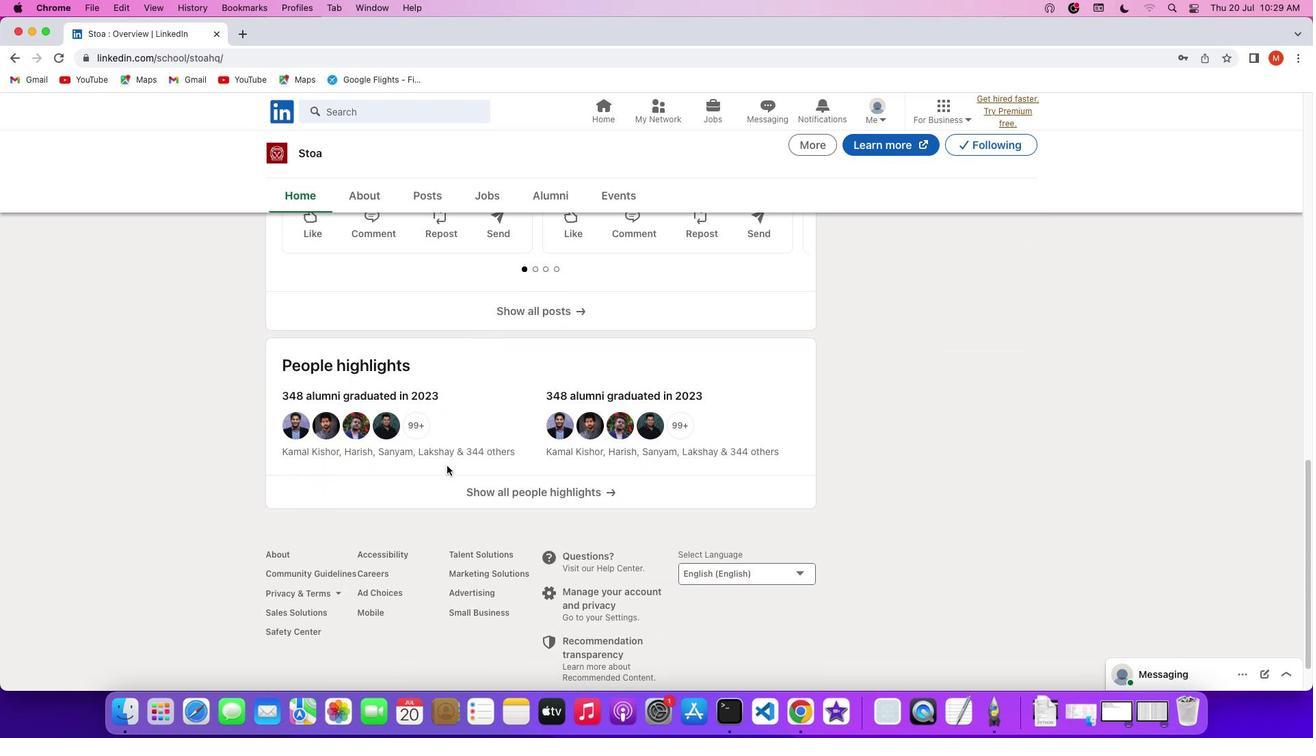 
Action: Mouse scrolled (446, 466) with delta (0, 0)
Screenshot: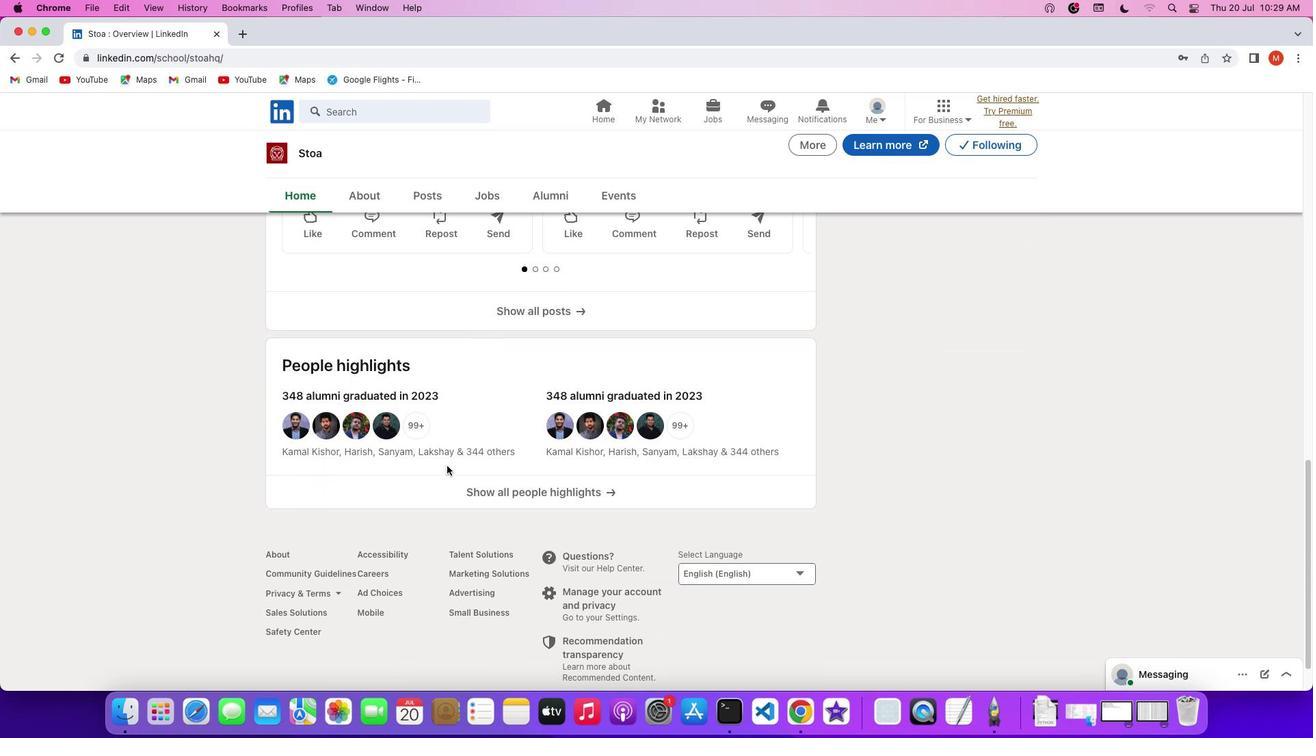 
Action: Mouse scrolled (446, 466) with delta (0, 0)
Screenshot: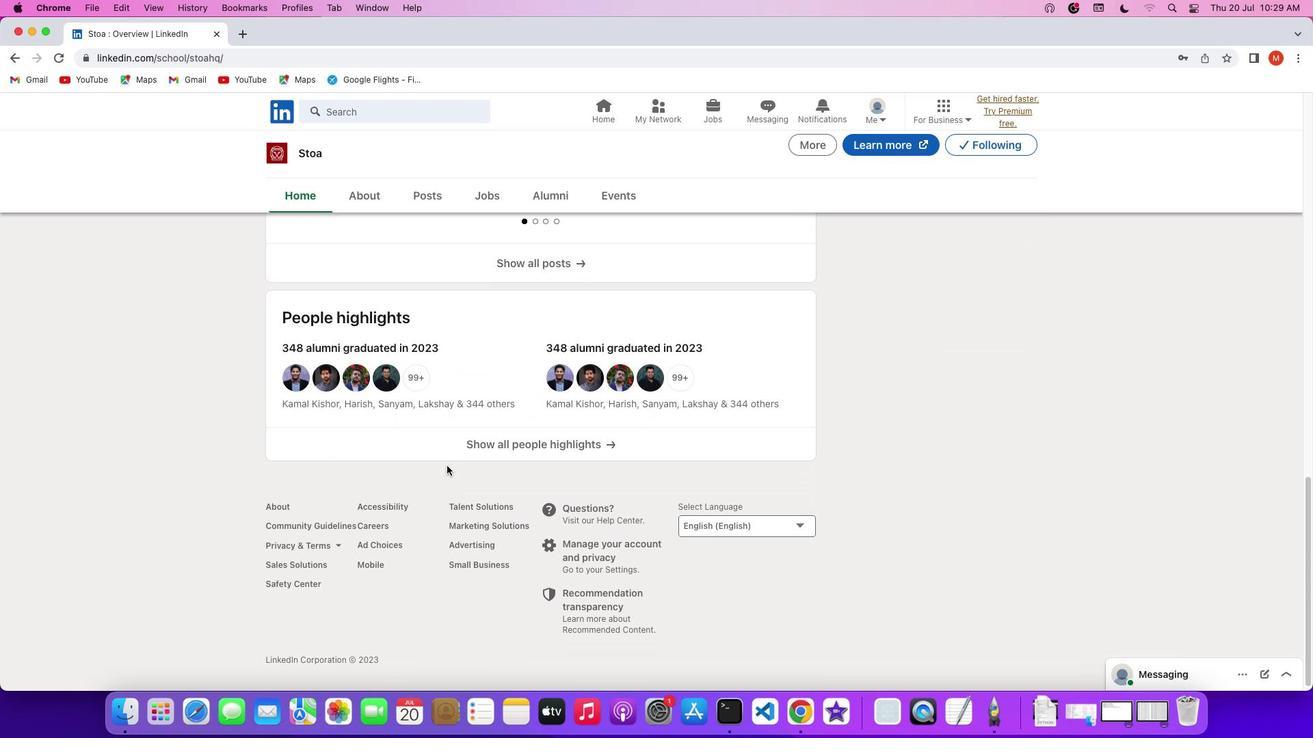 
Action: Mouse scrolled (446, 466) with delta (0, 0)
Screenshot: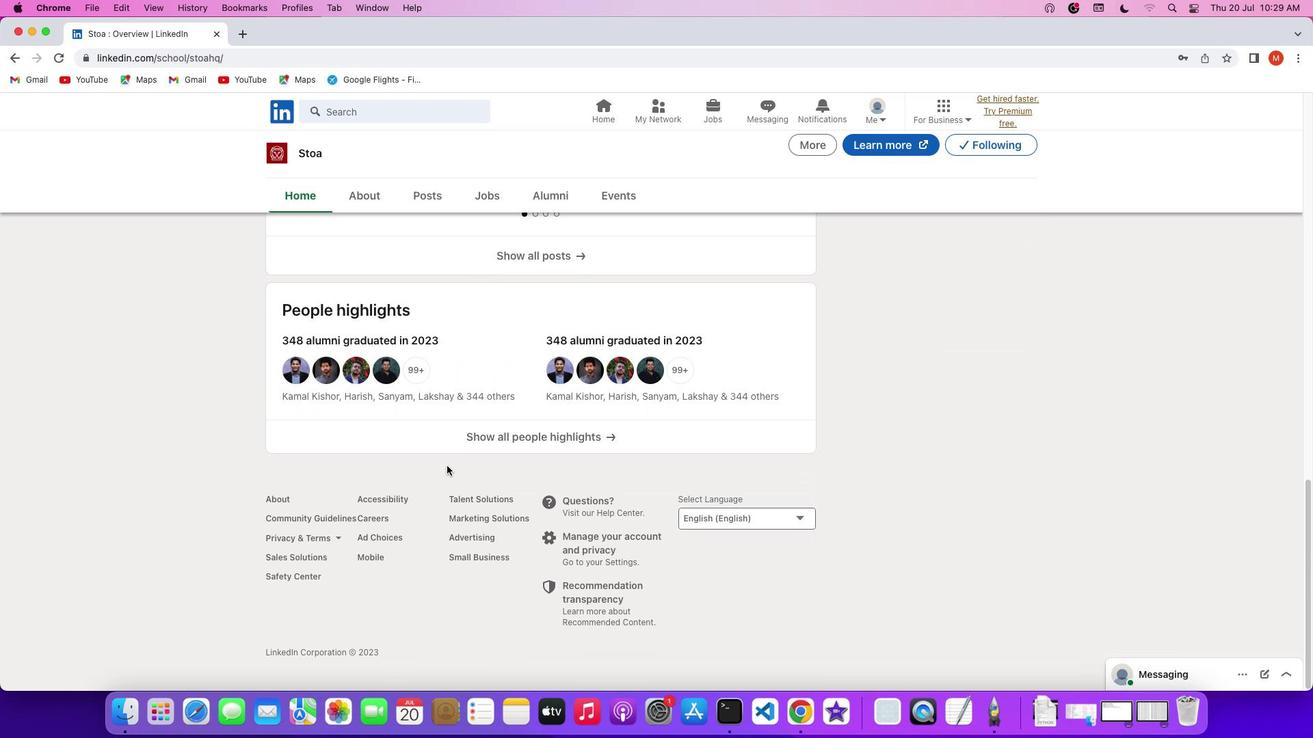 
Action: Mouse scrolled (446, 466) with delta (0, -1)
Screenshot: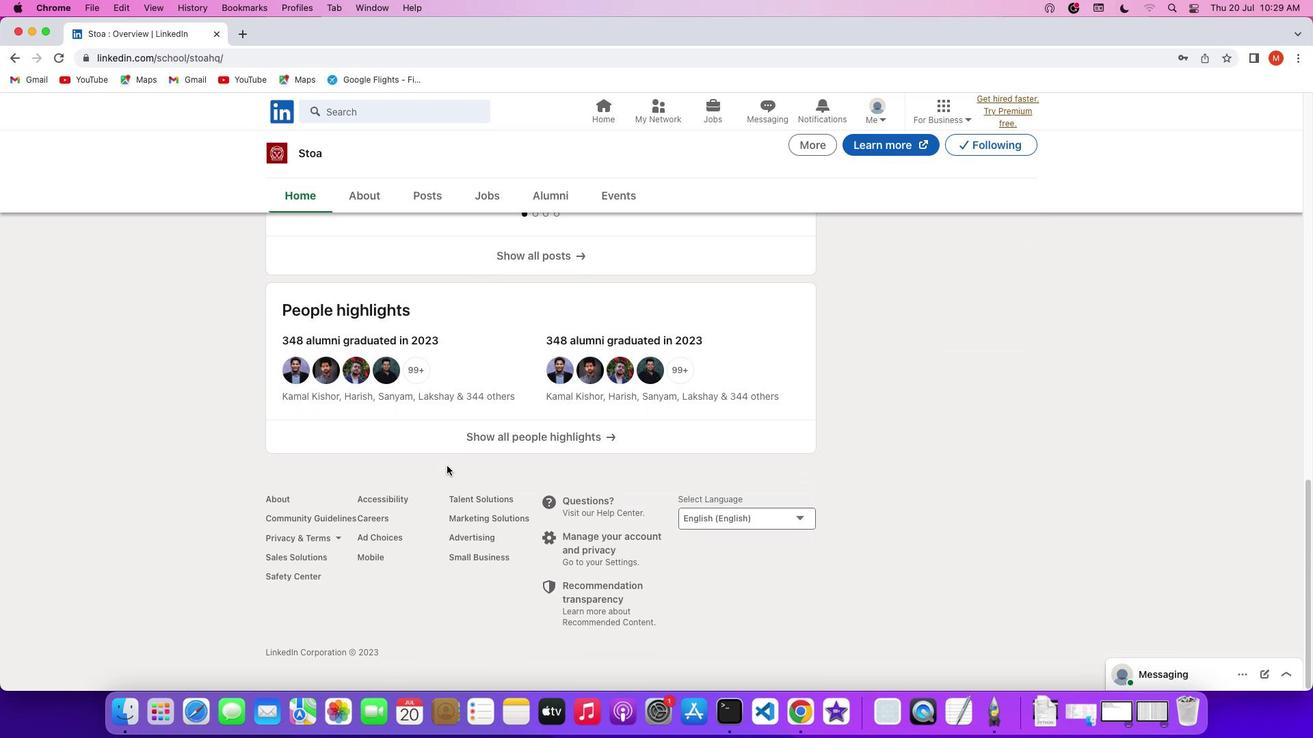 
Action: Mouse scrolled (446, 466) with delta (0, 0)
Screenshot: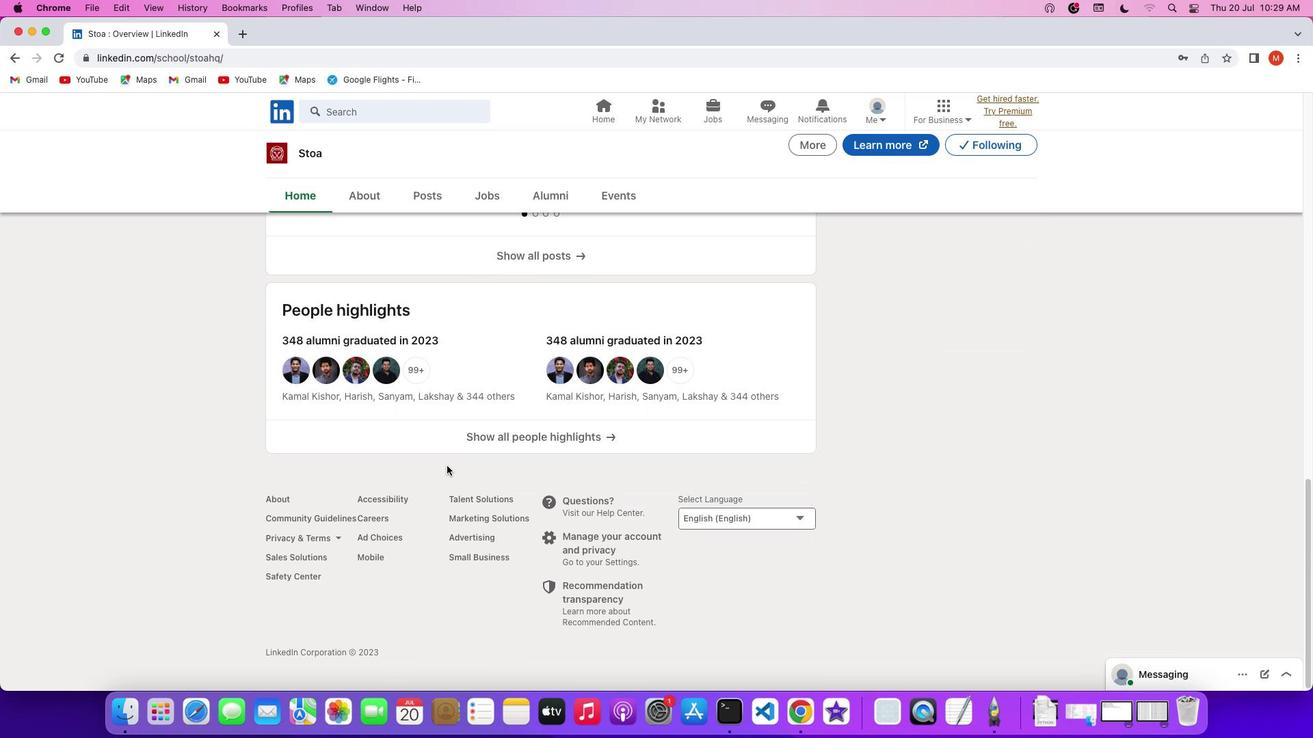 
Action: Mouse scrolled (446, 466) with delta (0, 0)
Screenshot: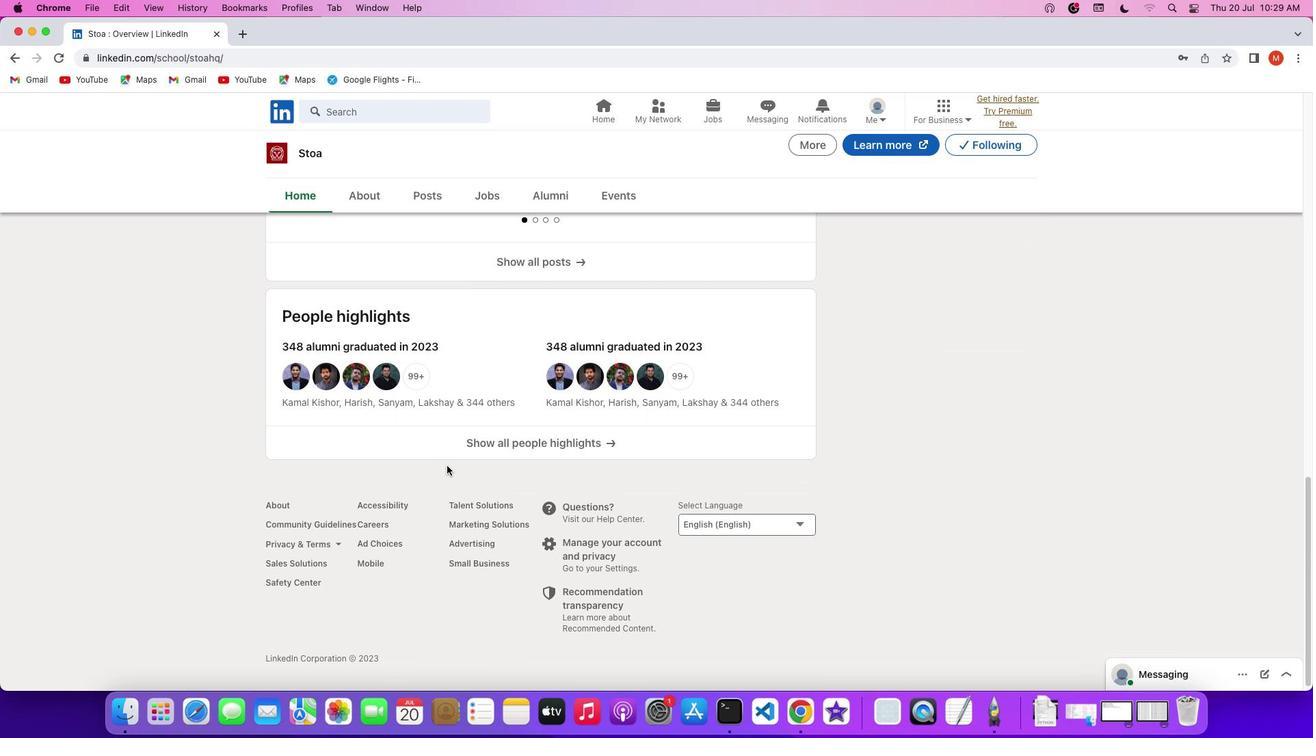
Action: Mouse scrolled (446, 466) with delta (0, 0)
Screenshot: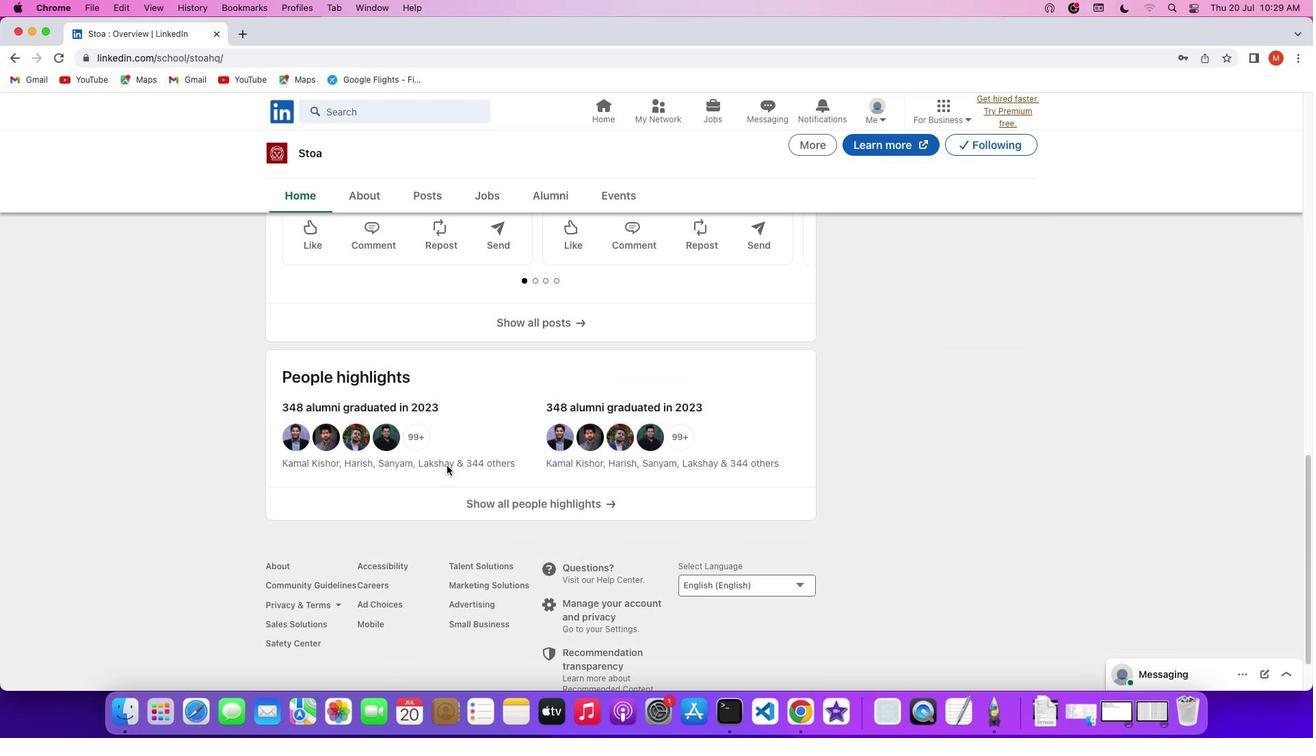 
Action: Mouse scrolled (446, 466) with delta (0, 0)
Screenshot: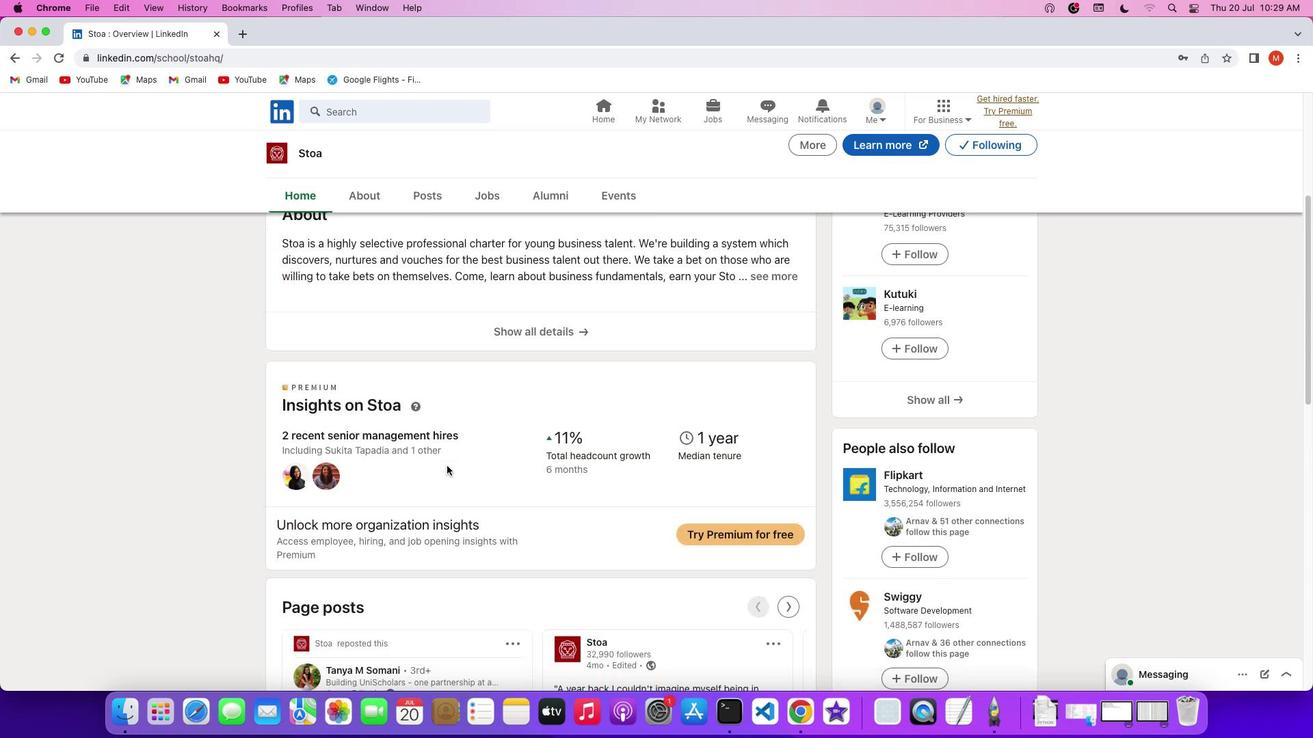 
Action: Mouse scrolled (446, 466) with delta (0, 0)
Screenshot: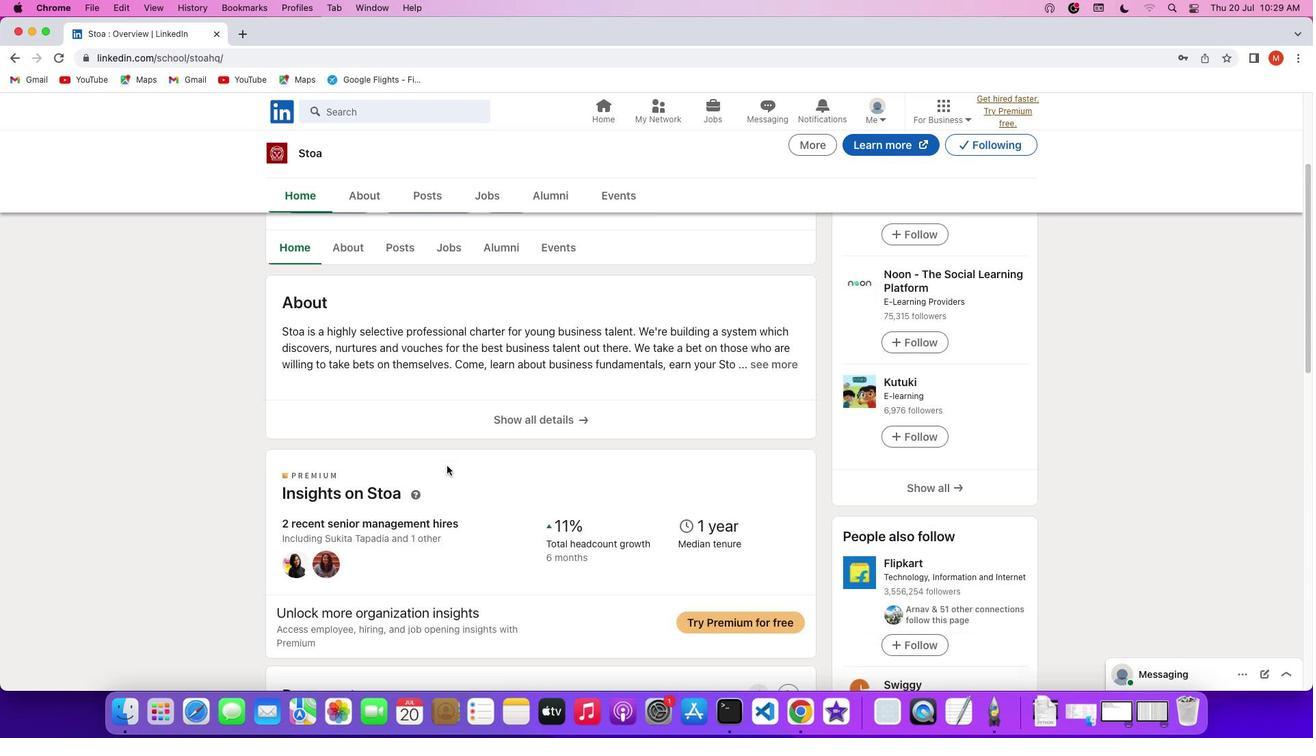 
Action: Mouse scrolled (446, 466) with delta (0, 2)
Screenshot: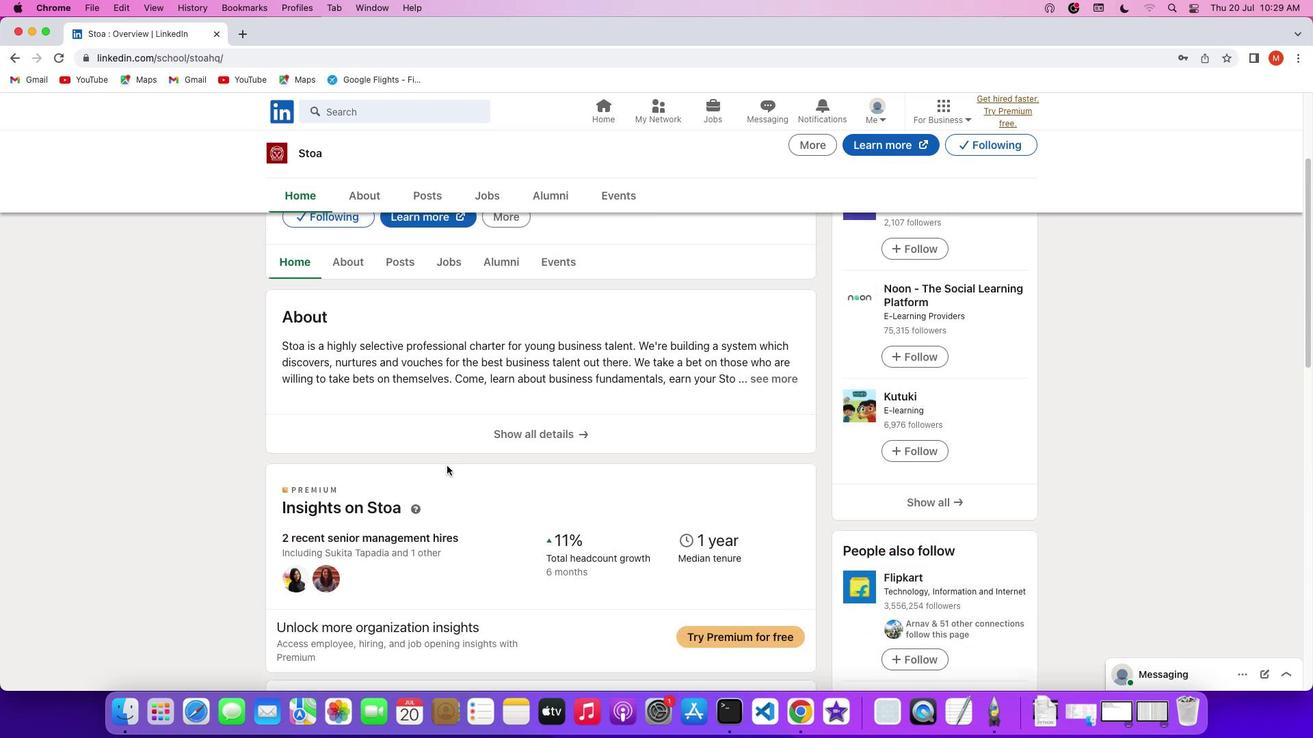
Action: Mouse scrolled (446, 466) with delta (0, 2)
Screenshot: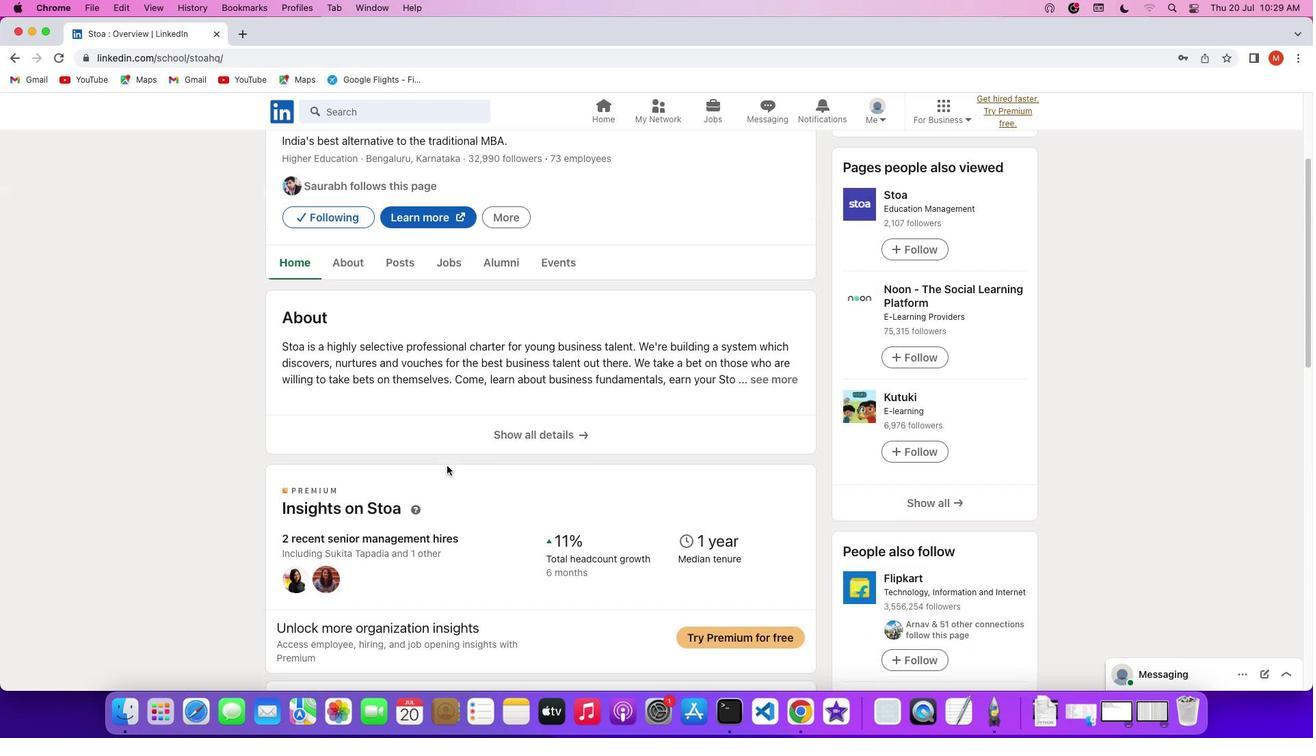 
Action: Mouse scrolled (446, 466) with delta (0, 3)
Screenshot: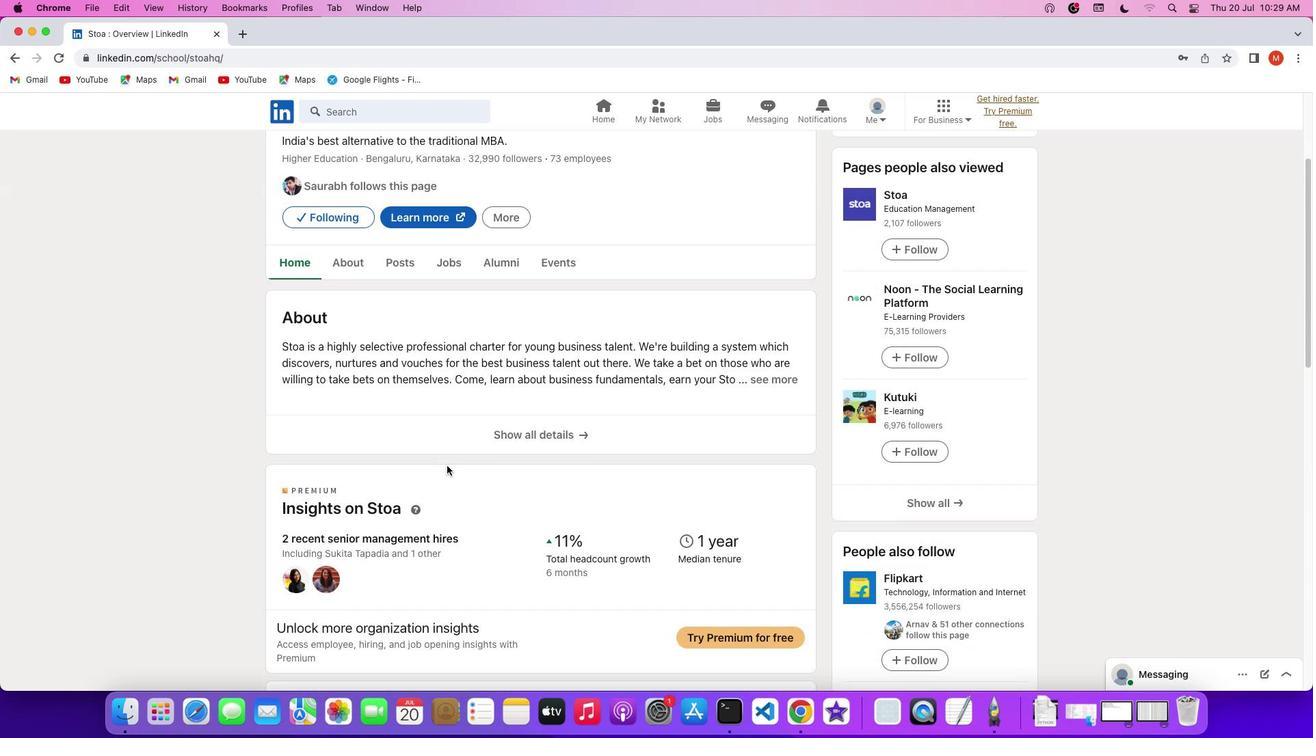 
Action: Mouse scrolled (446, 466) with delta (0, 4)
Screenshot: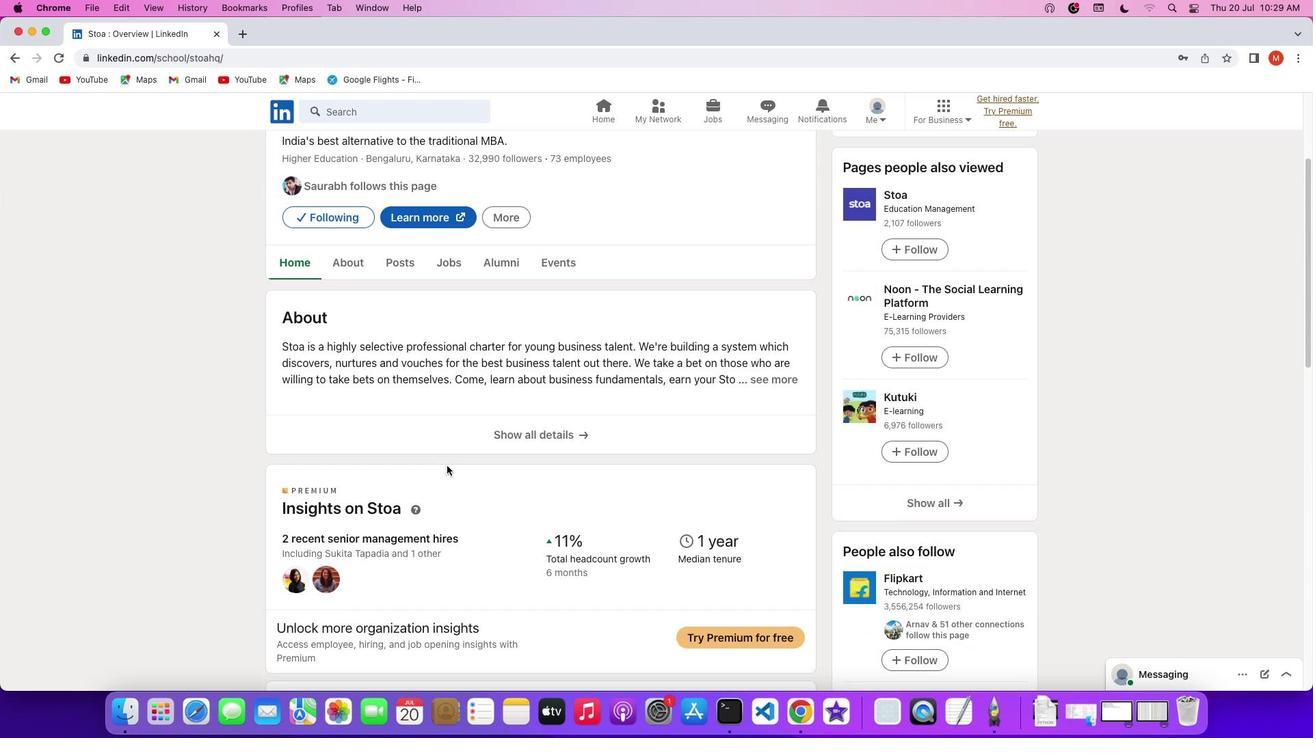 
Action: Mouse scrolled (446, 466) with delta (0, 0)
Screenshot: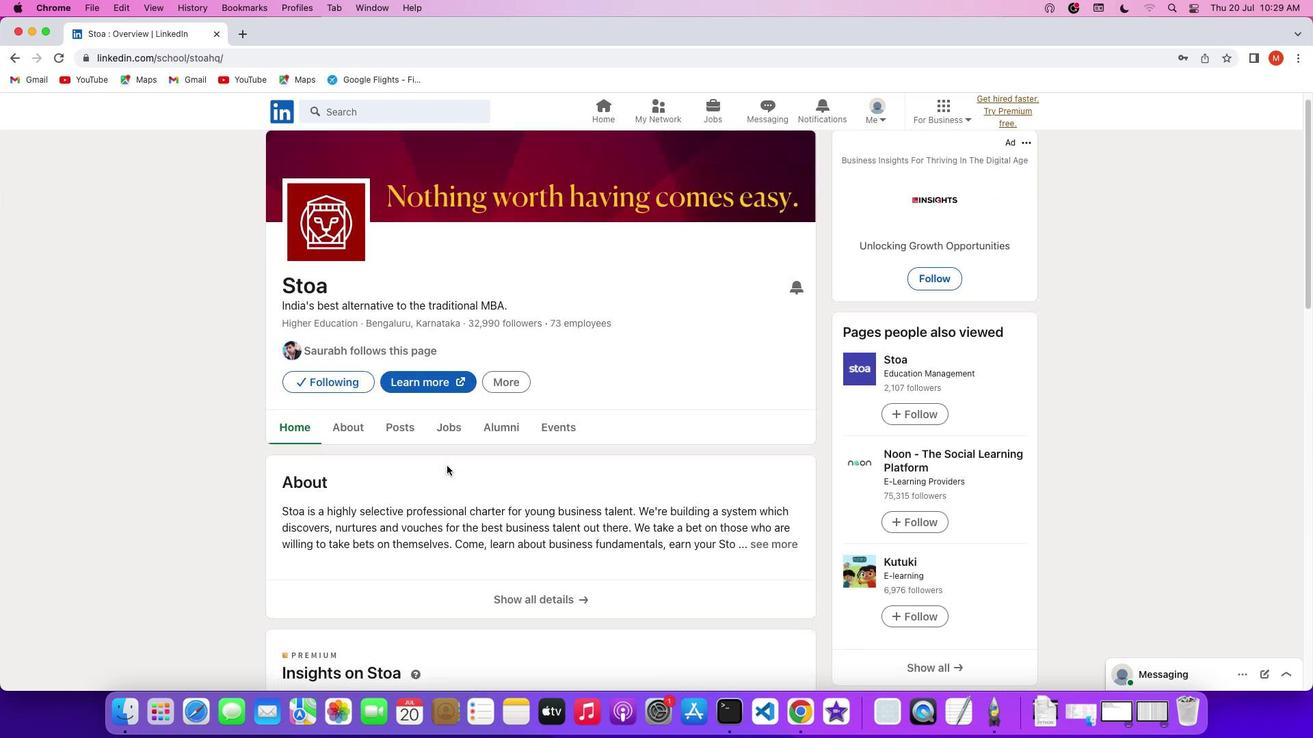 
Action: Mouse scrolled (446, 466) with delta (0, 0)
Screenshot: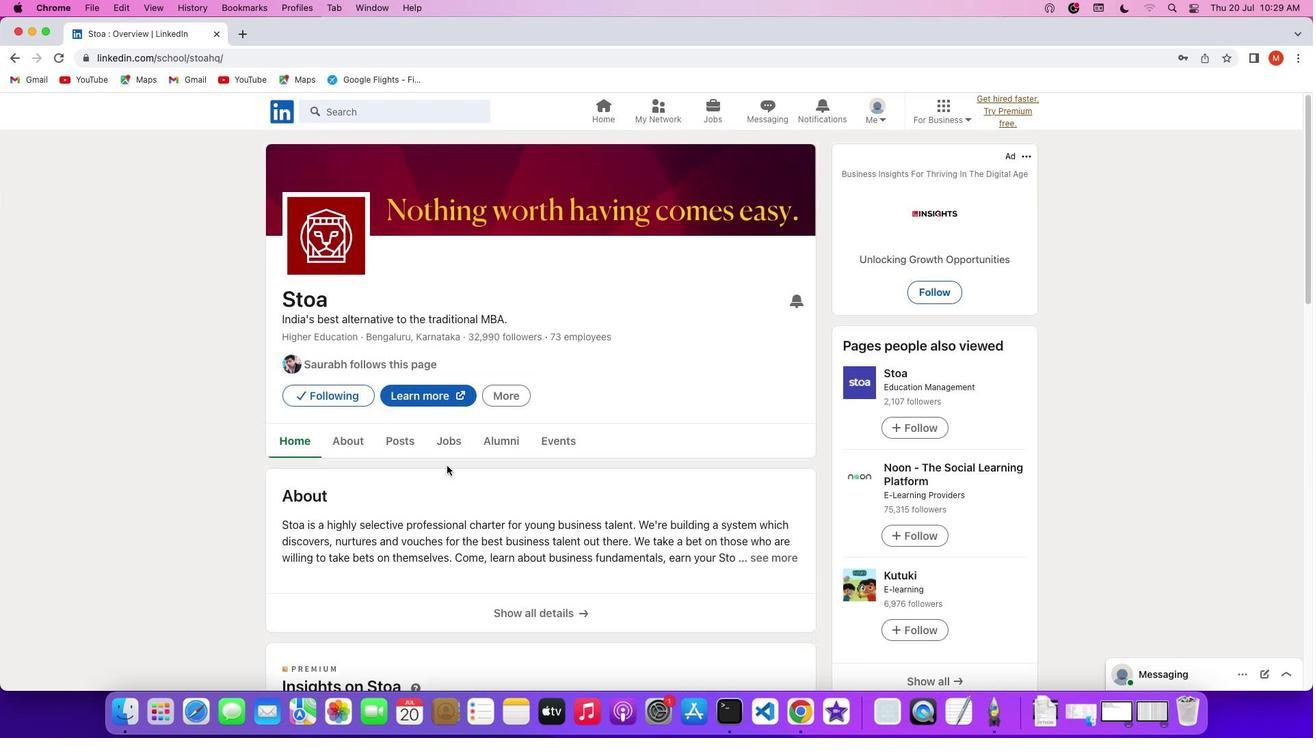 
Action: Mouse scrolled (446, 466) with delta (0, 1)
Screenshot: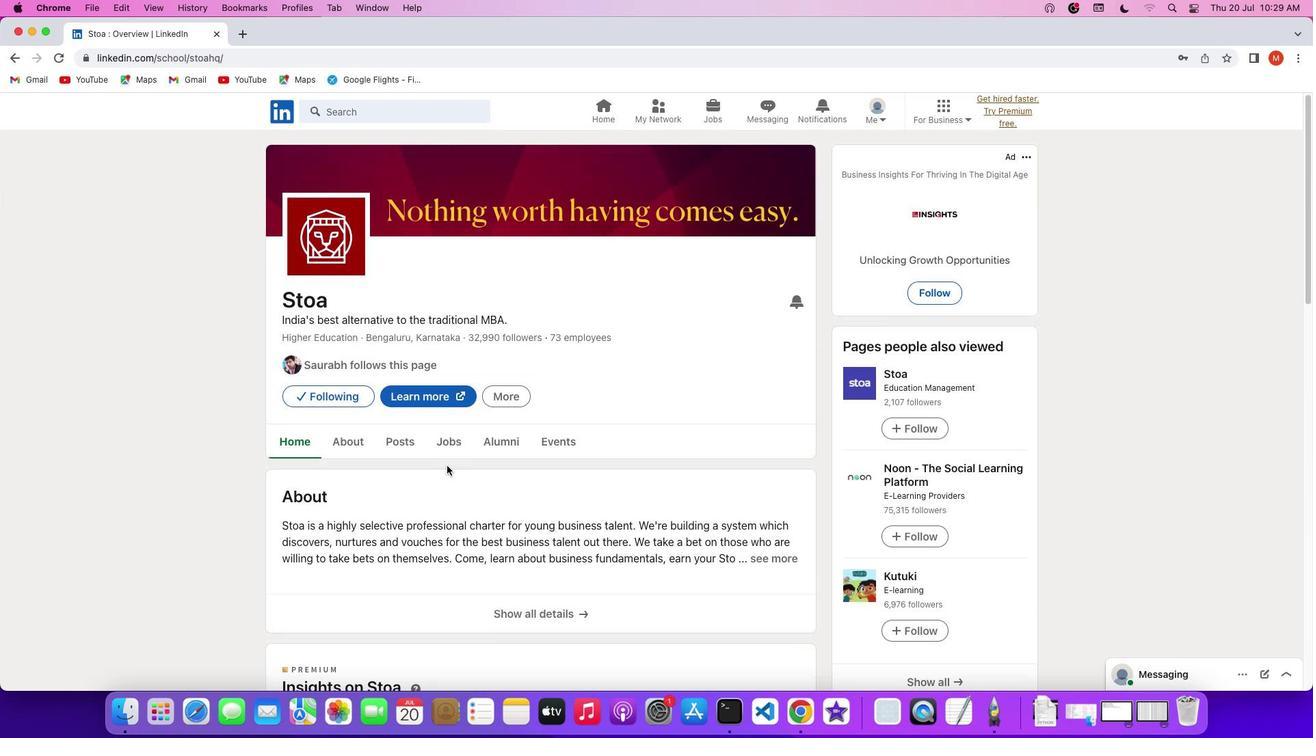 
Action: Mouse scrolled (446, 466) with delta (0, 2)
Screenshot: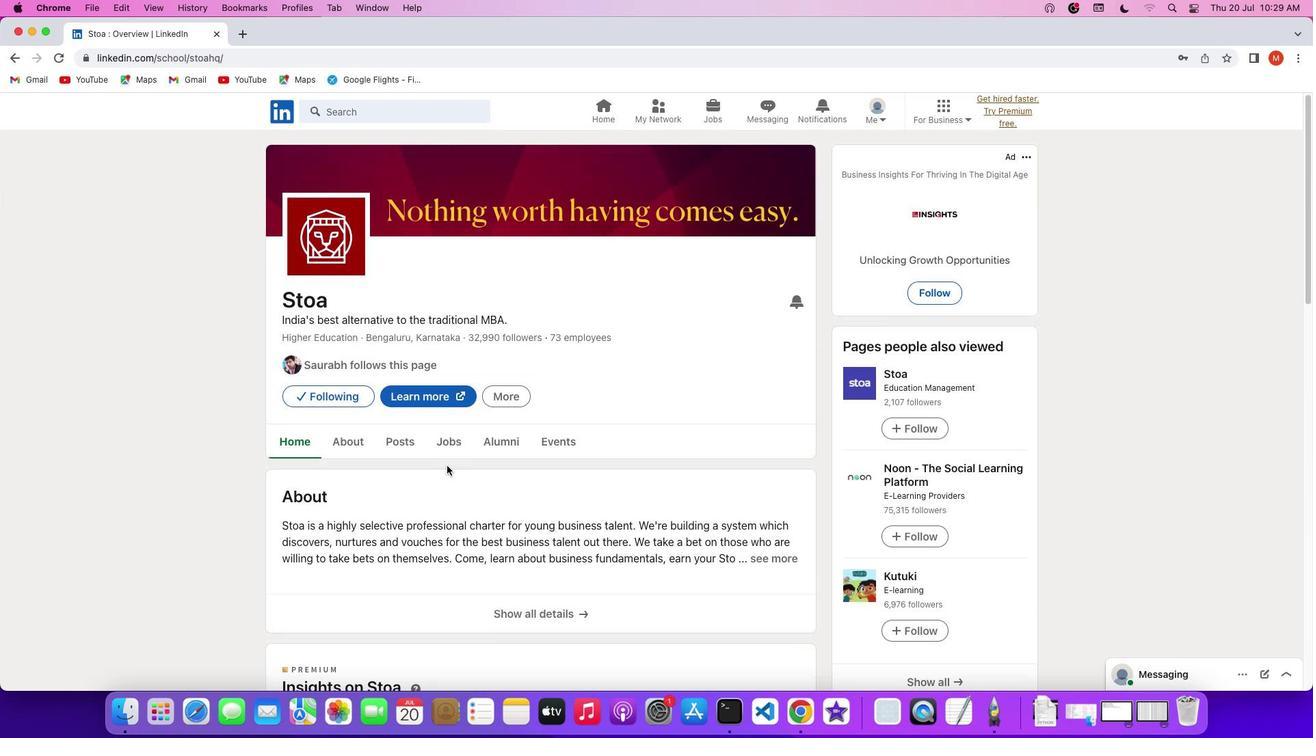
Action: Mouse scrolled (446, 466) with delta (0, 3)
Screenshot: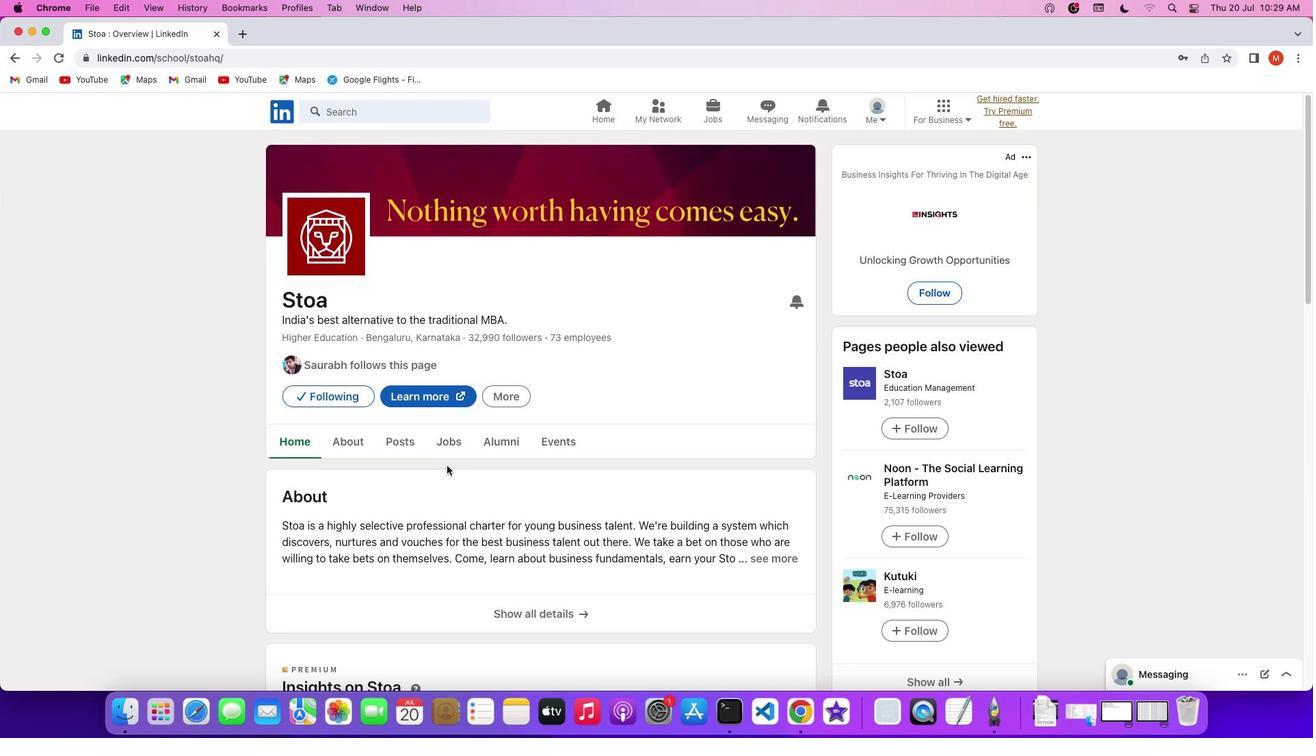 
Action: Mouse scrolled (446, 466) with delta (0, 0)
Screenshot: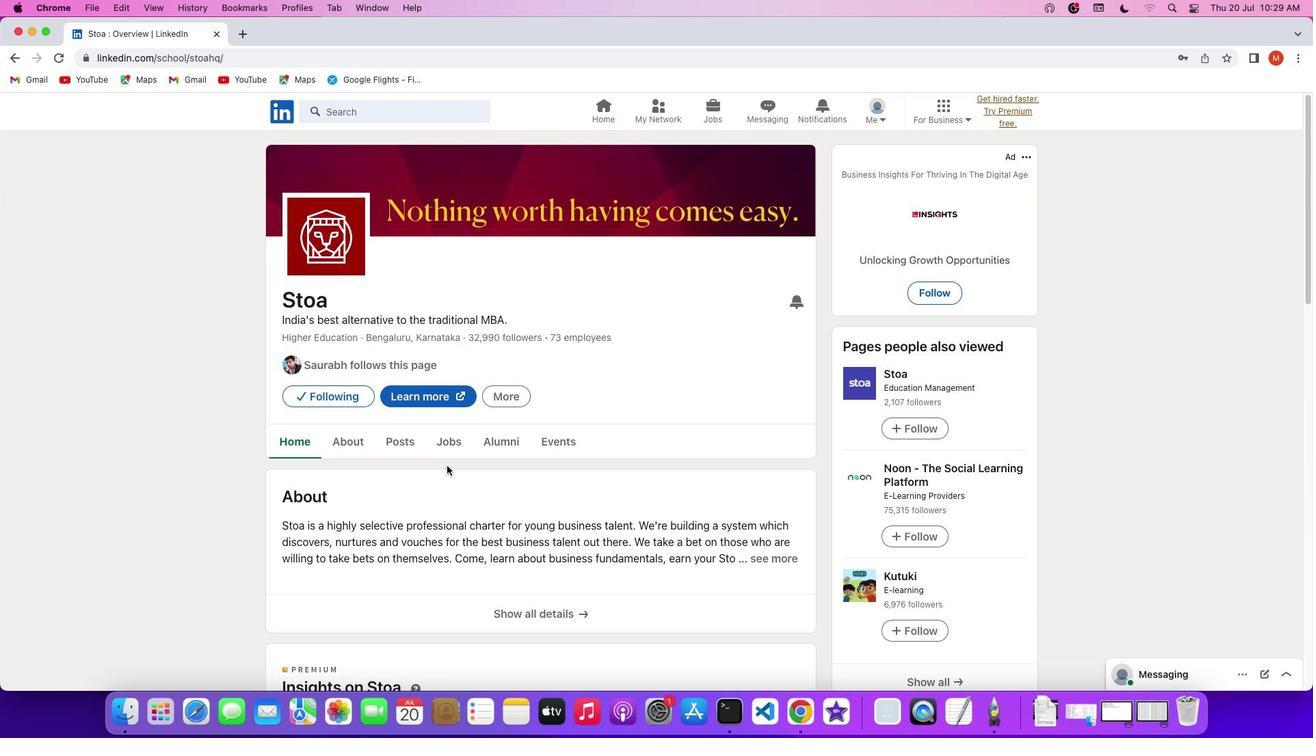 
Action: Mouse scrolled (446, 466) with delta (0, 0)
Screenshot: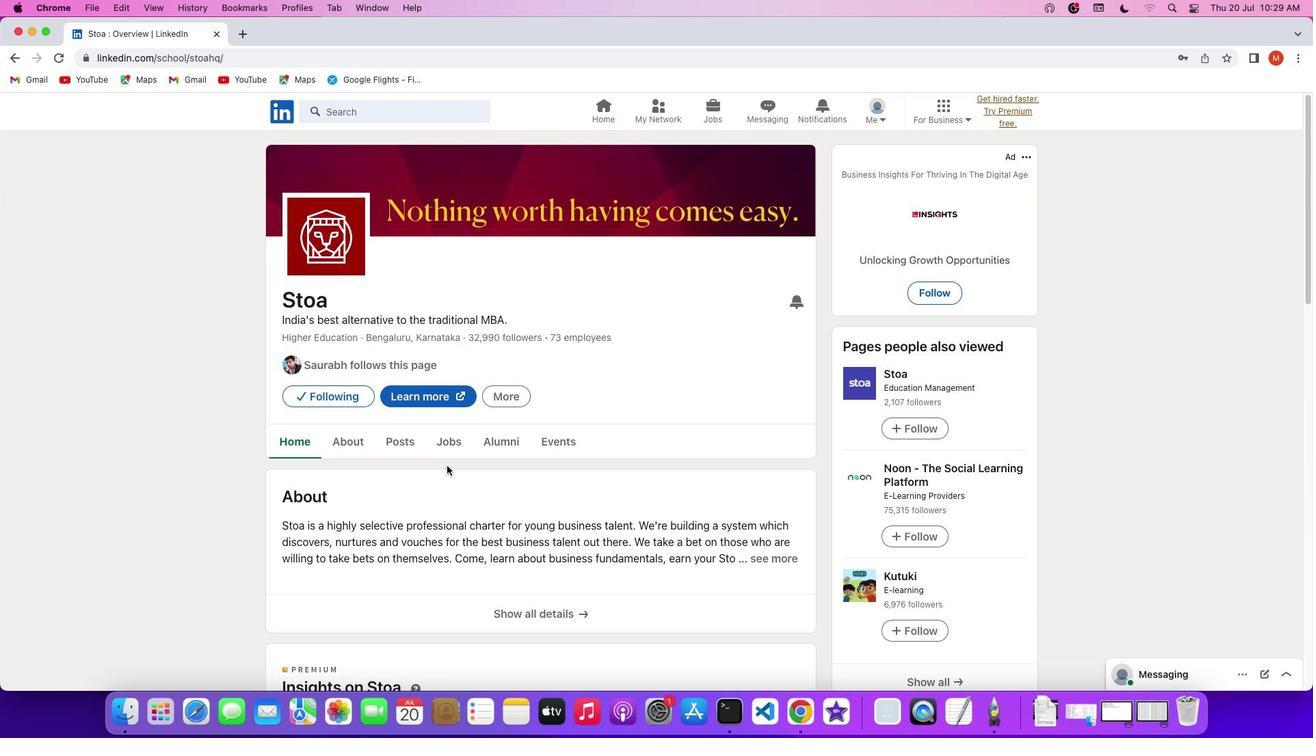 
Action: Mouse scrolled (446, 466) with delta (0, 2)
Screenshot: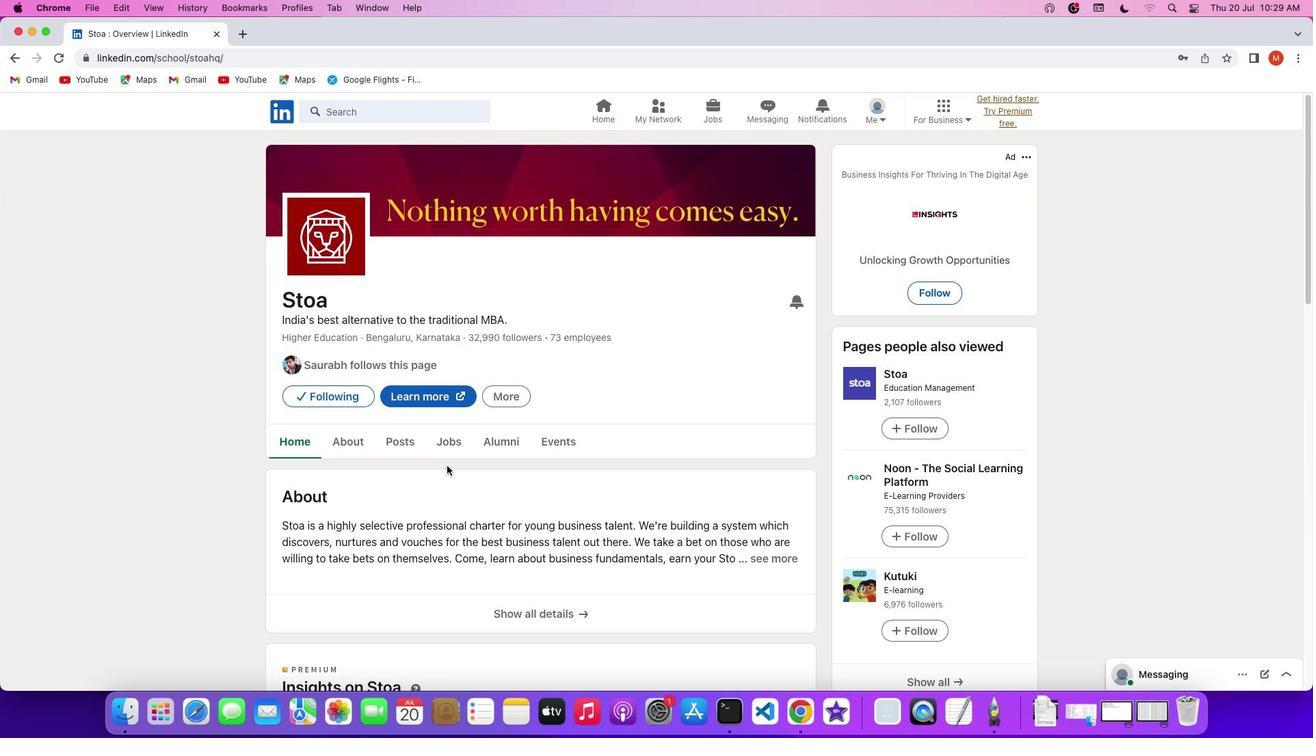 
Action: Mouse scrolled (446, 466) with delta (0, 2)
Screenshot: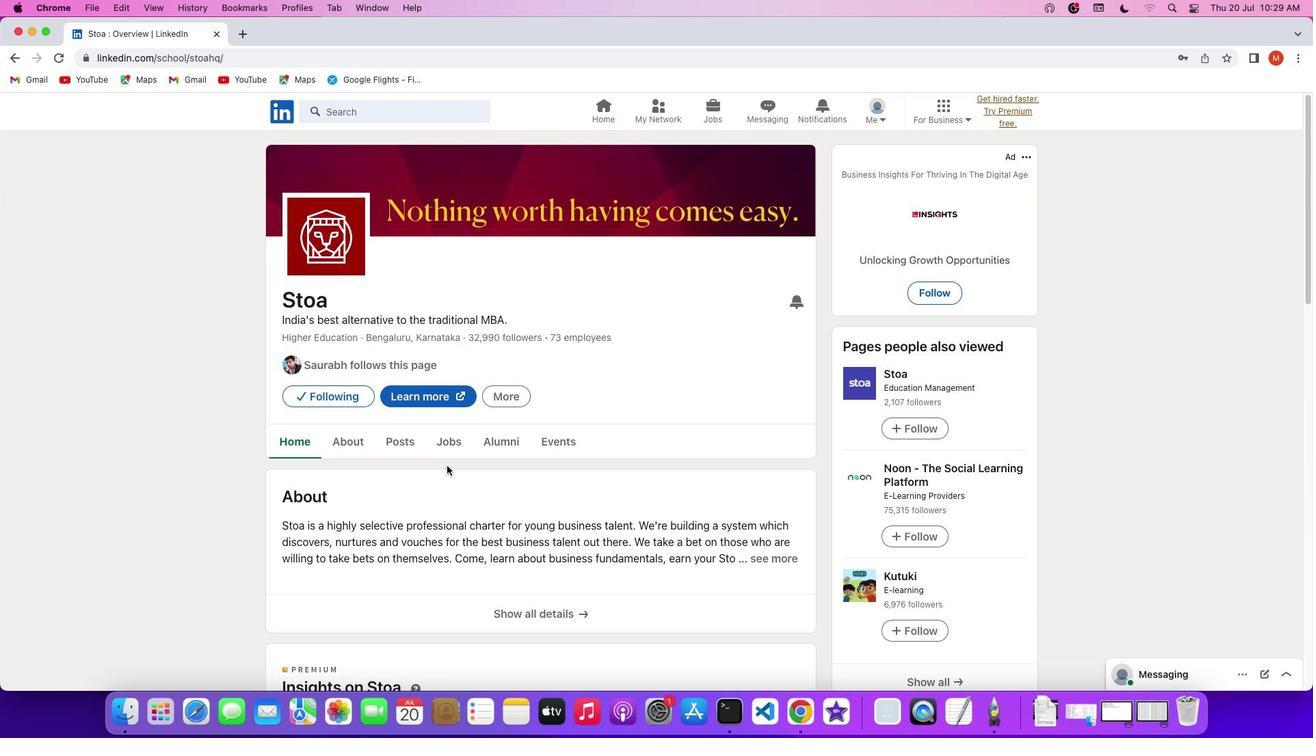 
Action: Mouse scrolled (446, 466) with delta (0, 0)
Screenshot: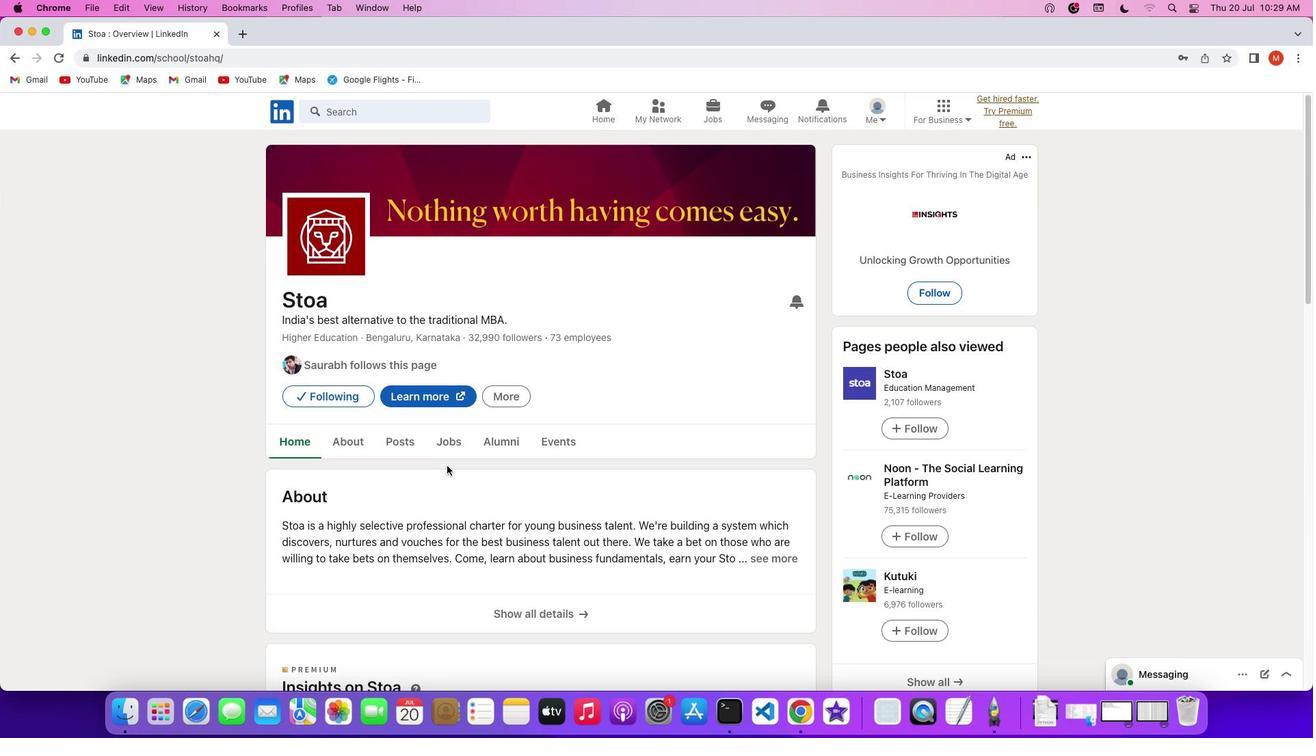 
Action: Mouse scrolled (446, 466) with delta (0, 0)
Screenshot: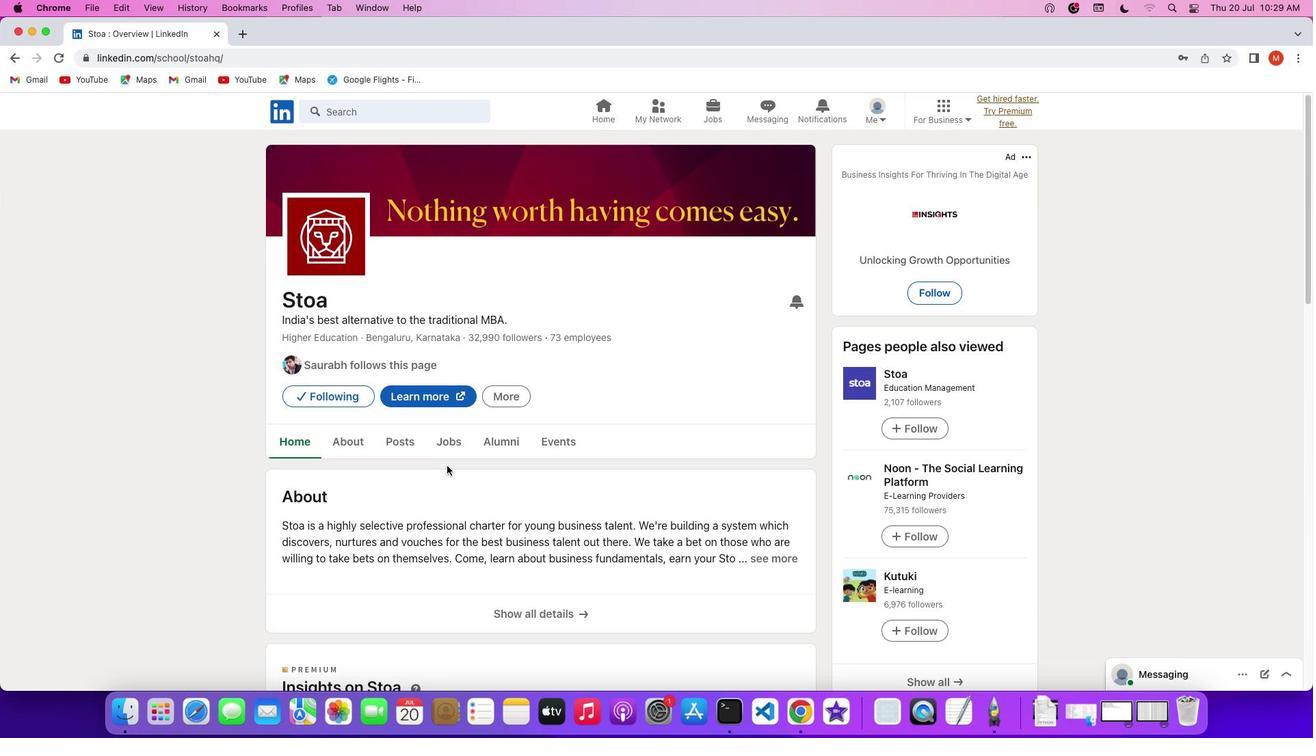 
Action: Mouse scrolled (446, 466) with delta (0, 2)
Screenshot: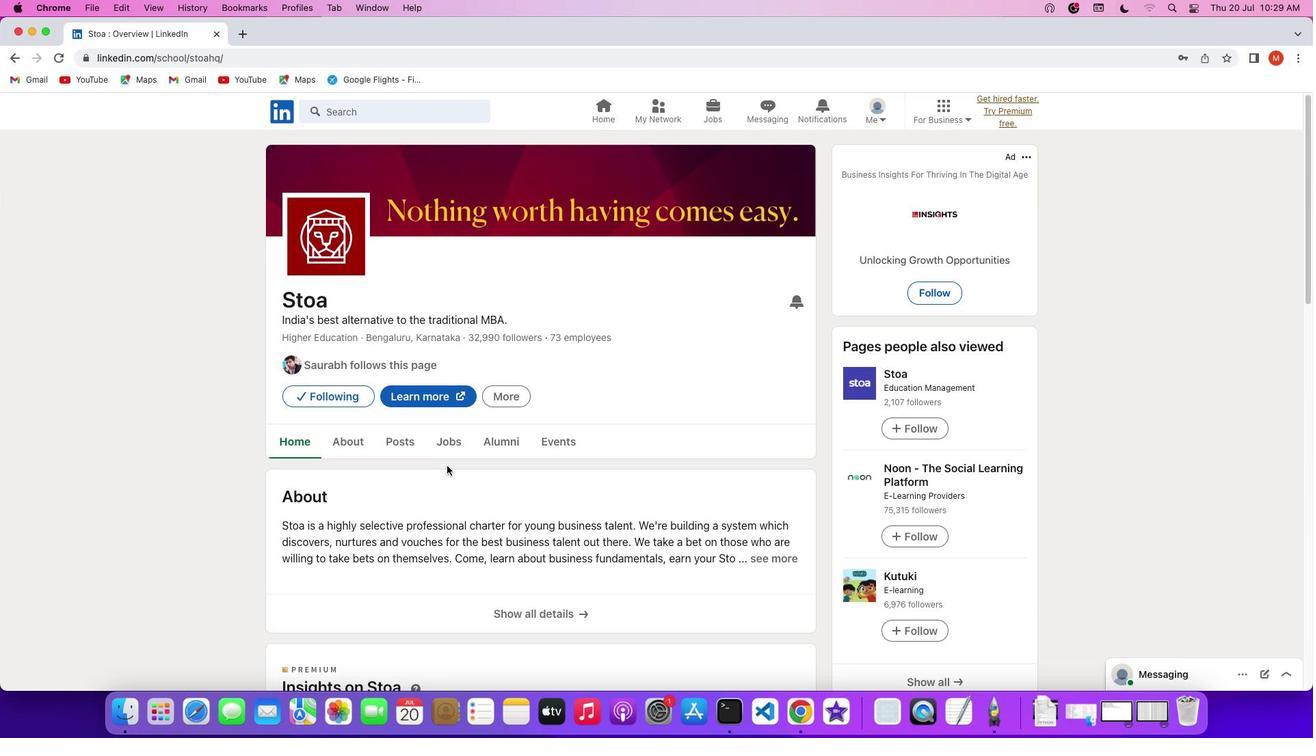 
Action: Mouse scrolled (446, 466) with delta (0, 2)
Screenshot: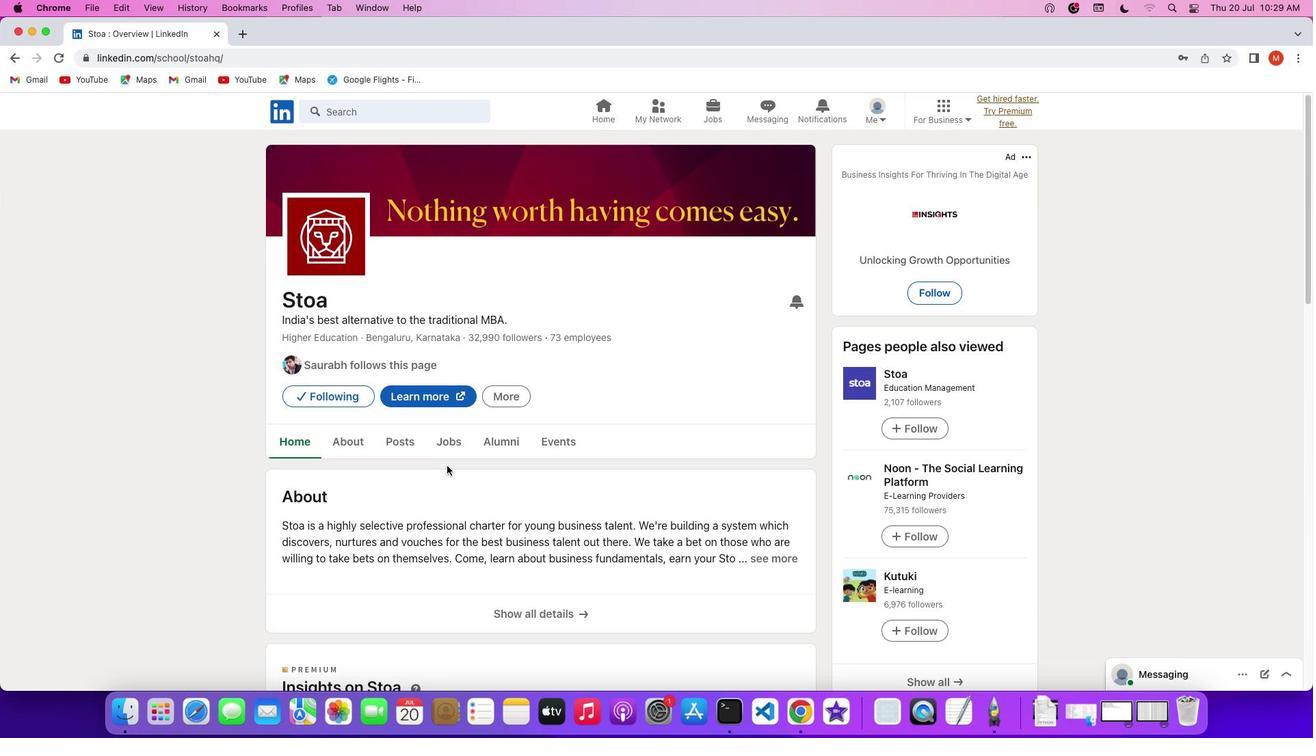 
